 Task: Search one way flight ticket for 3 adults, 3 children in premium economy from Marquette: Sawyer International Airport to Evansville: Evansville Regional Airport on 5-3-2023. Number of bags: 1 carry on bag. Price is upto 108000. Outbound departure time preference is 7:15.
Action: Mouse moved to (297, 433)
Screenshot: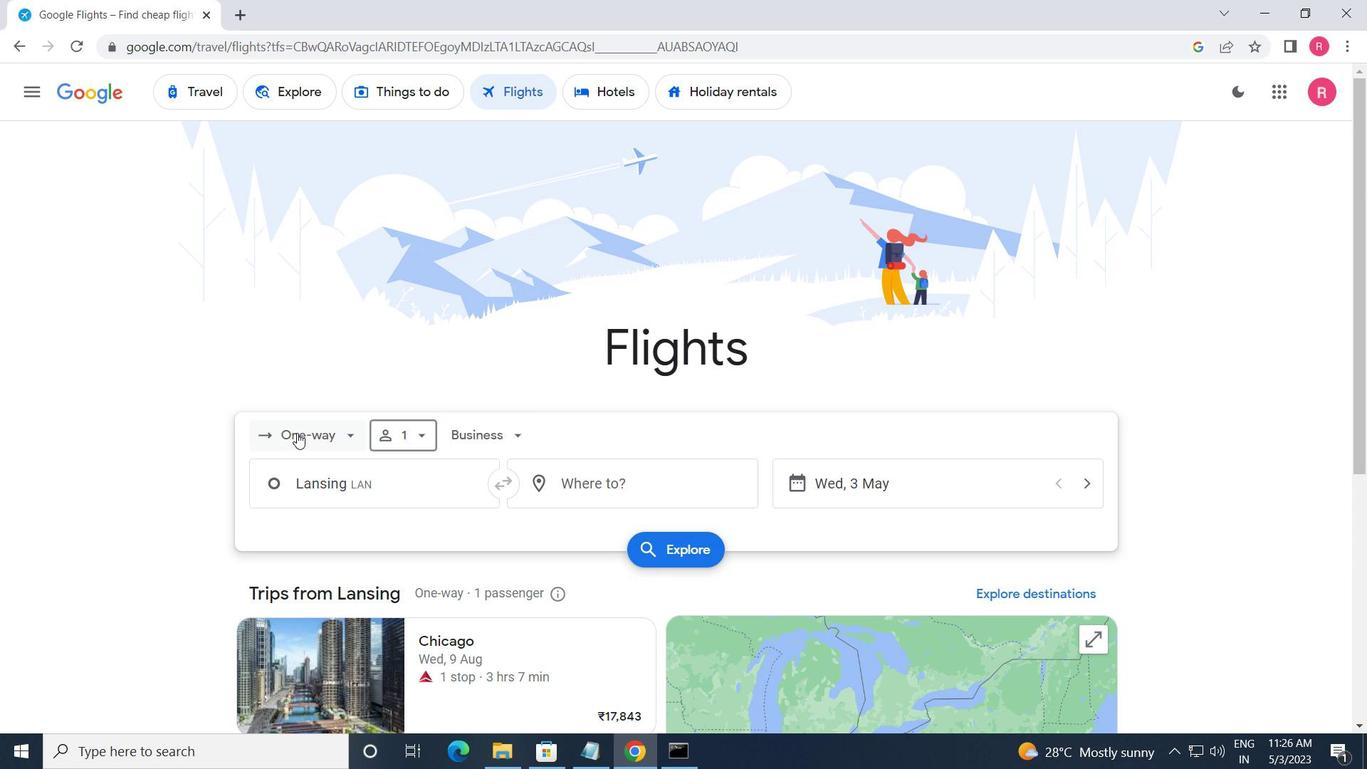 
Action: Mouse pressed left at (297, 433)
Screenshot: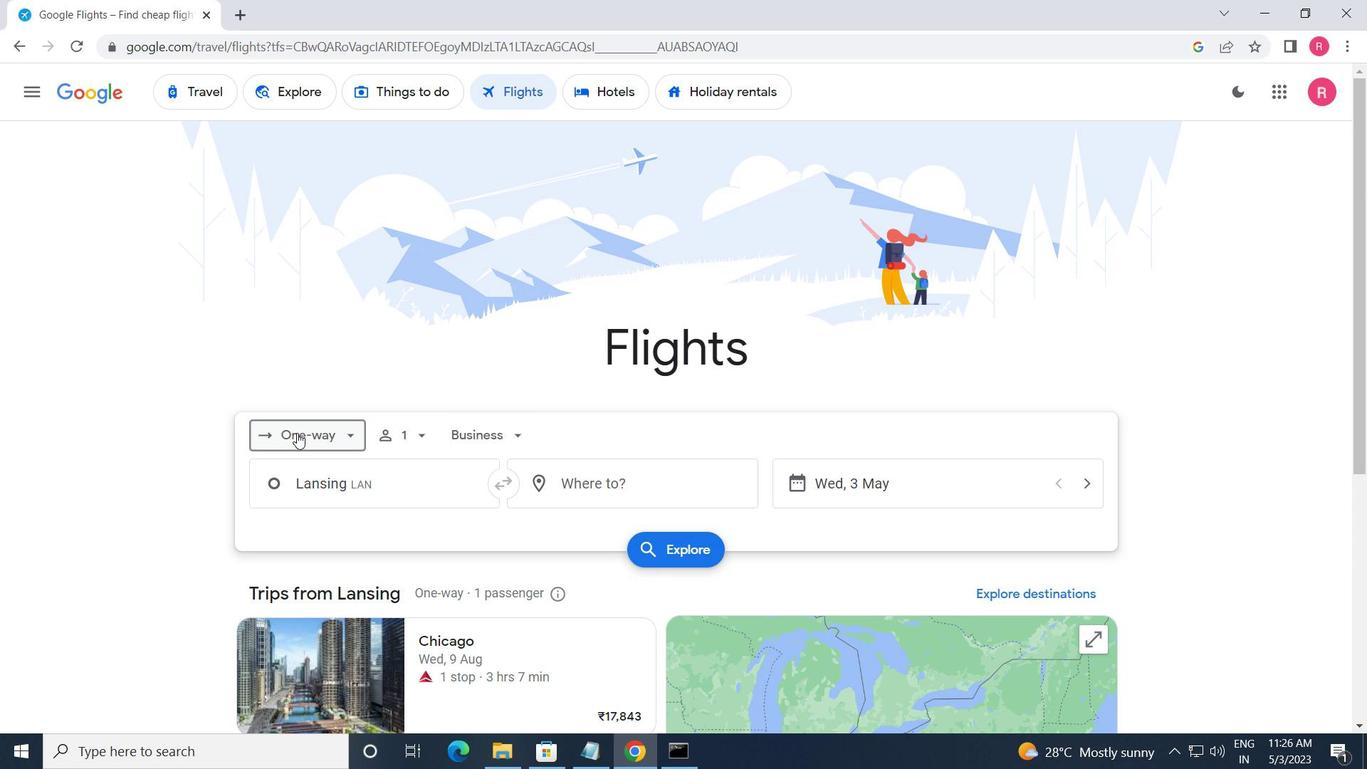 
Action: Mouse moved to (353, 504)
Screenshot: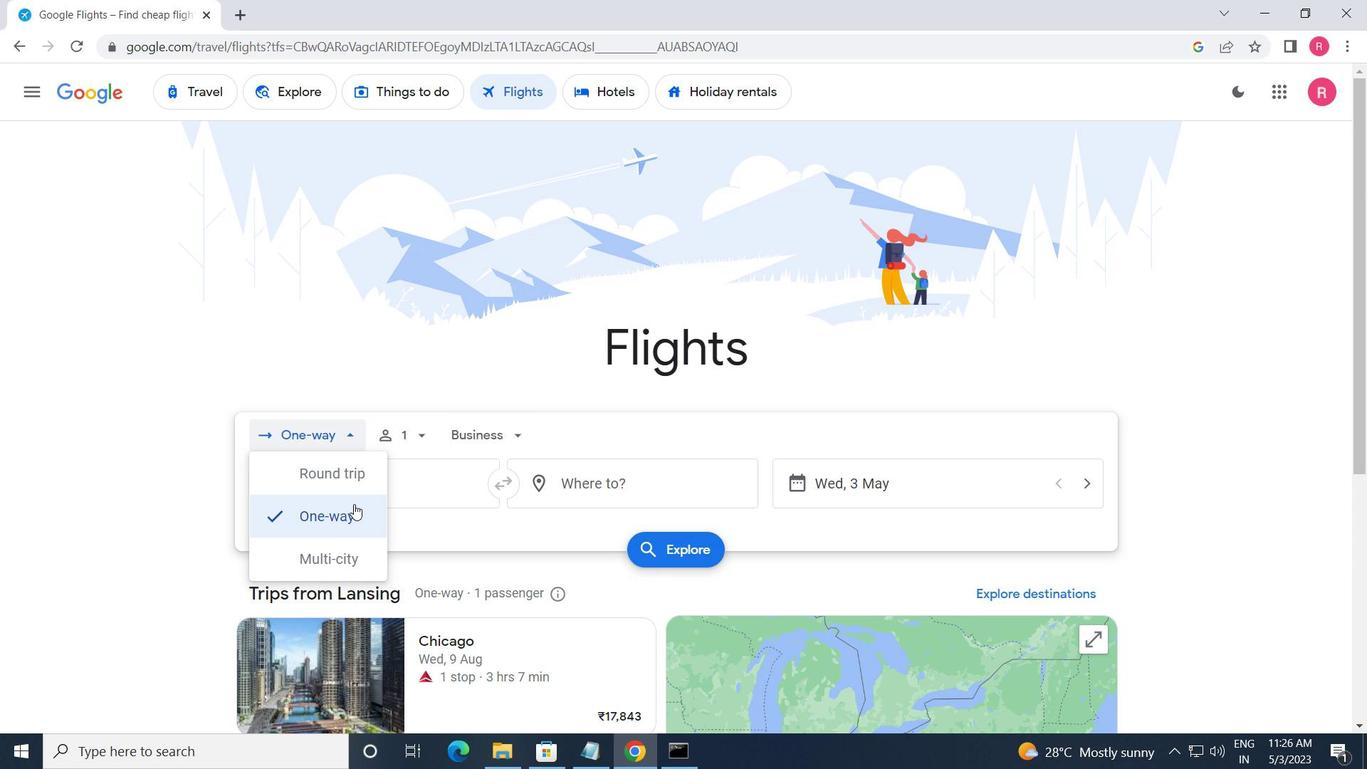 
Action: Mouse pressed left at (353, 504)
Screenshot: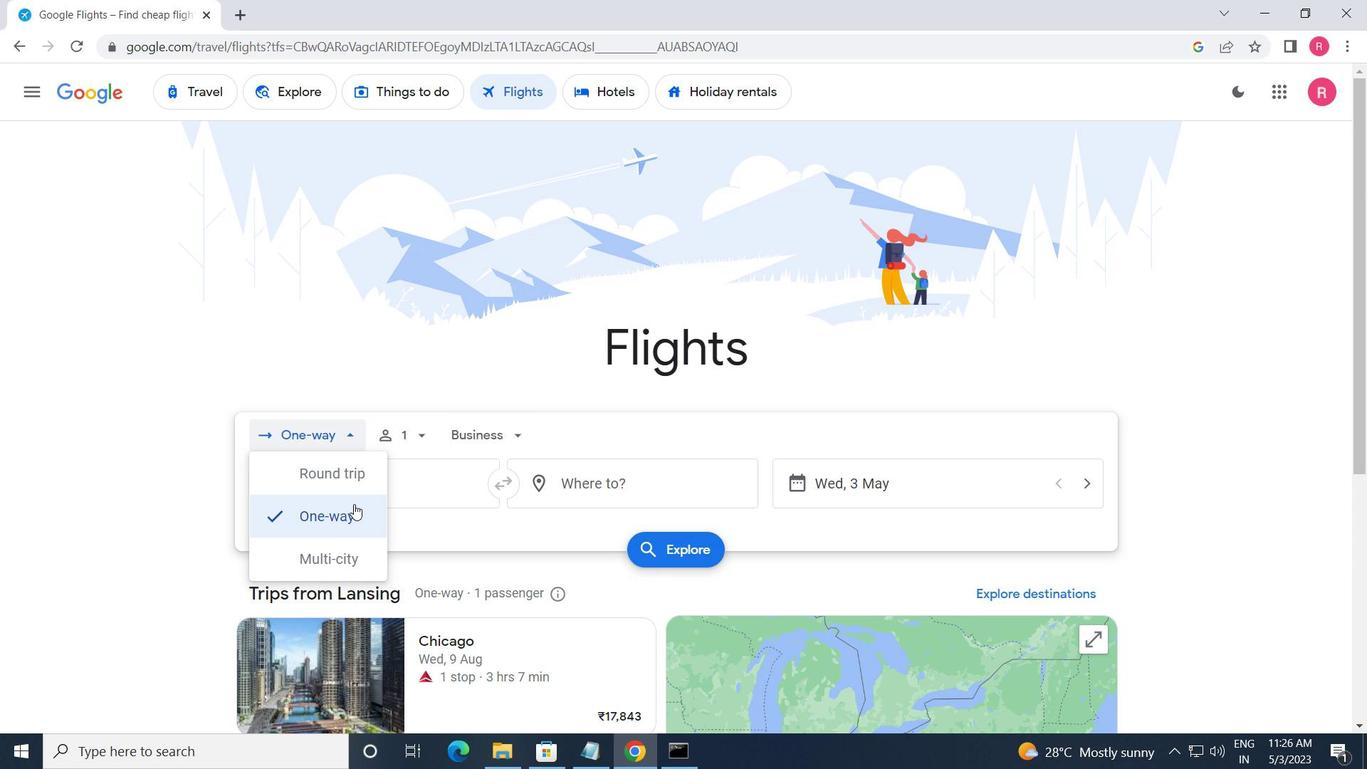 
Action: Mouse moved to (410, 438)
Screenshot: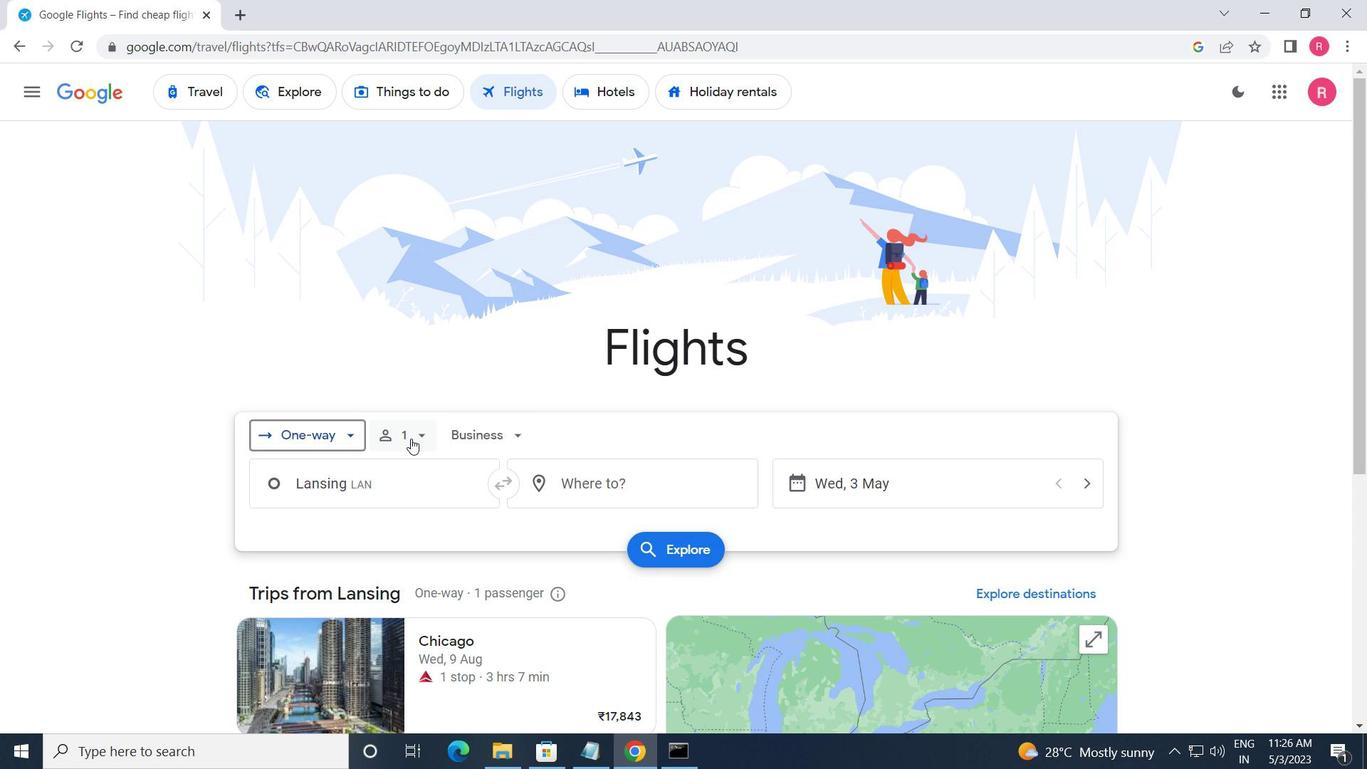 
Action: Mouse pressed left at (410, 438)
Screenshot: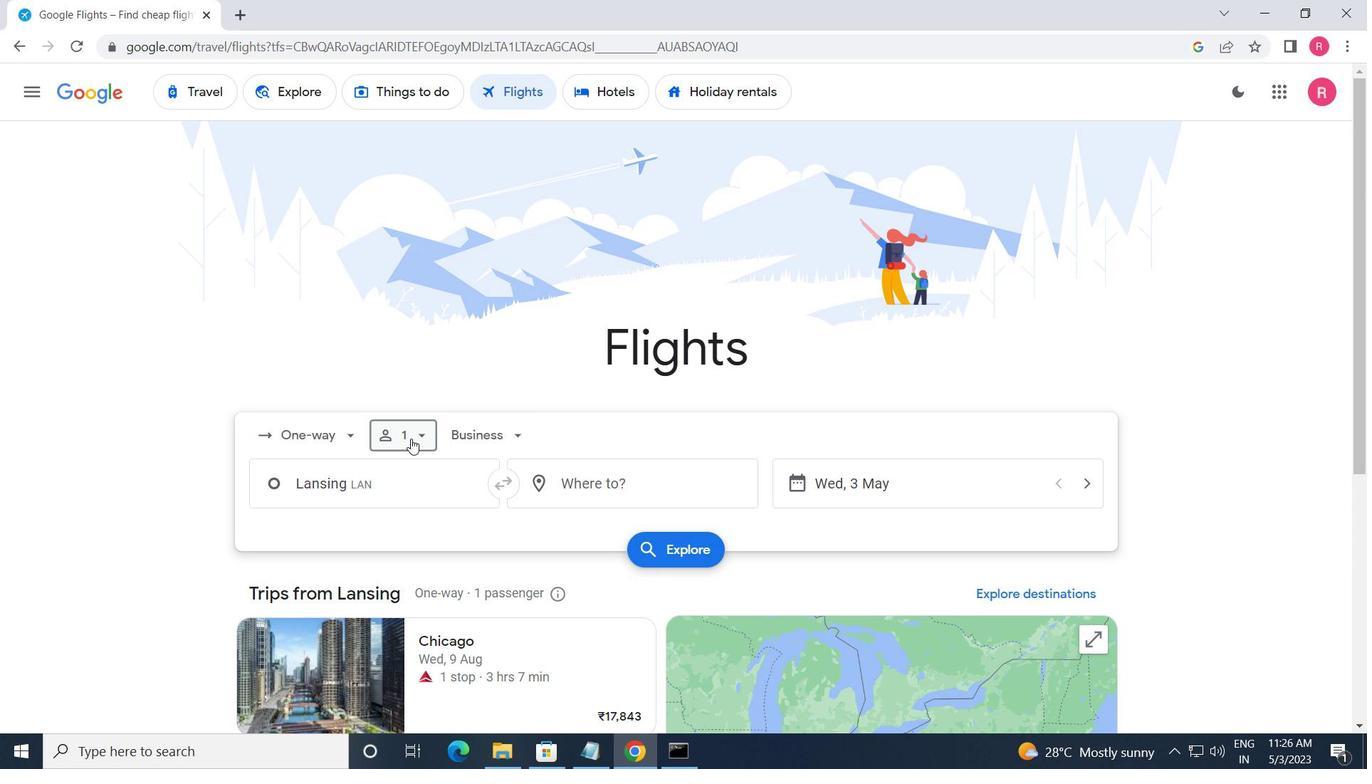 
Action: Mouse moved to (550, 477)
Screenshot: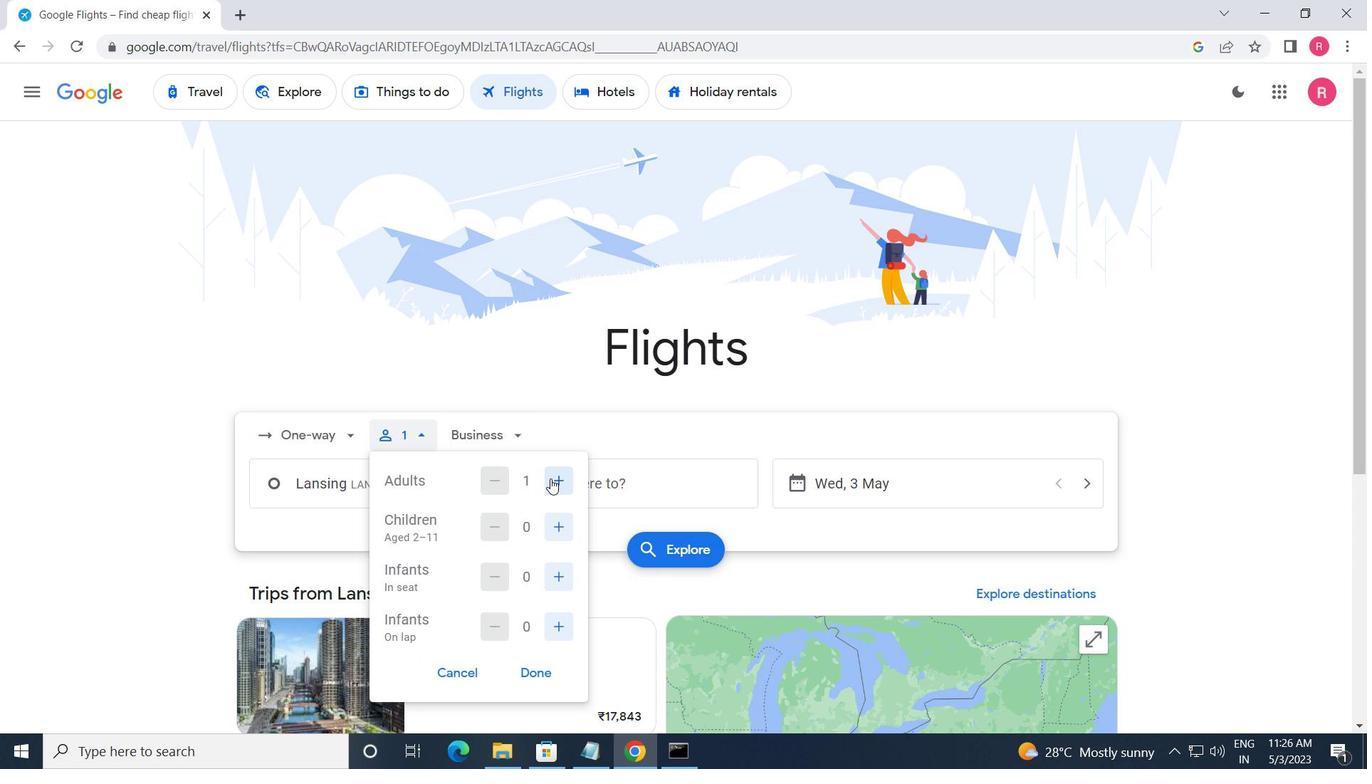 
Action: Mouse pressed left at (550, 477)
Screenshot: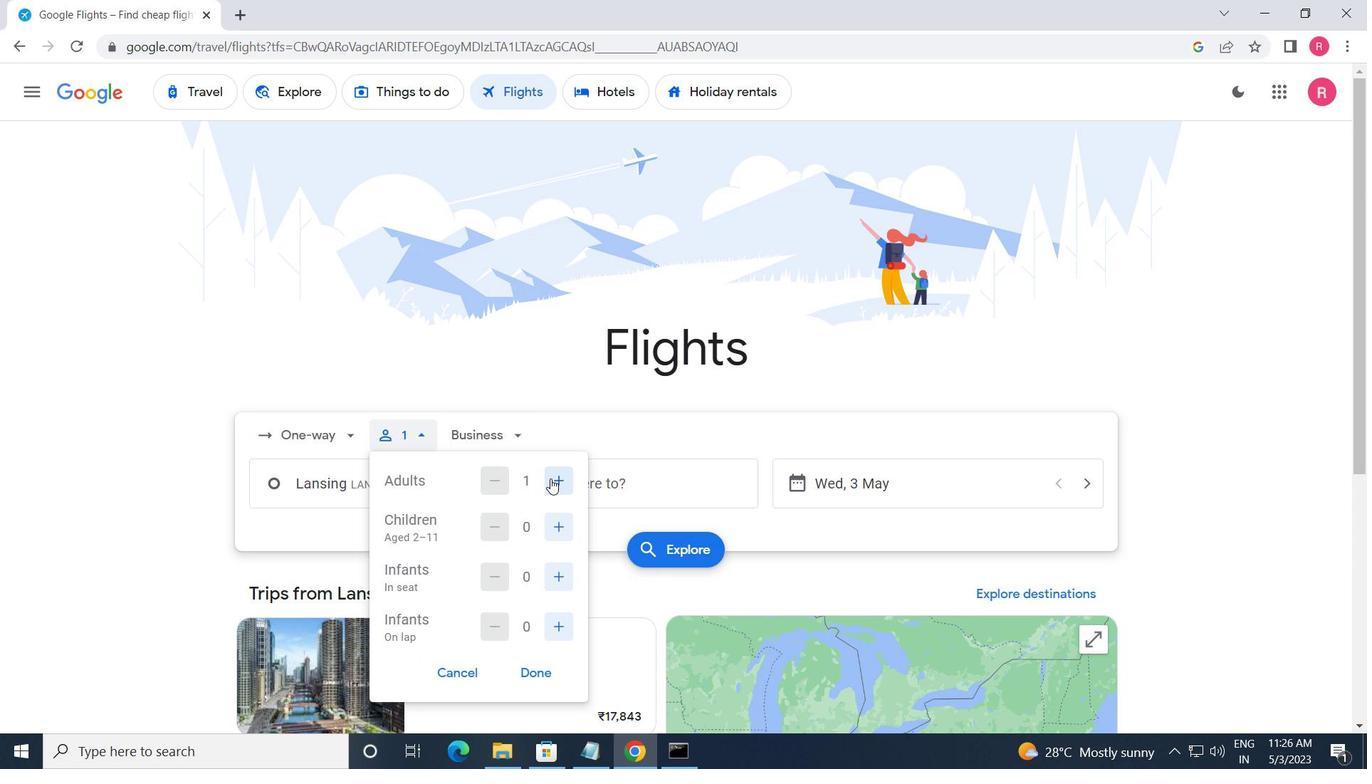 
Action: Mouse pressed left at (550, 477)
Screenshot: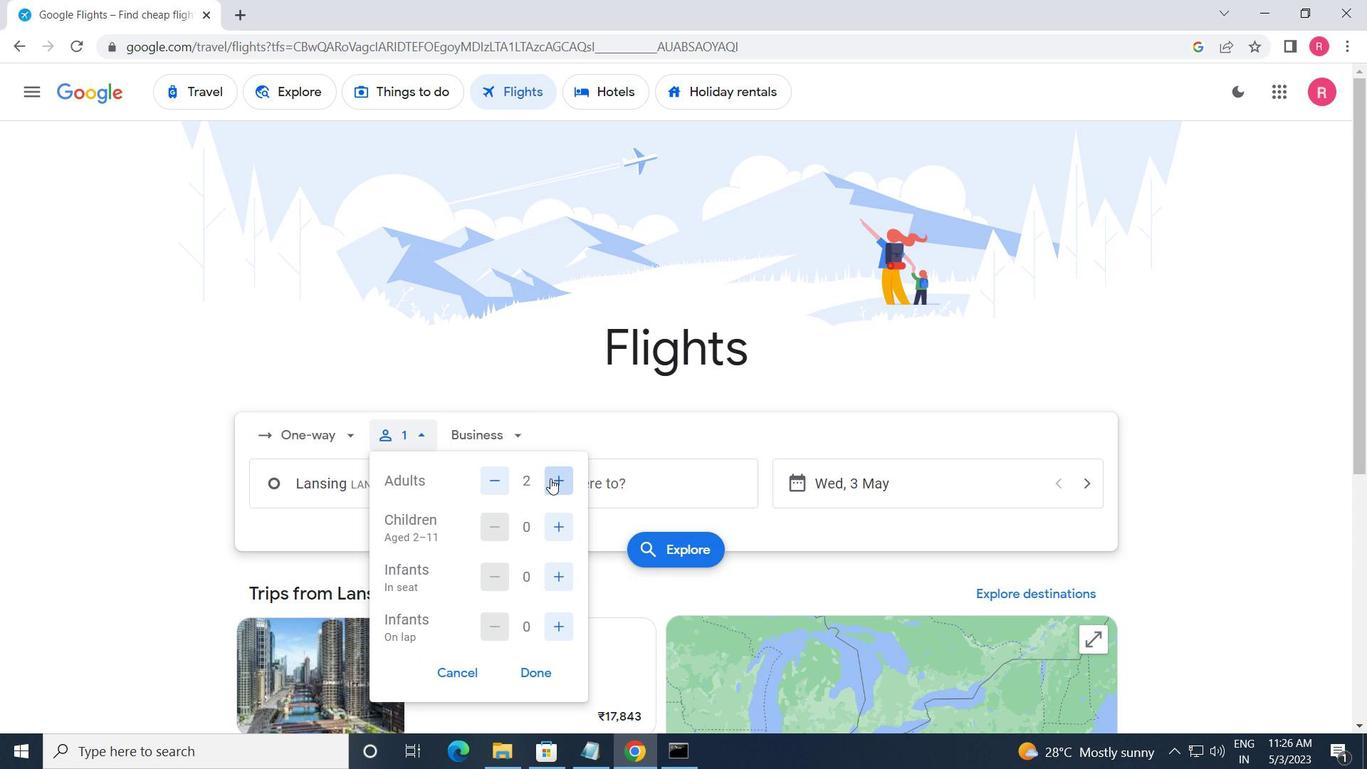 
Action: Mouse moved to (558, 522)
Screenshot: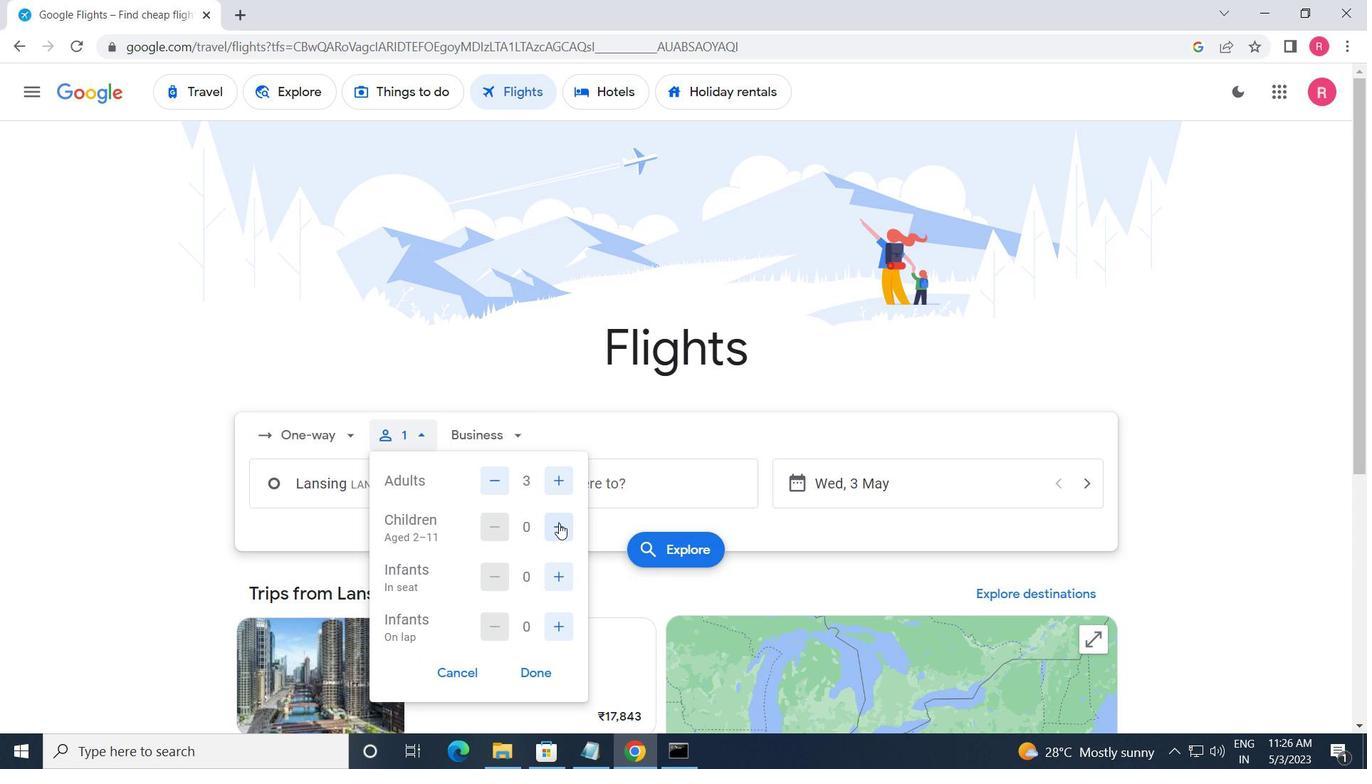 
Action: Mouse pressed left at (558, 522)
Screenshot: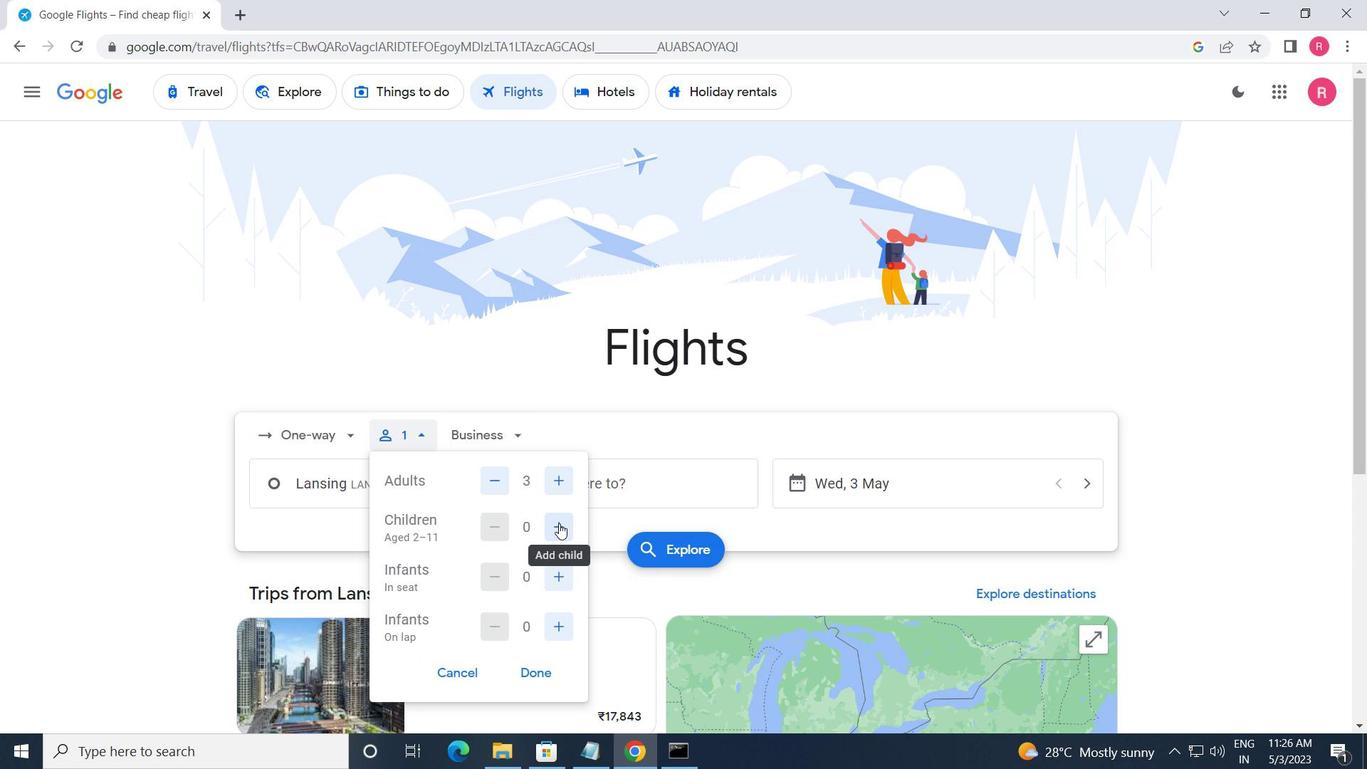 
Action: Mouse pressed left at (558, 522)
Screenshot: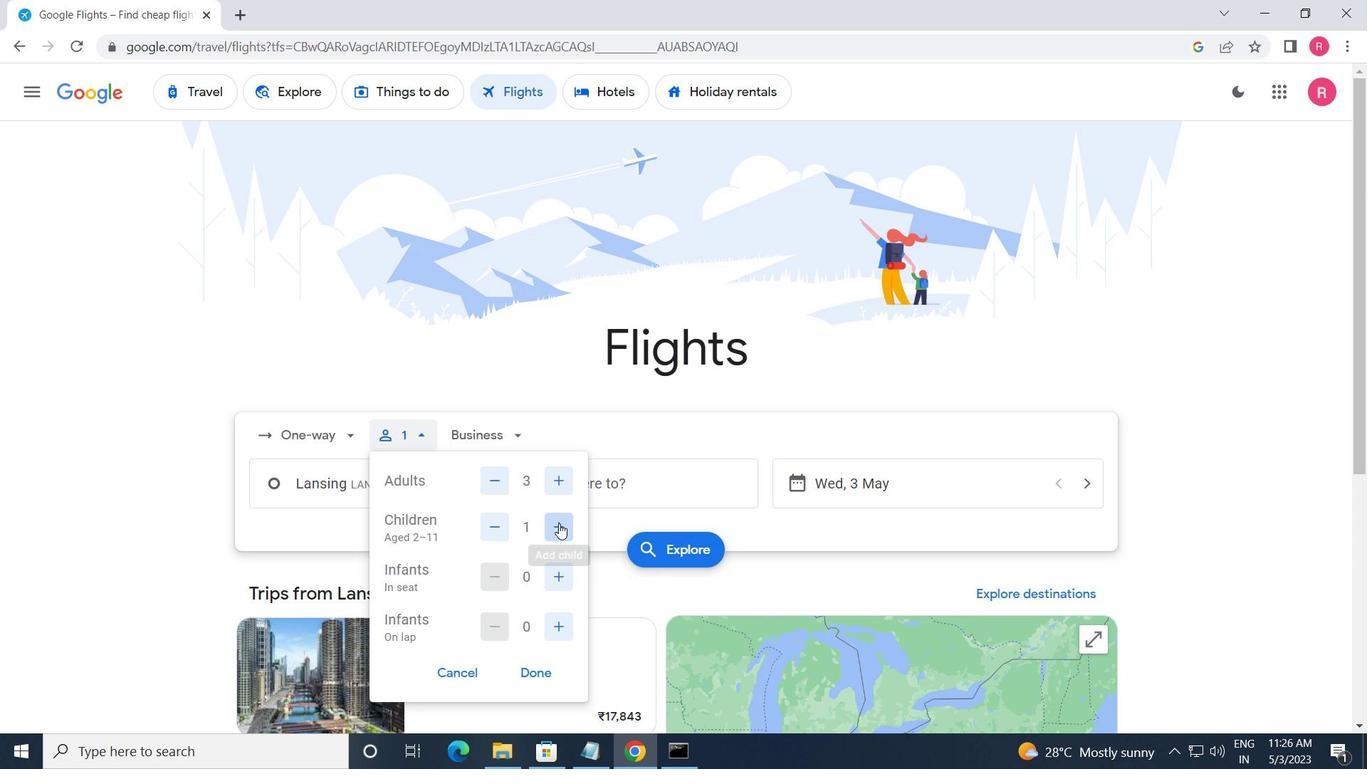 
Action: Mouse pressed left at (558, 522)
Screenshot: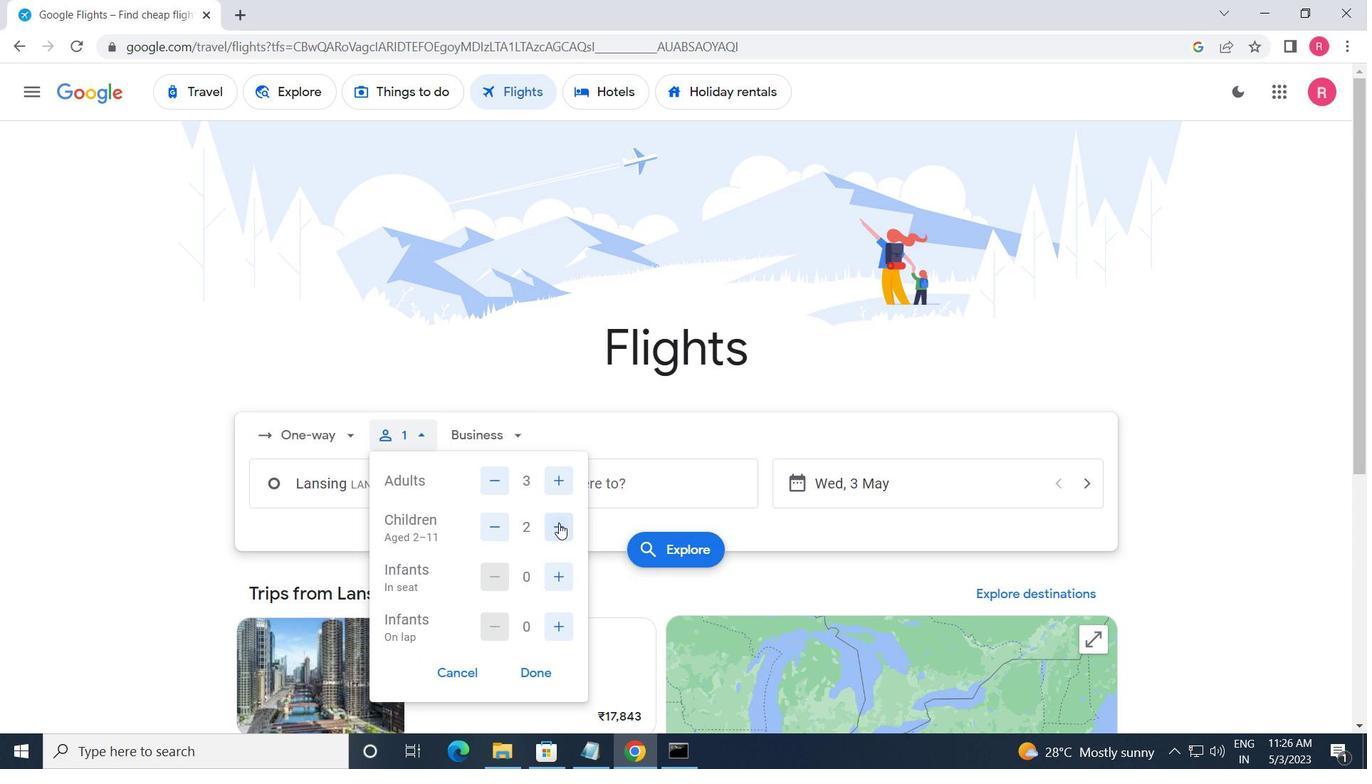 
Action: Mouse moved to (487, 436)
Screenshot: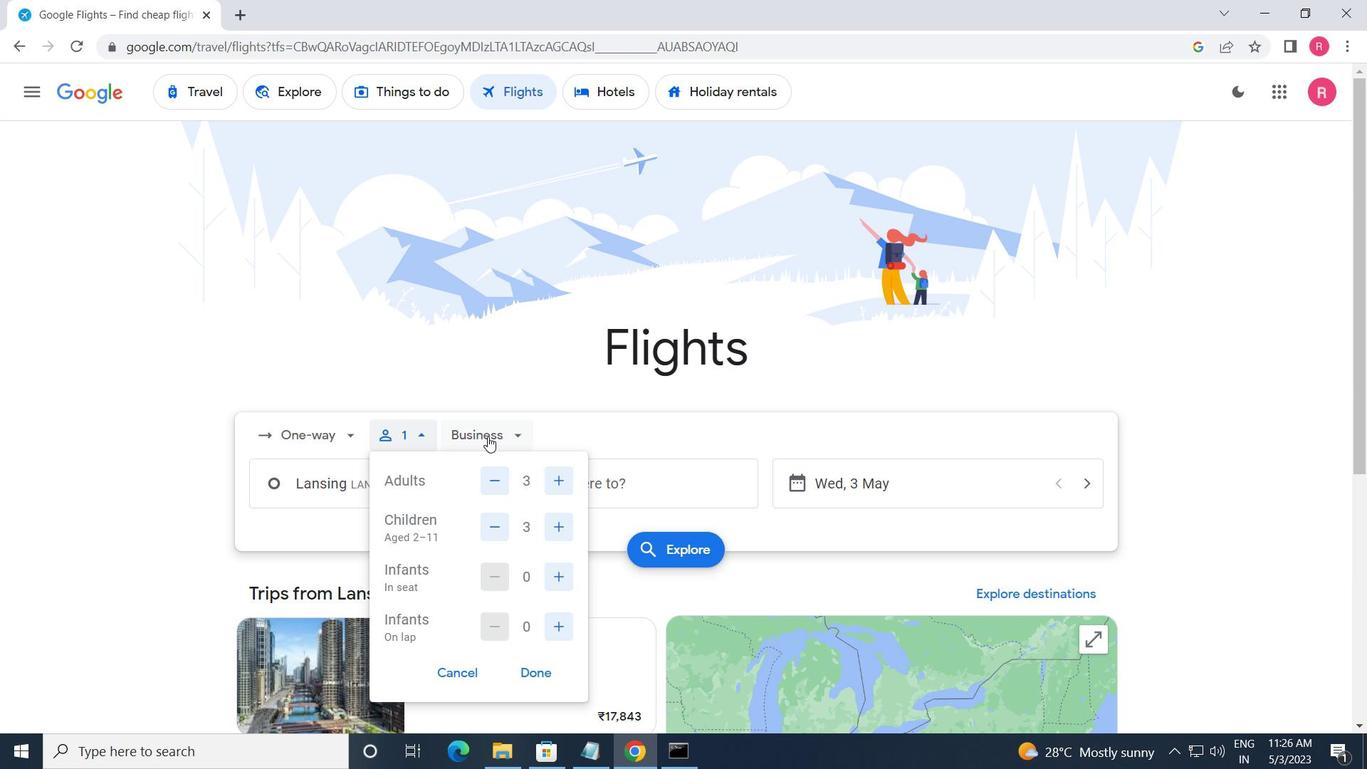 
Action: Mouse pressed left at (487, 436)
Screenshot: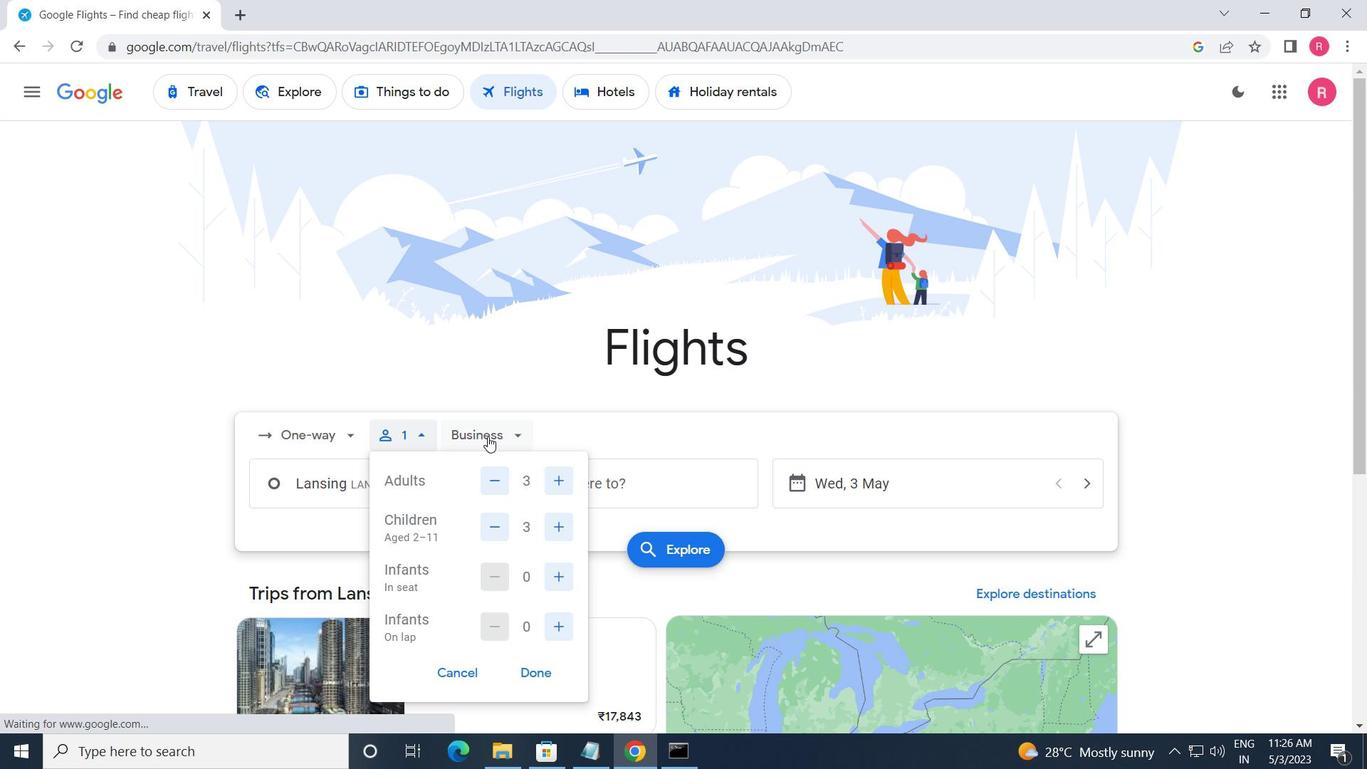 
Action: Mouse moved to (513, 520)
Screenshot: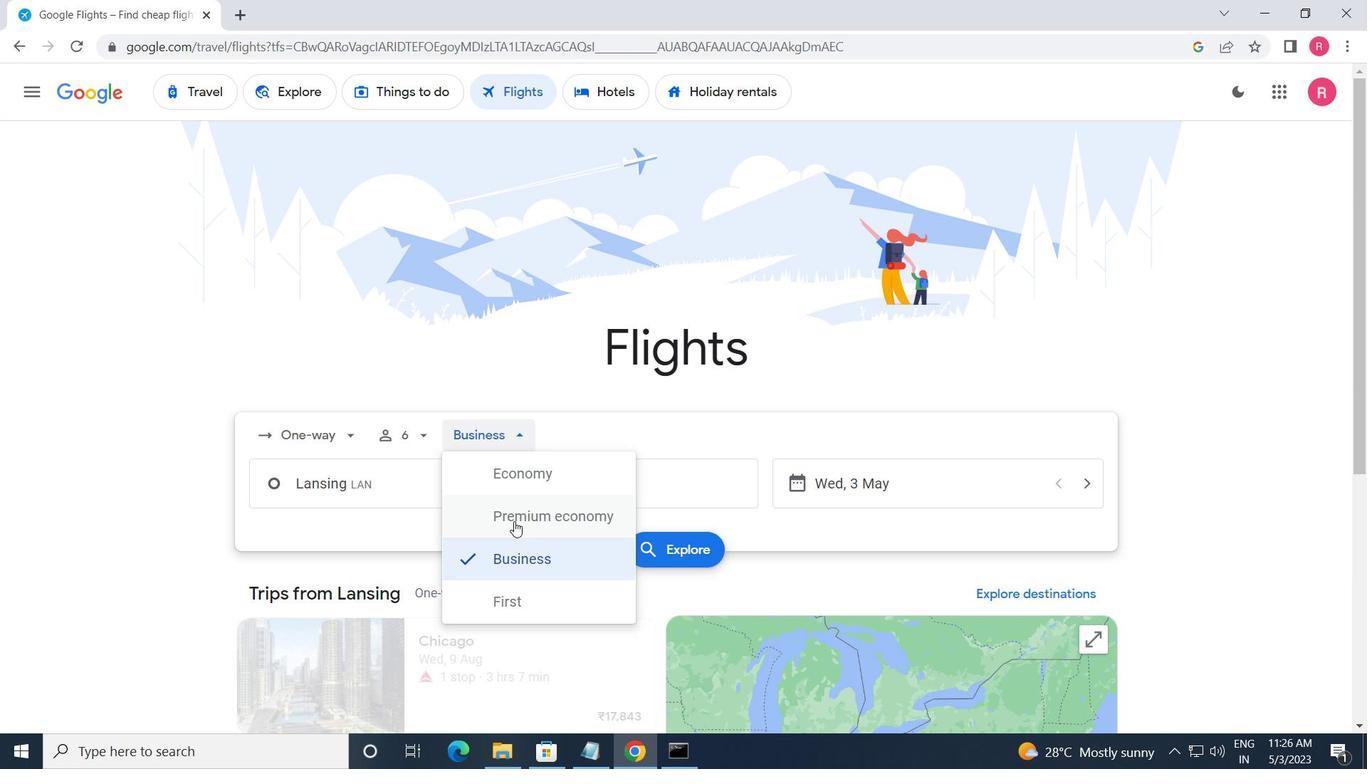 
Action: Mouse pressed left at (513, 520)
Screenshot: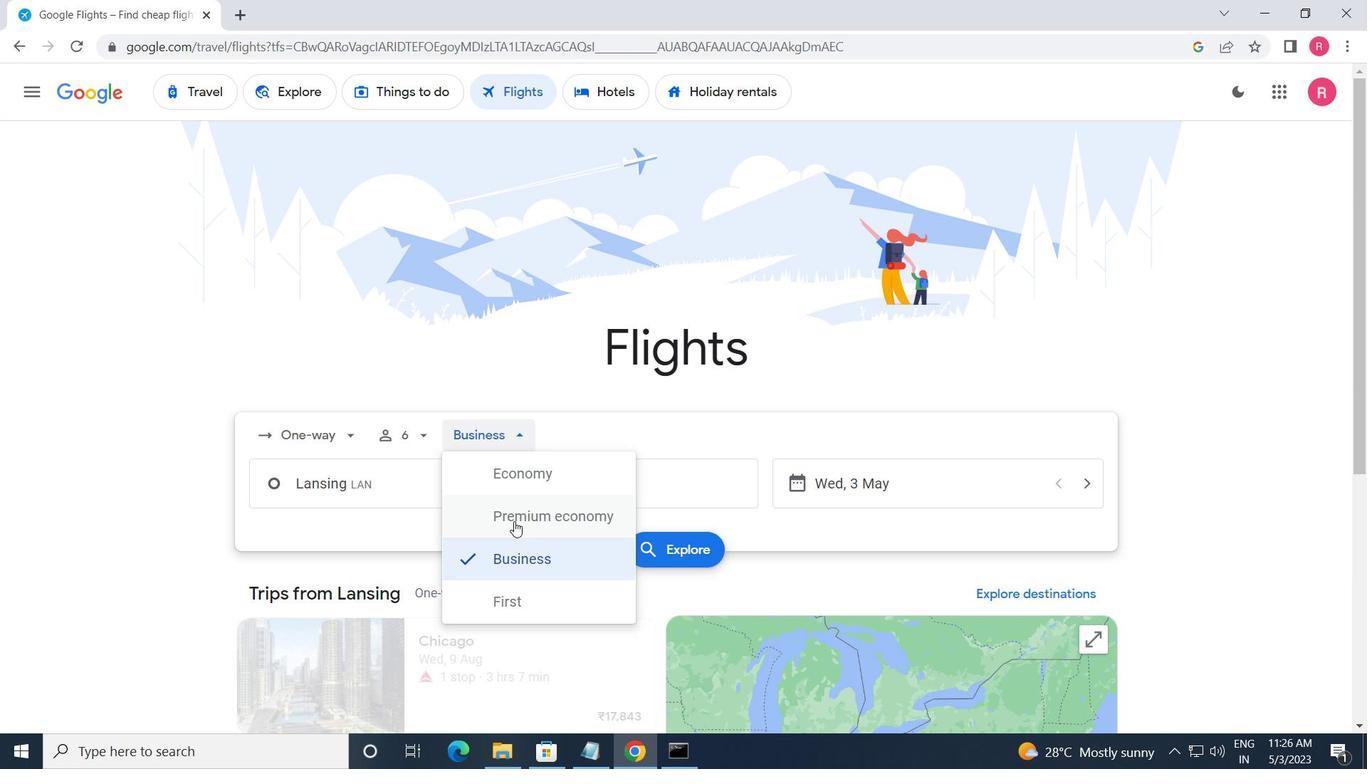 
Action: Mouse moved to (408, 494)
Screenshot: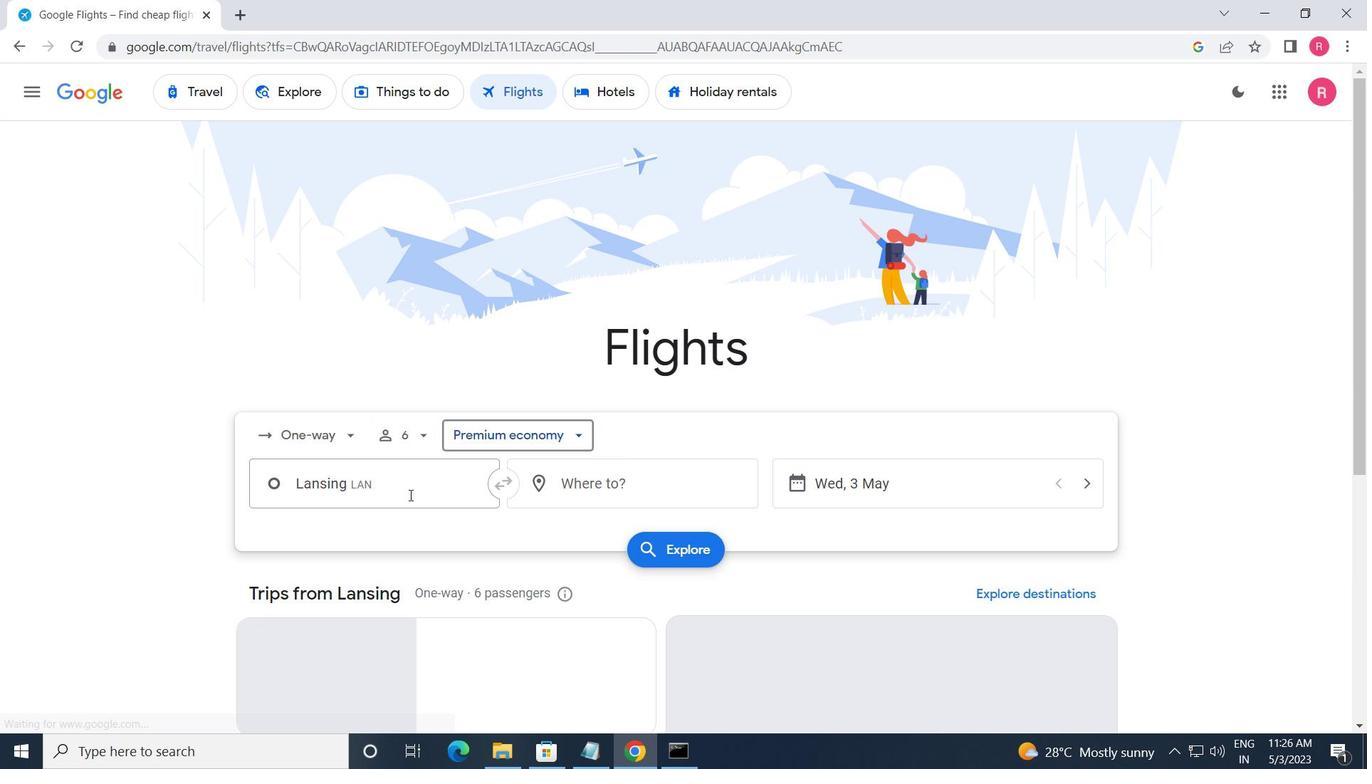 
Action: Mouse pressed left at (408, 494)
Screenshot: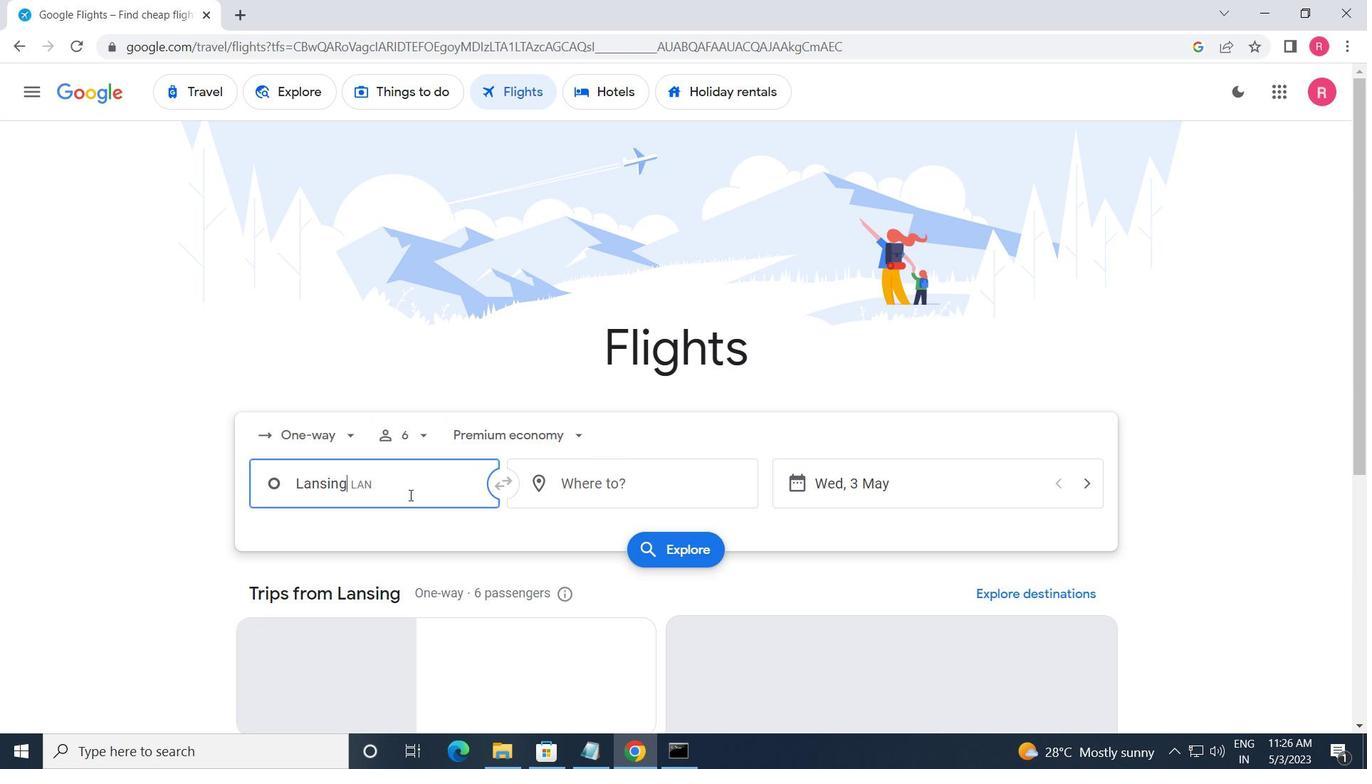 
Action: Mouse moved to (408, 509)
Screenshot: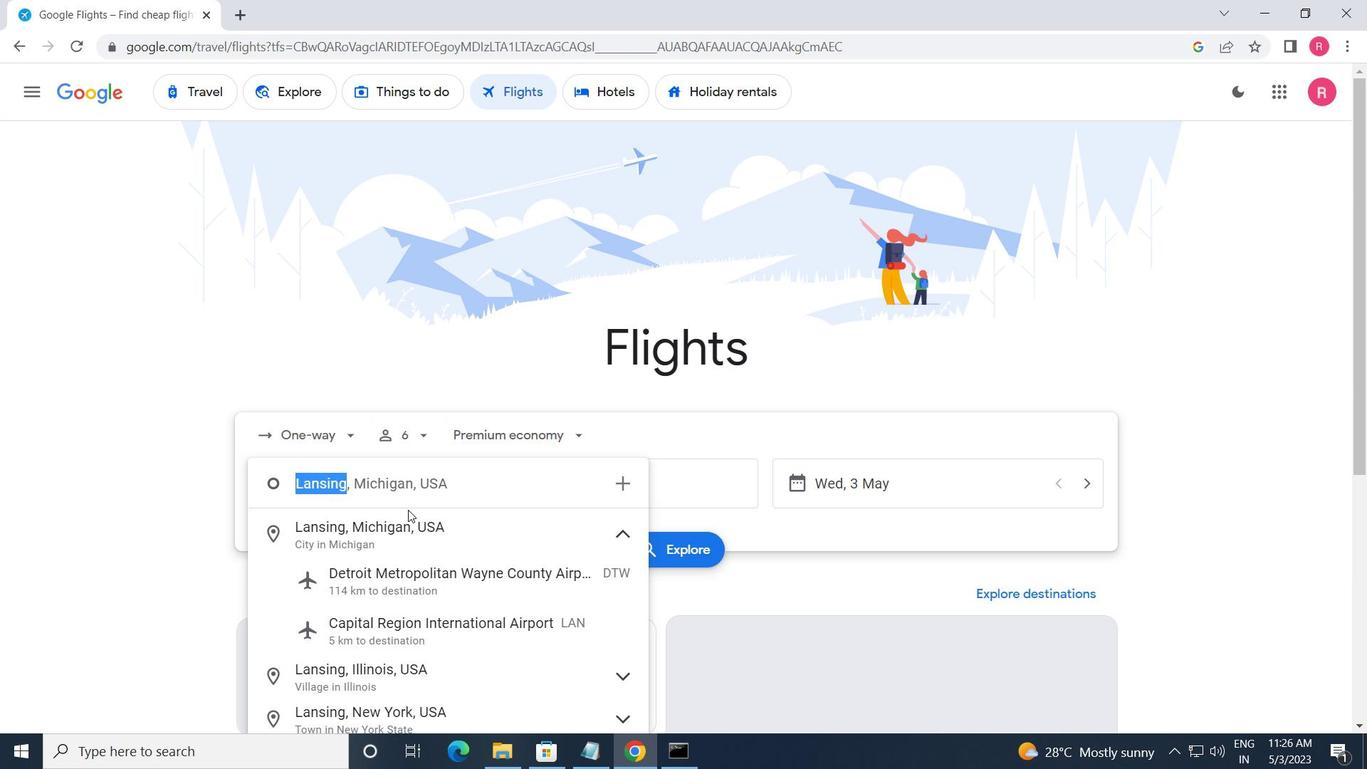 
Action: Key pressed <Key.shift>SAWYER
Screenshot: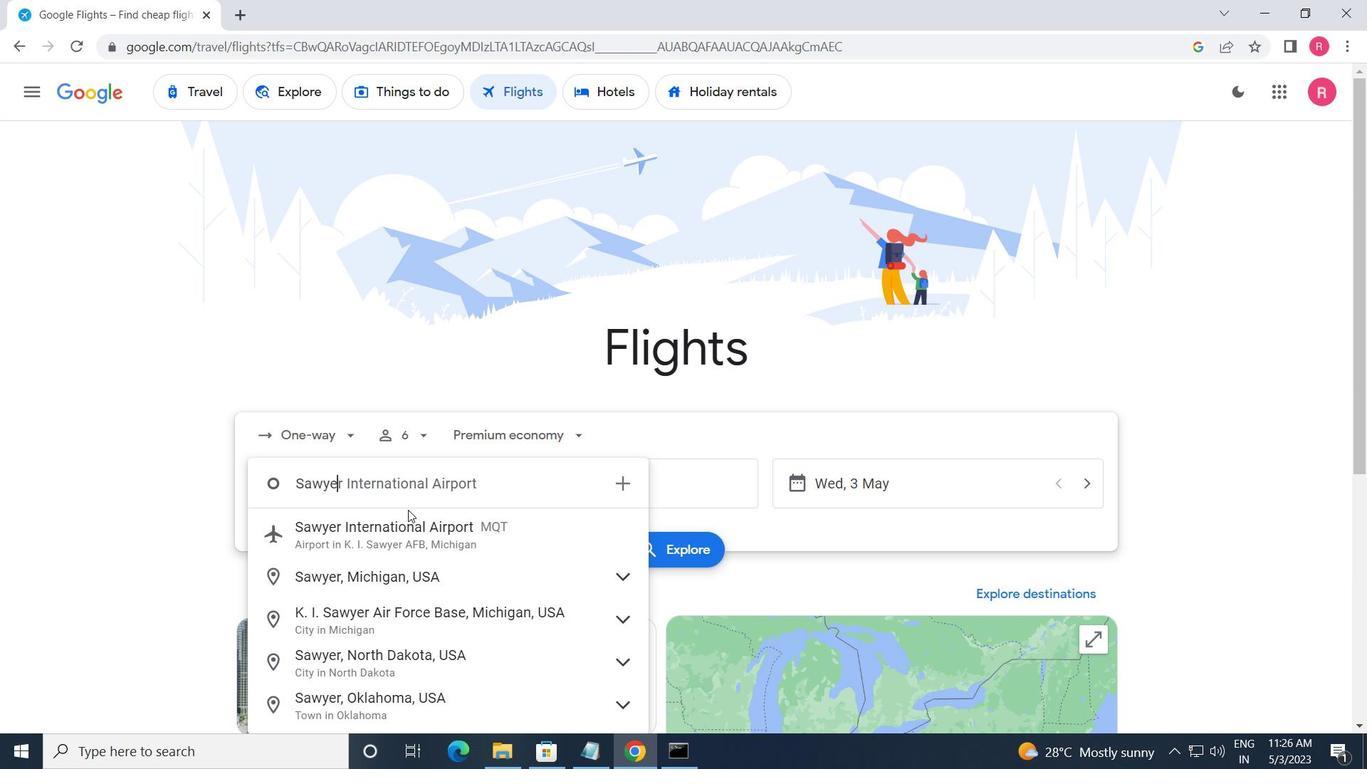 
Action: Mouse moved to (331, 541)
Screenshot: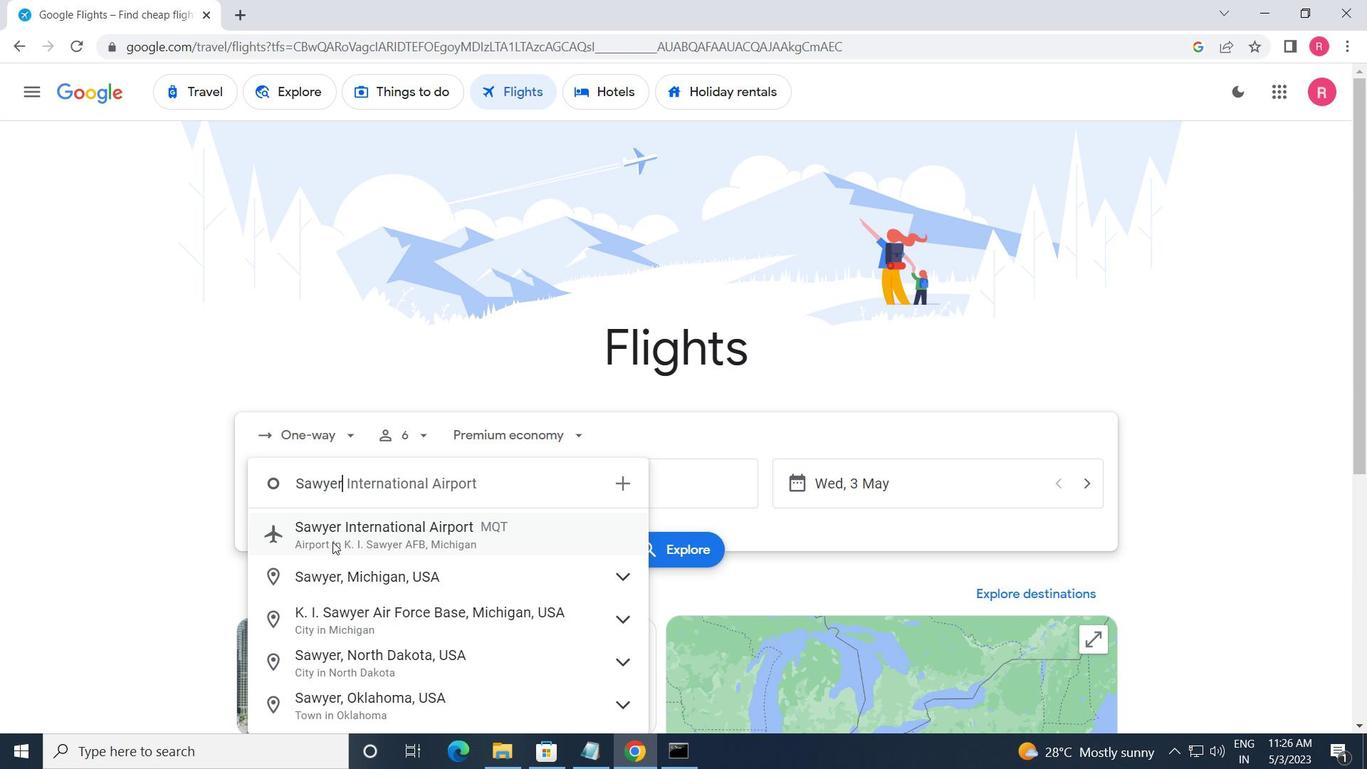 
Action: Mouse pressed left at (331, 541)
Screenshot: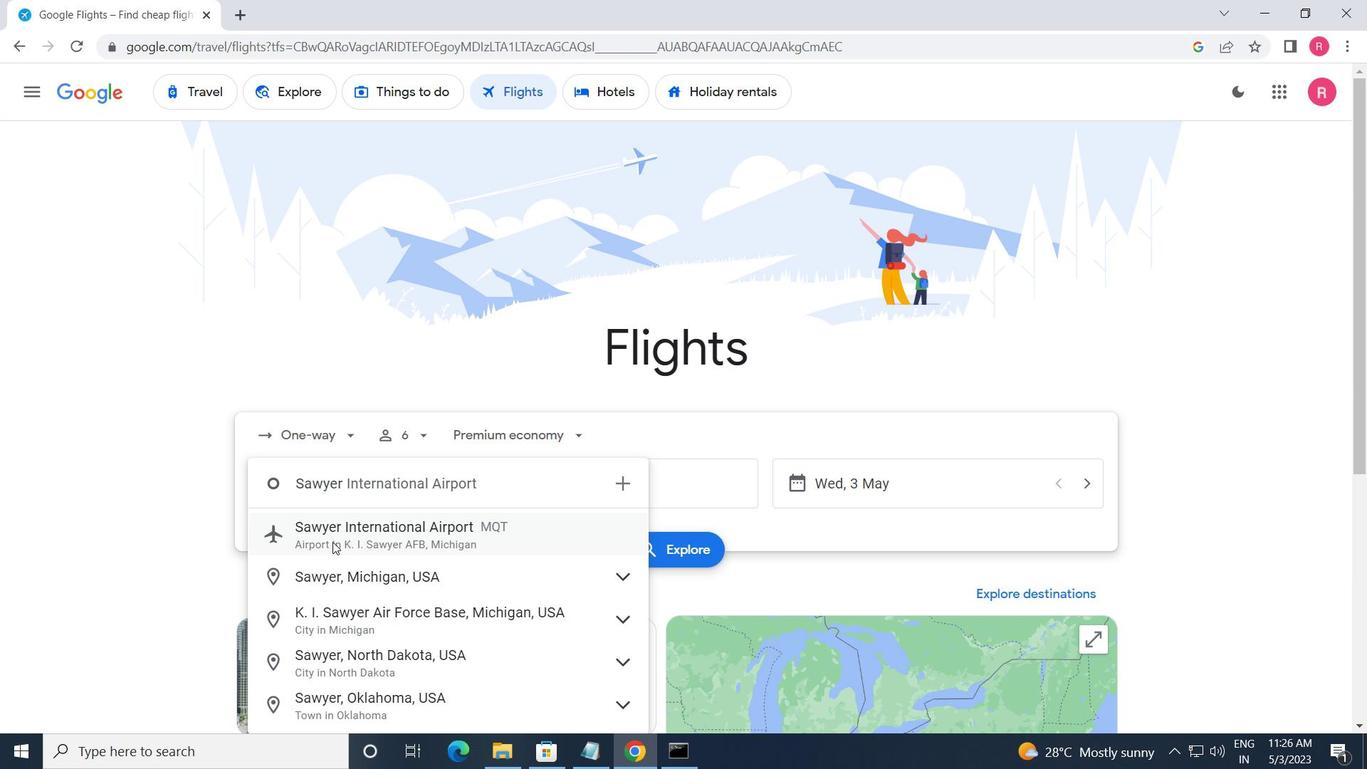 
Action: Mouse moved to (668, 486)
Screenshot: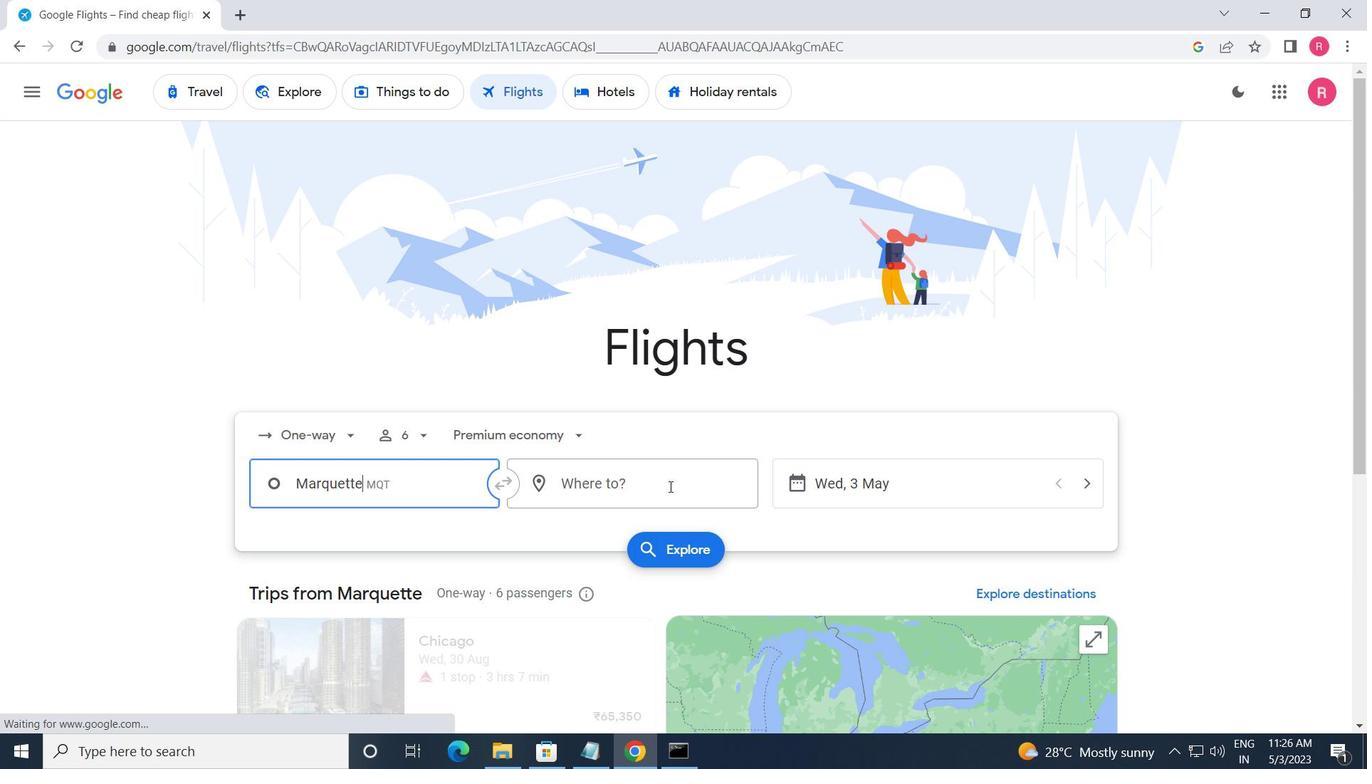 
Action: Mouse pressed left at (668, 486)
Screenshot: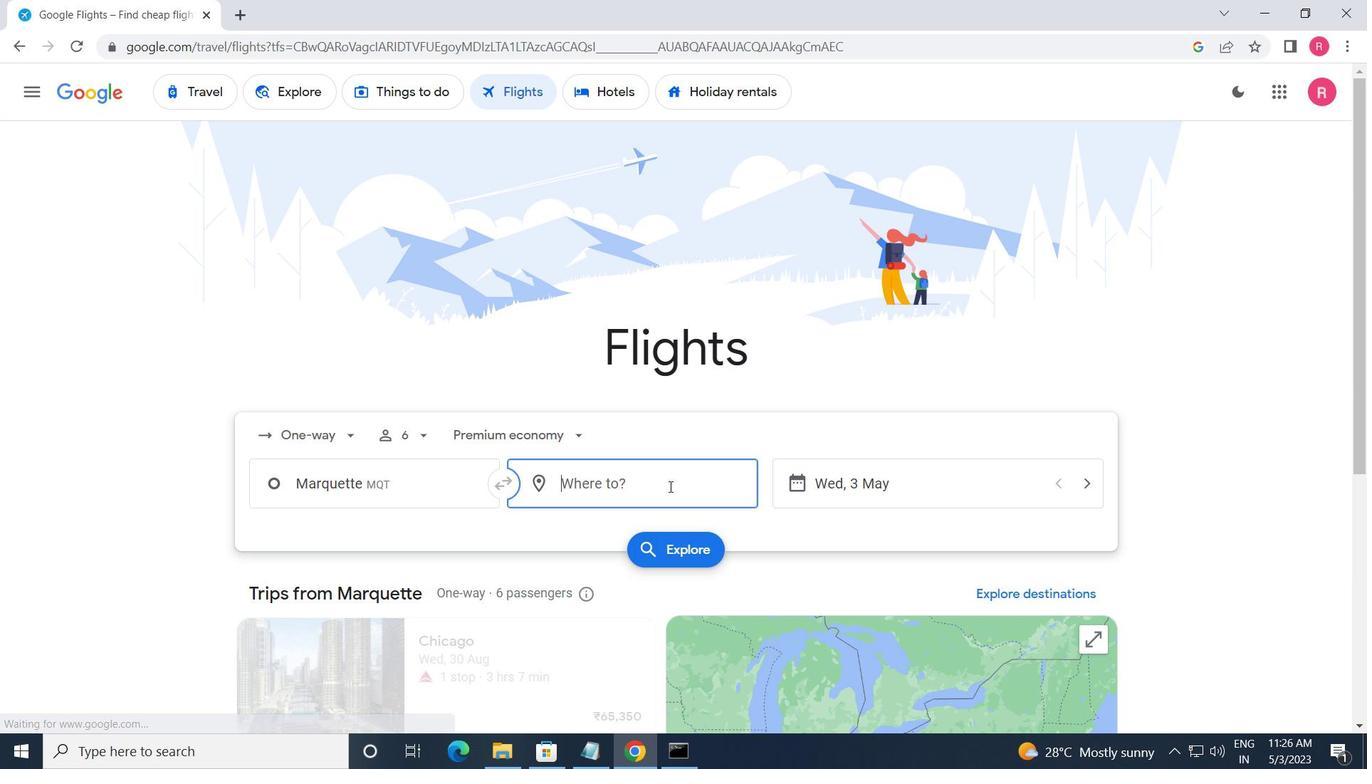 
Action: Mouse moved to (611, 675)
Screenshot: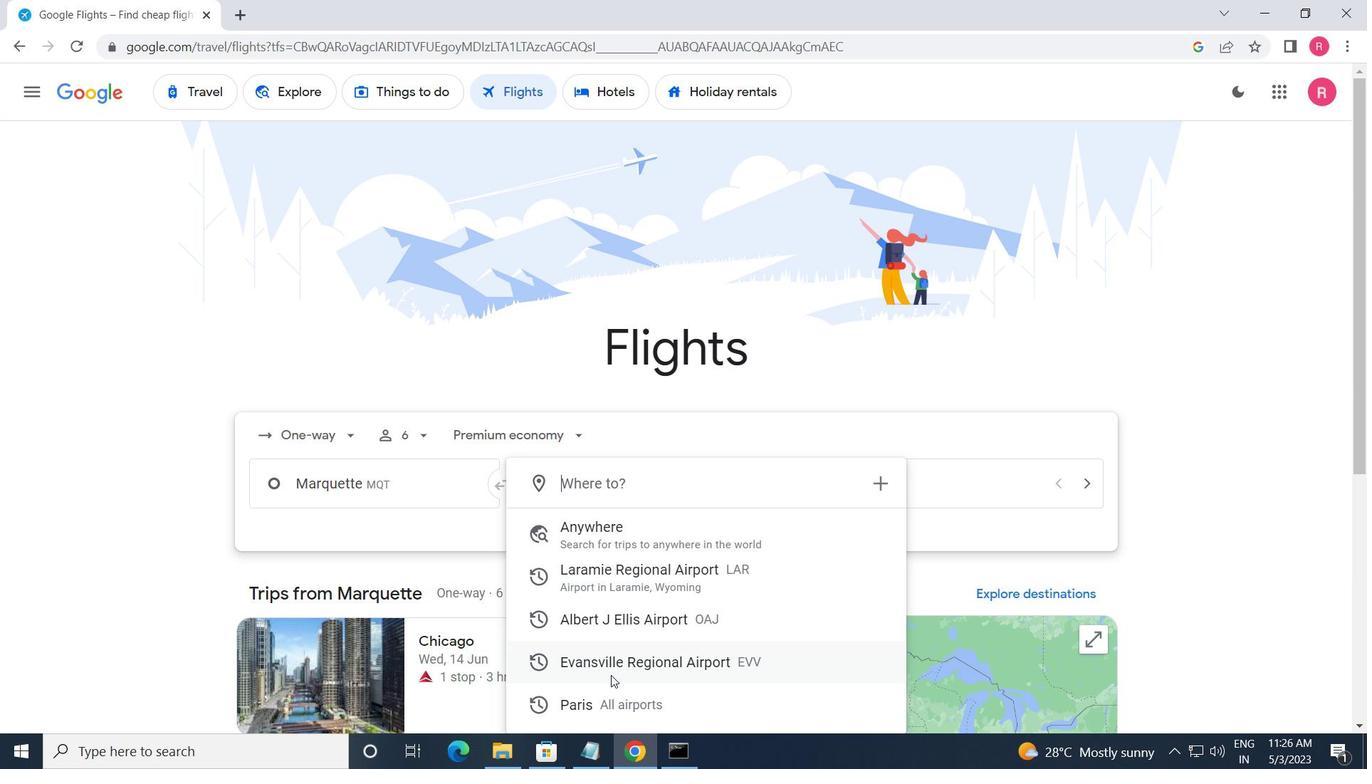 
Action: Mouse pressed left at (611, 675)
Screenshot: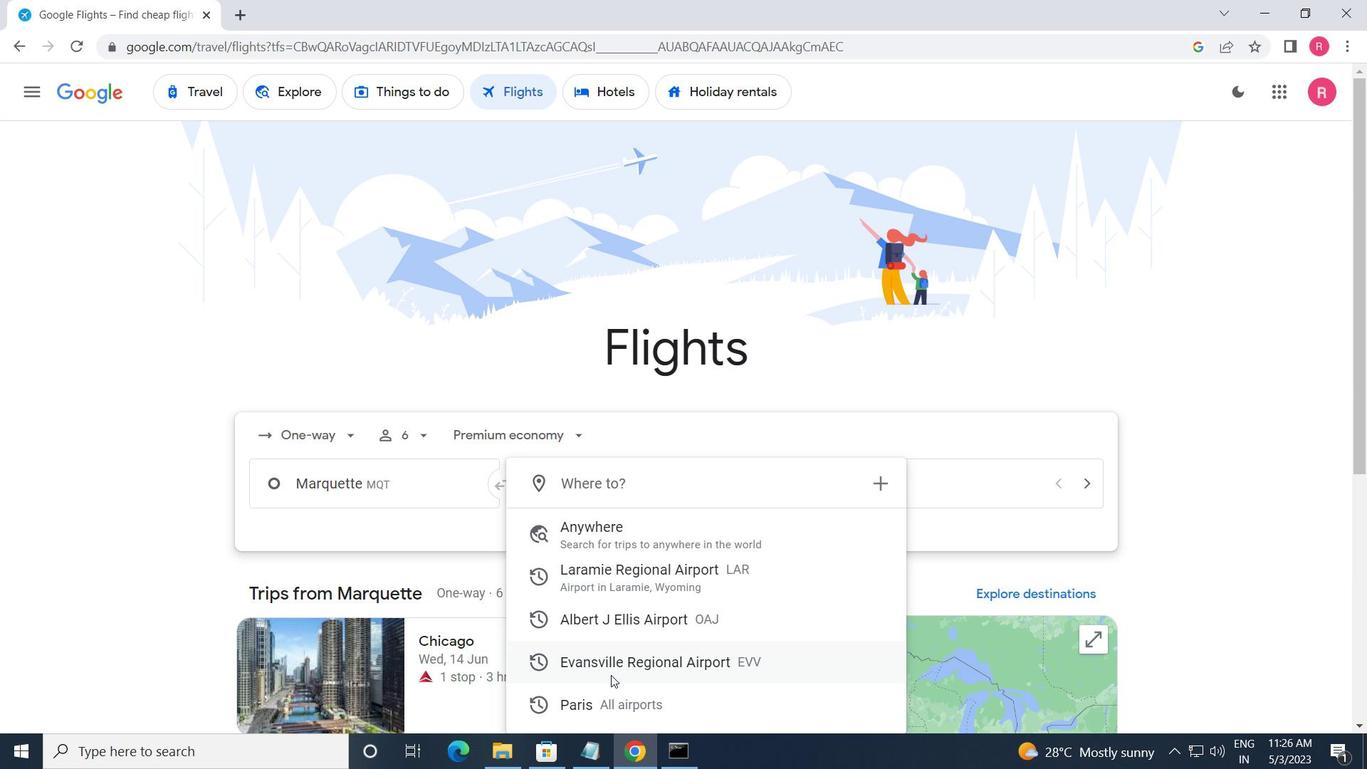 
Action: Mouse moved to (900, 490)
Screenshot: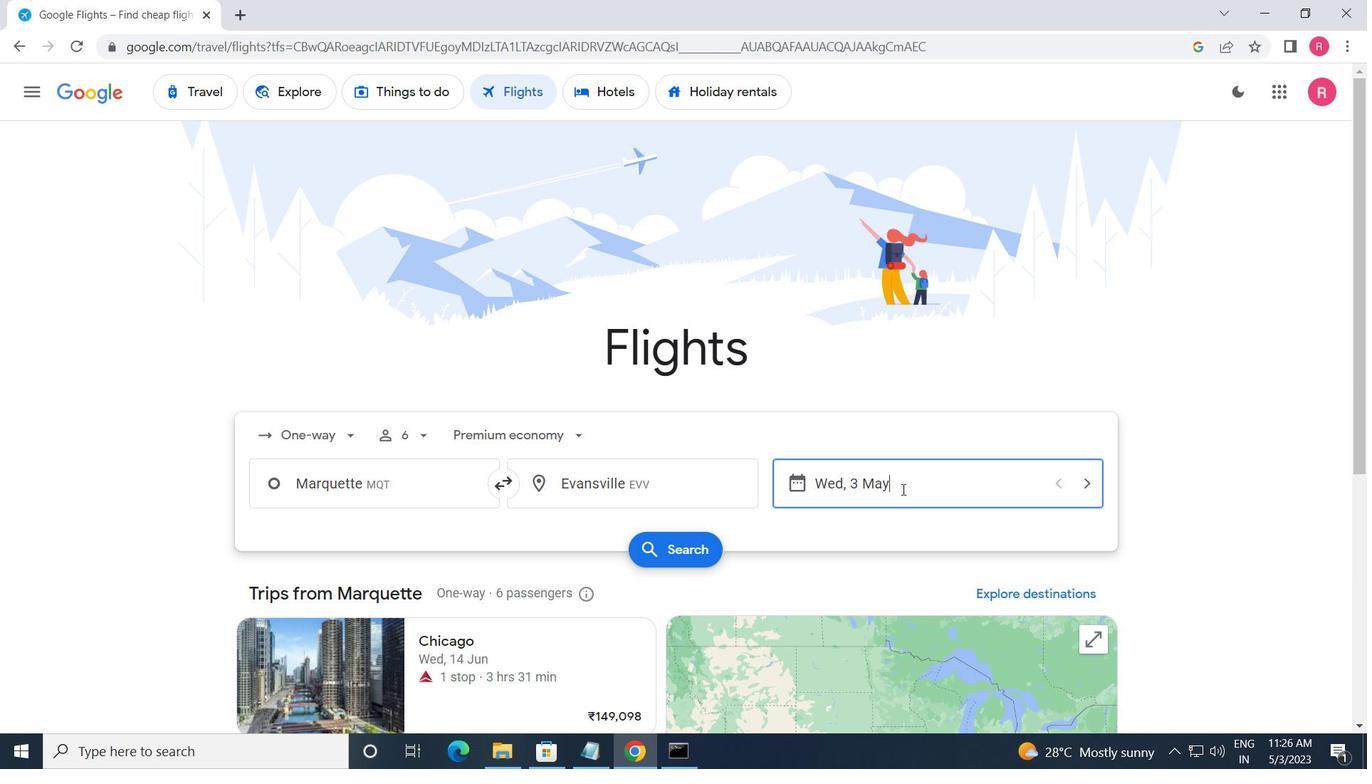 
Action: Mouse pressed left at (900, 490)
Screenshot: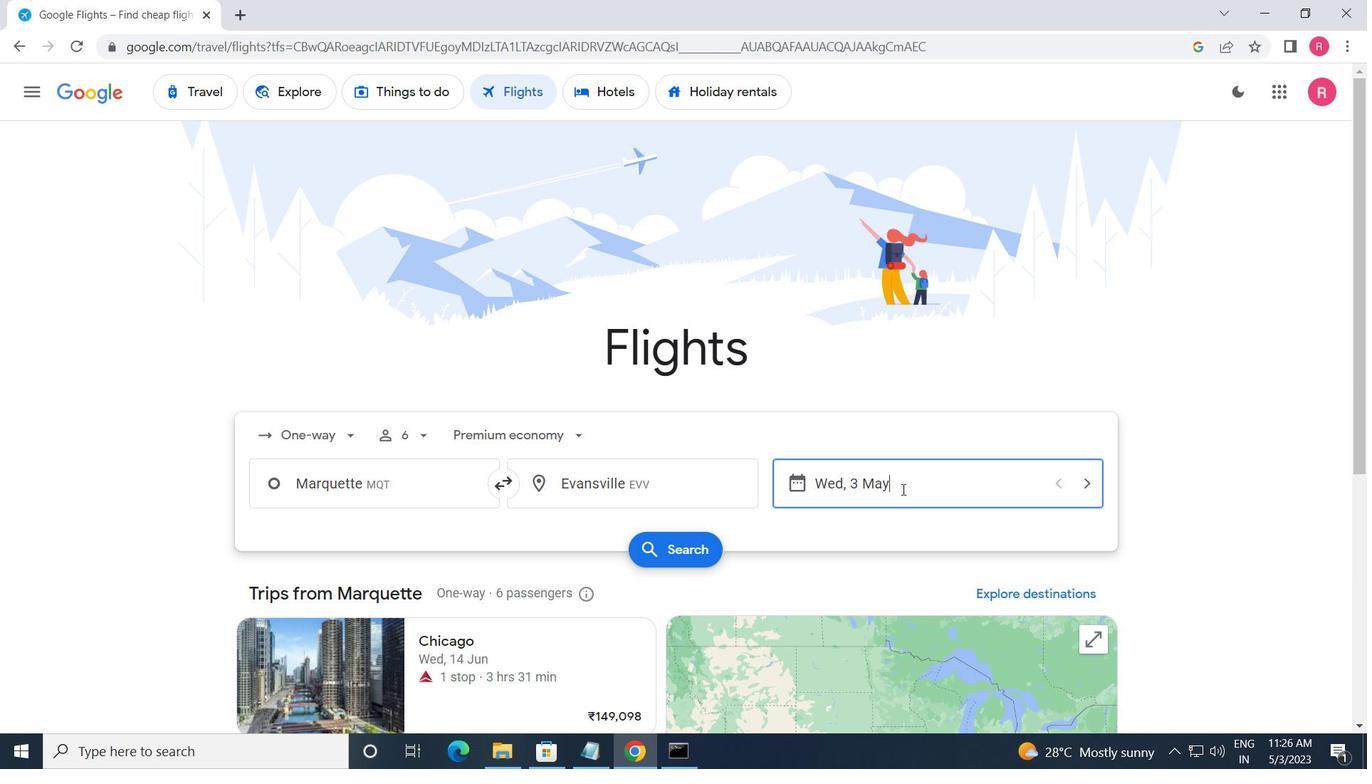 
Action: Mouse moved to (596, 409)
Screenshot: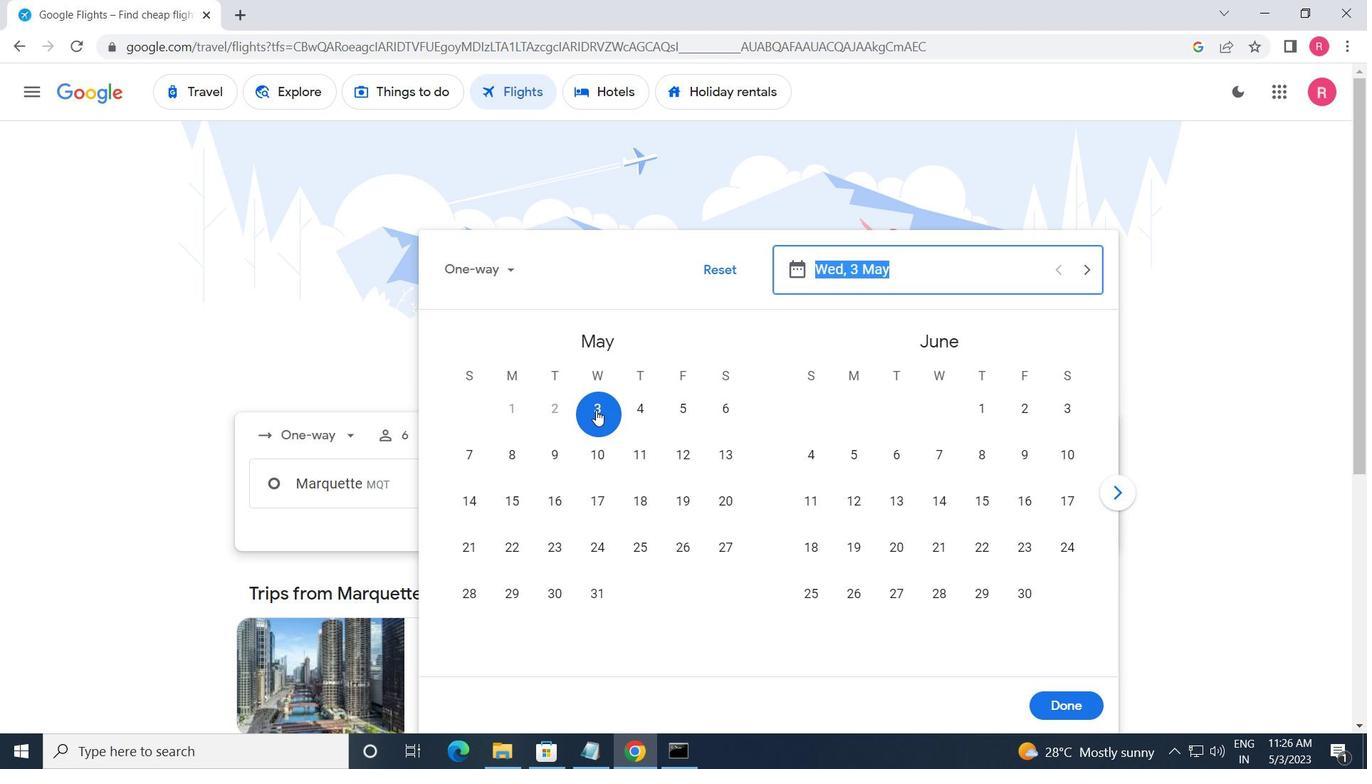 
Action: Mouse pressed left at (596, 409)
Screenshot: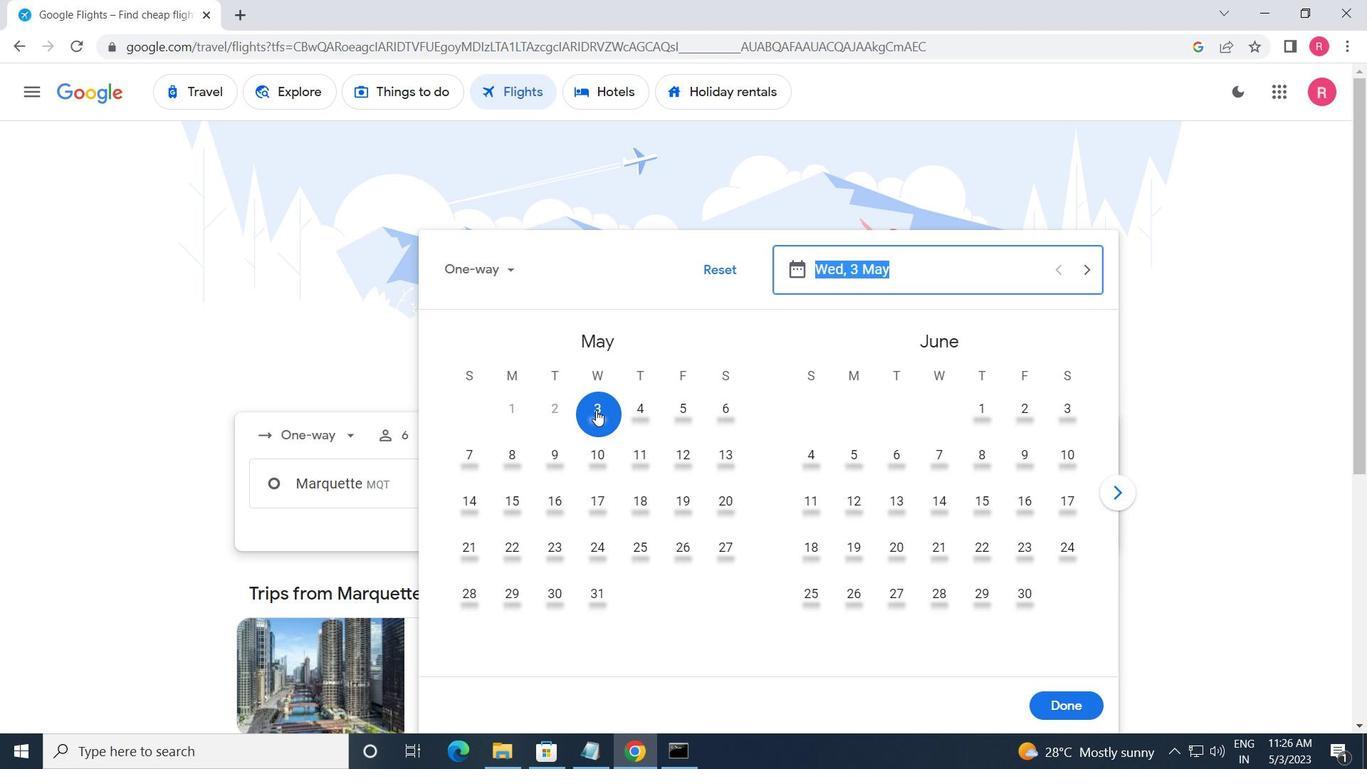 
Action: Mouse moved to (1053, 707)
Screenshot: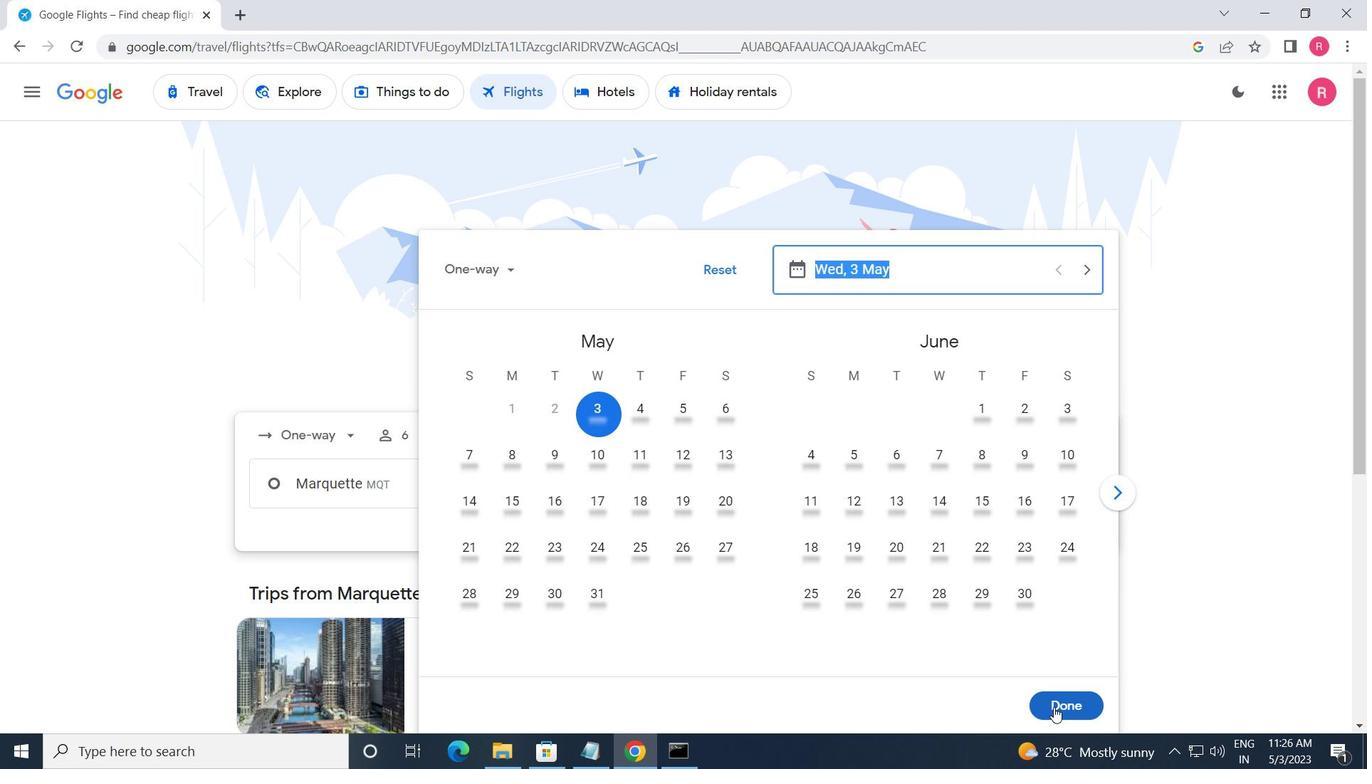 
Action: Mouse pressed left at (1053, 707)
Screenshot: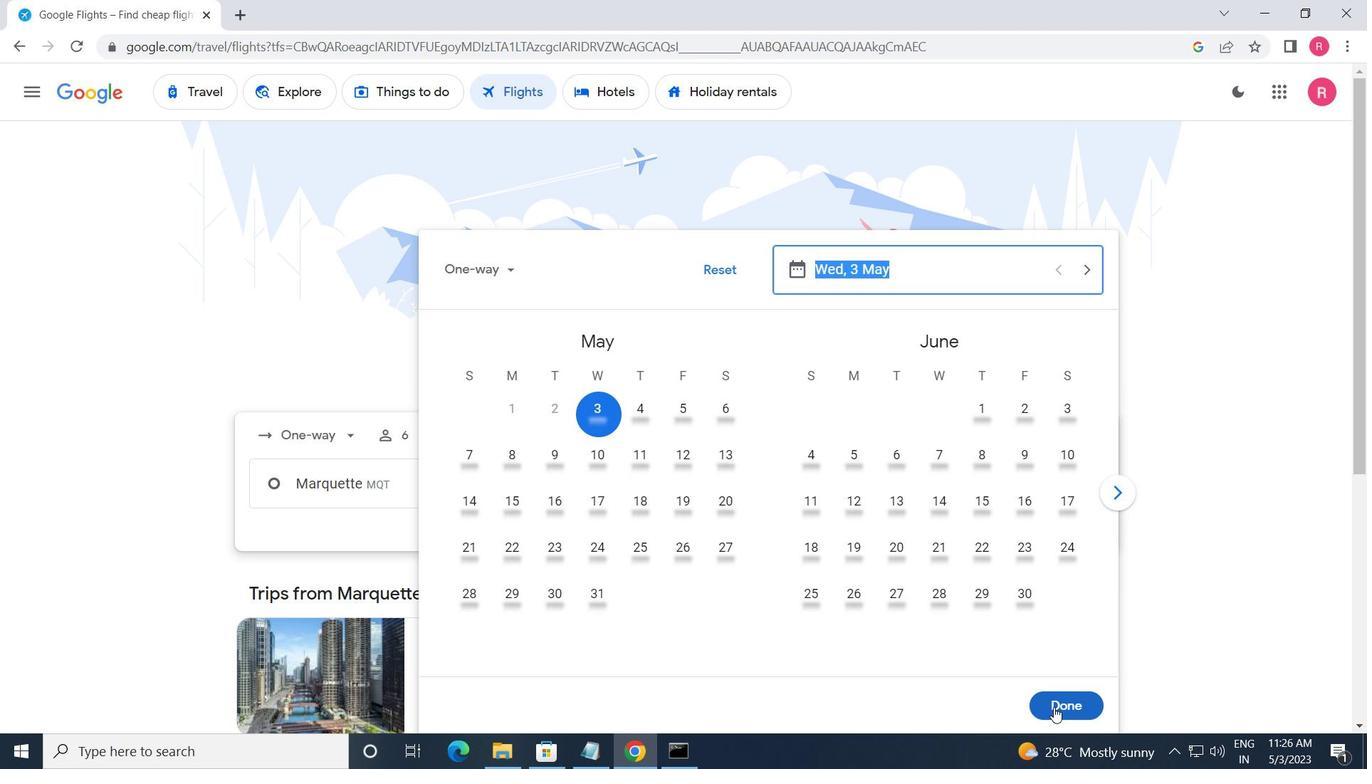 
Action: Mouse moved to (668, 544)
Screenshot: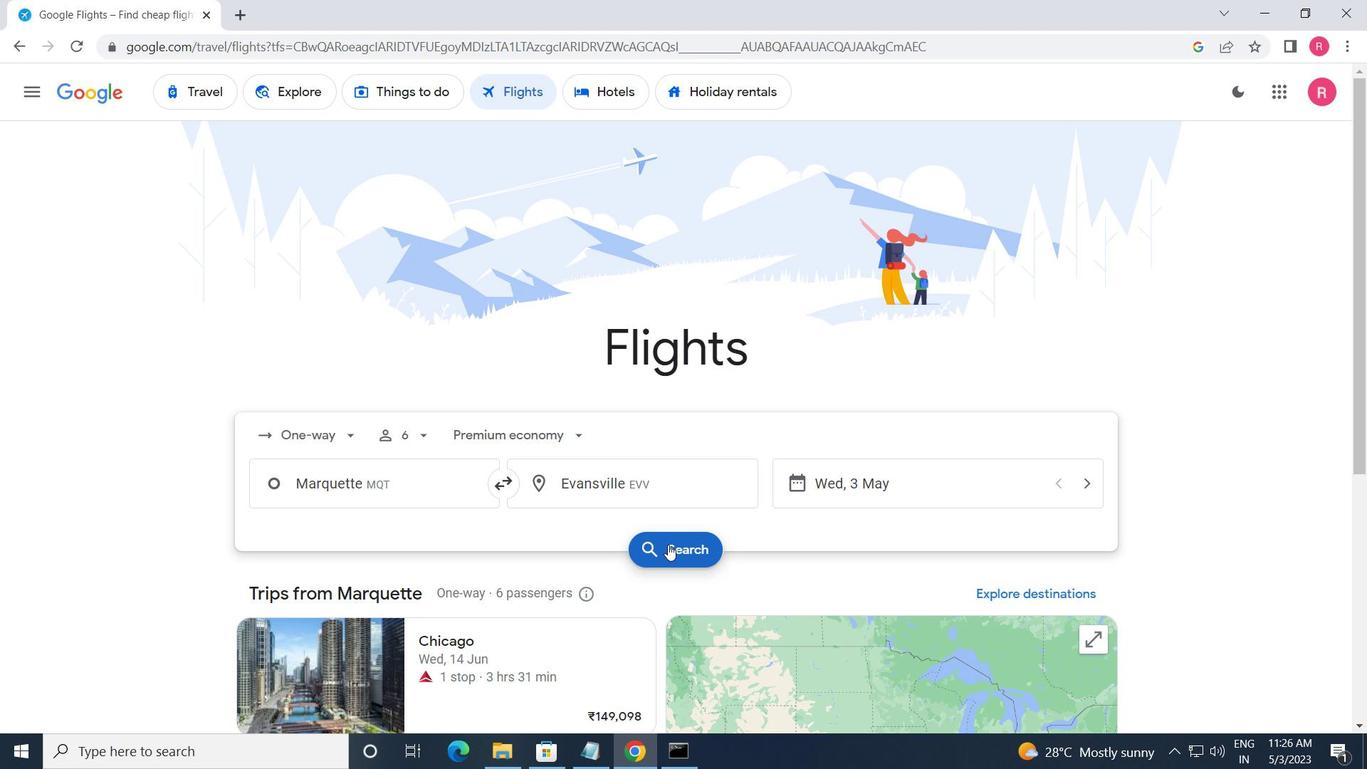 
Action: Mouse pressed left at (668, 544)
Screenshot: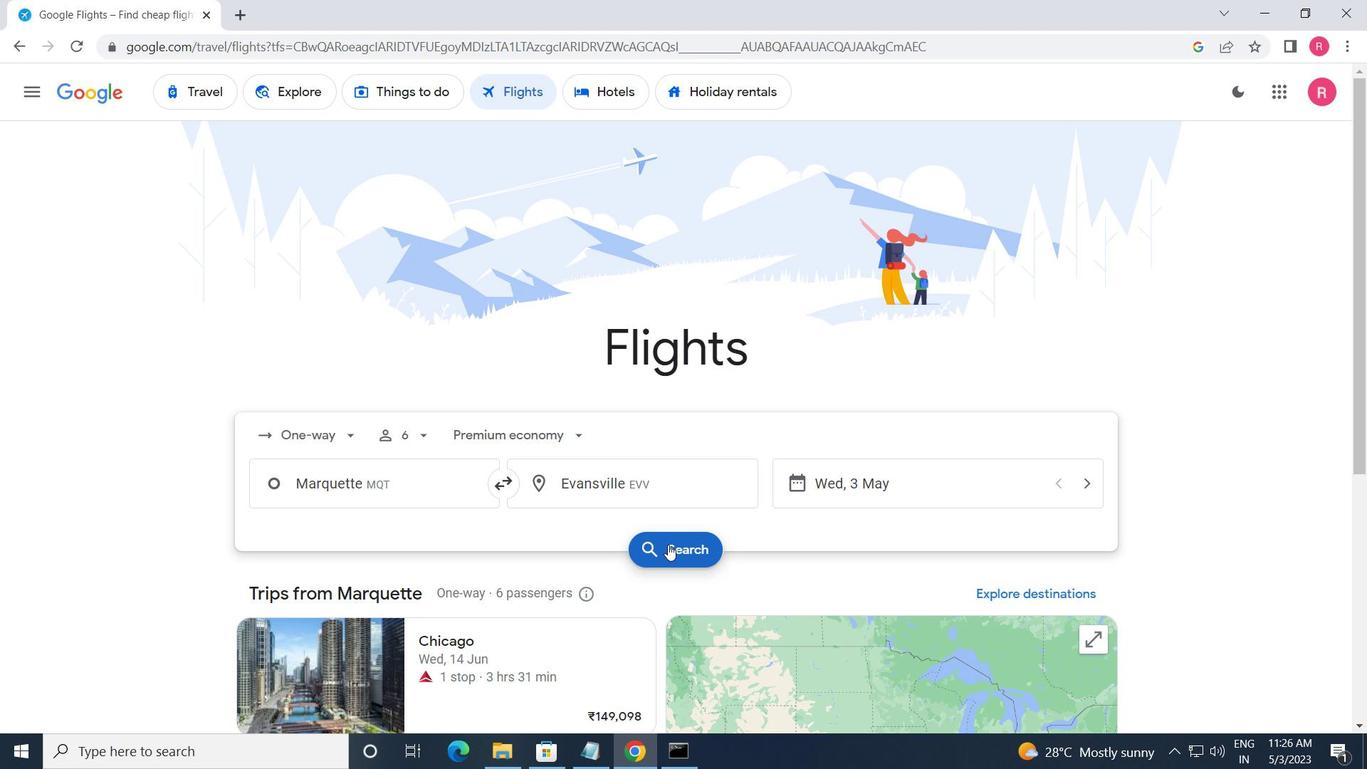 
Action: Mouse moved to (279, 254)
Screenshot: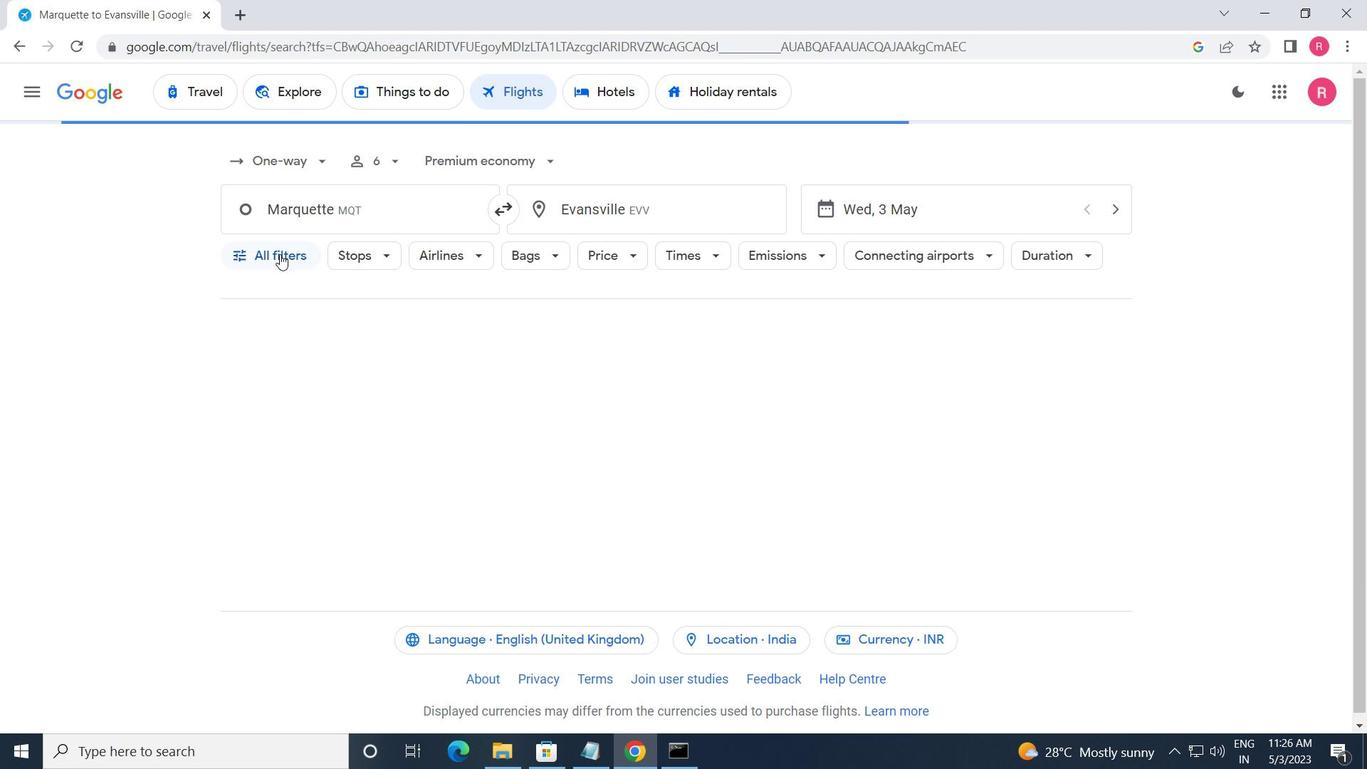 
Action: Mouse pressed left at (279, 254)
Screenshot: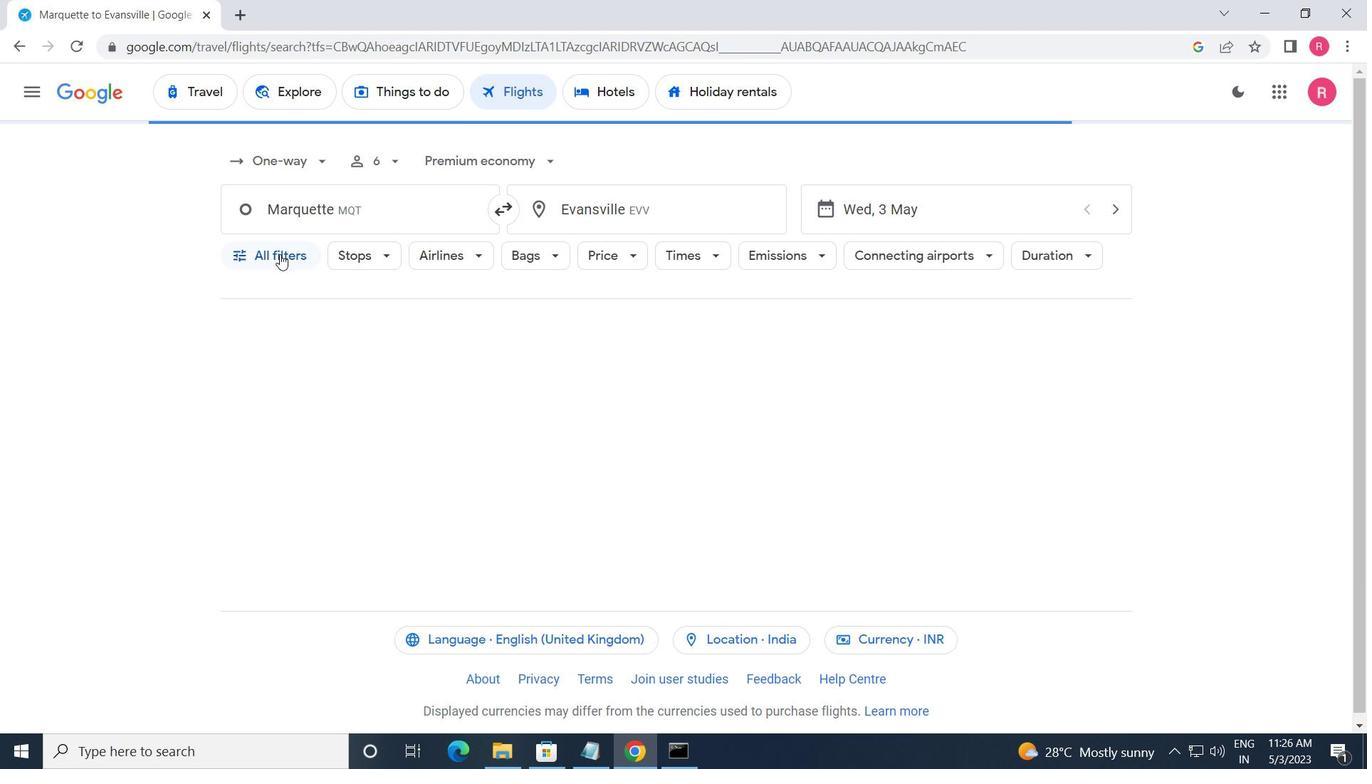 
Action: Mouse moved to (349, 443)
Screenshot: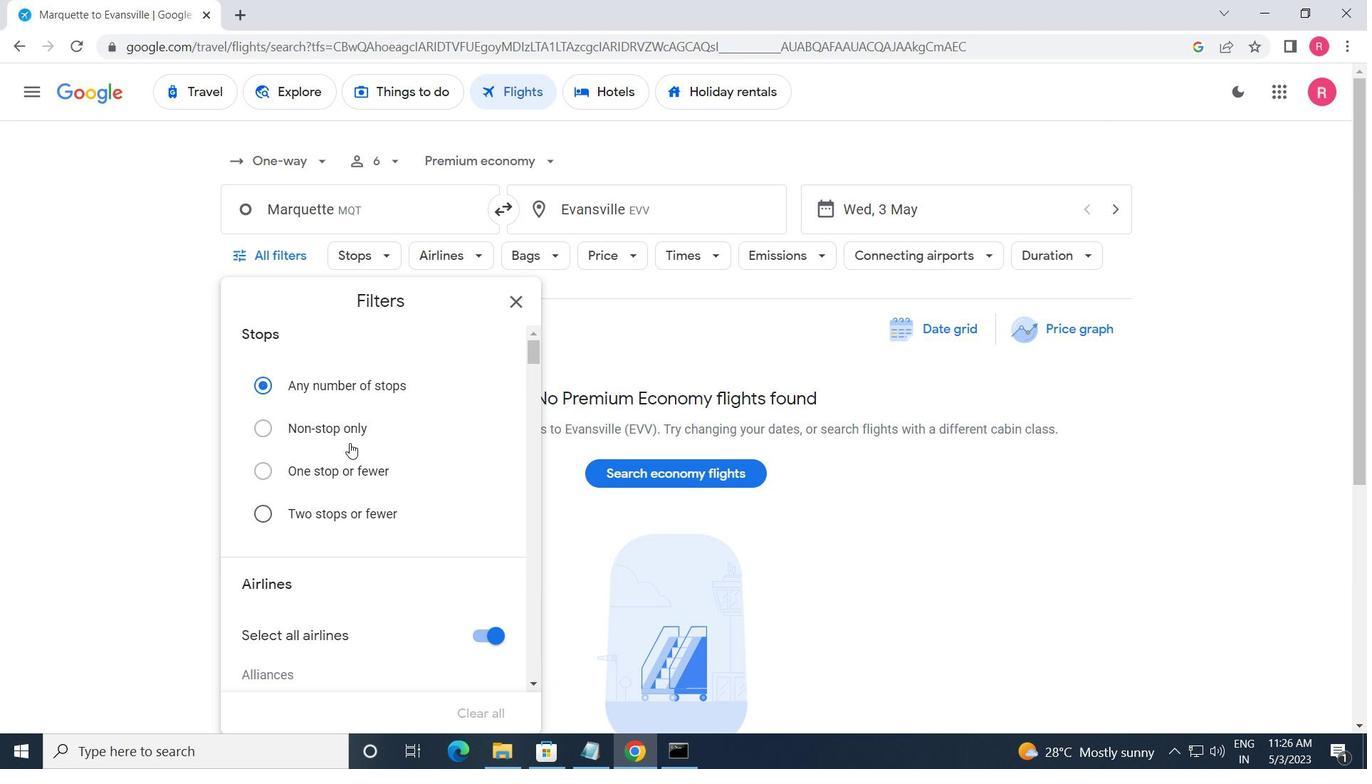 
Action: Mouse scrolled (349, 442) with delta (0, 0)
Screenshot: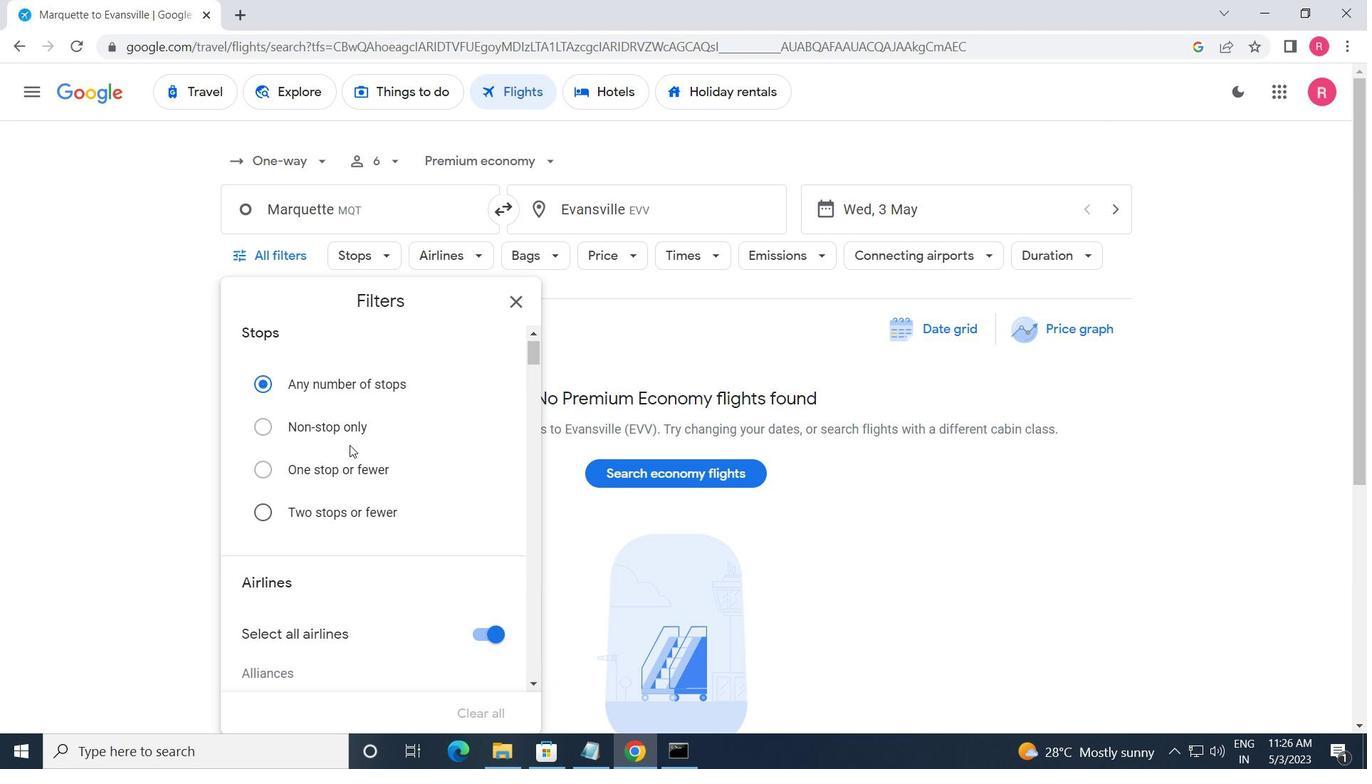 
Action: Mouse moved to (349, 444)
Screenshot: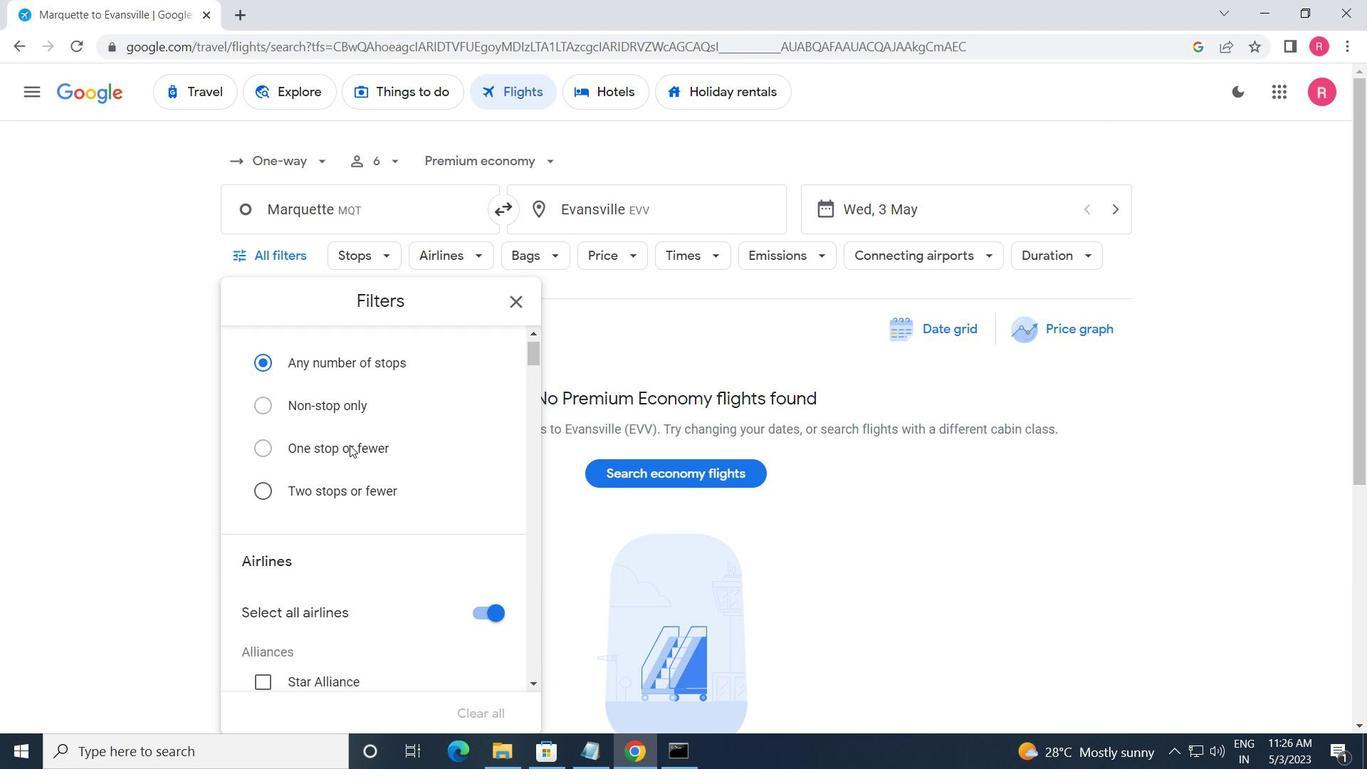 
Action: Mouse scrolled (349, 443) with delta (0, 0)
Screenshot: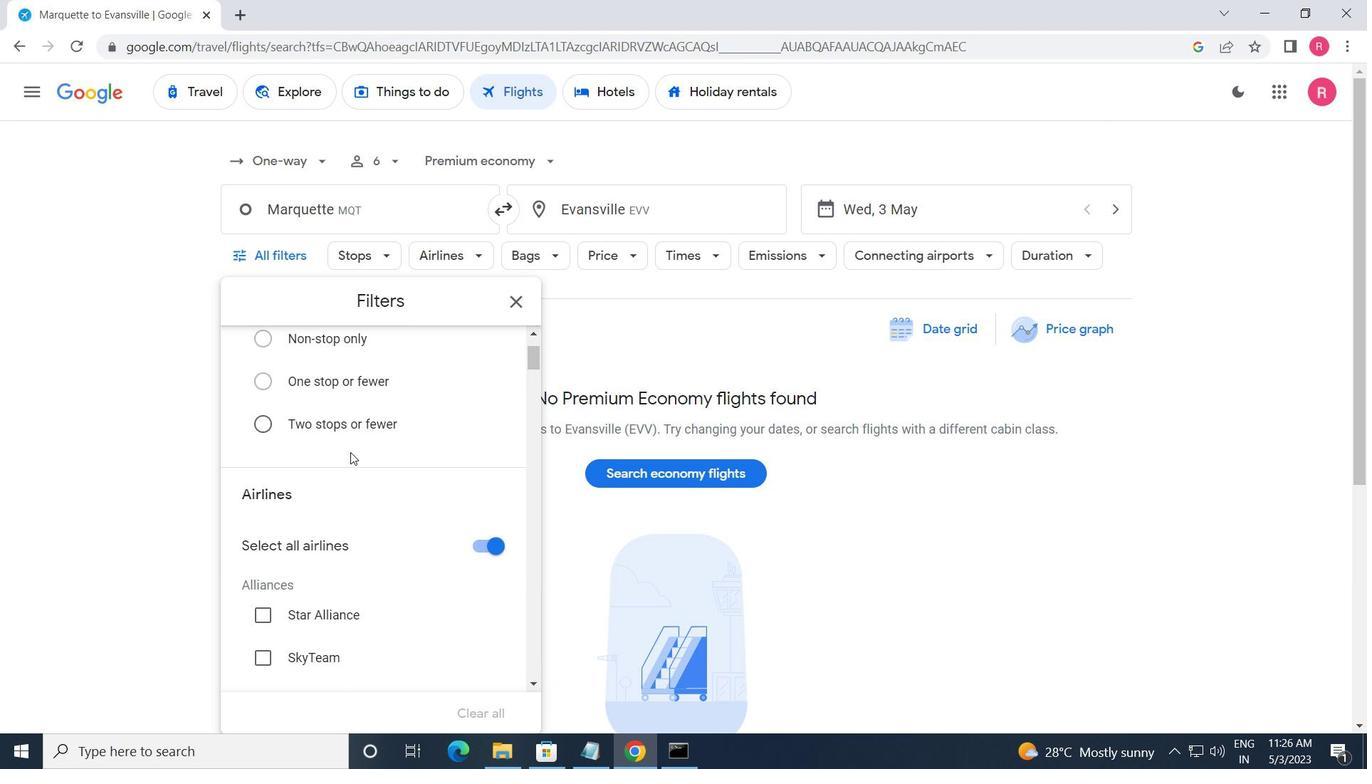 
Action: Mouse moved to (351, 455)
Screenshot: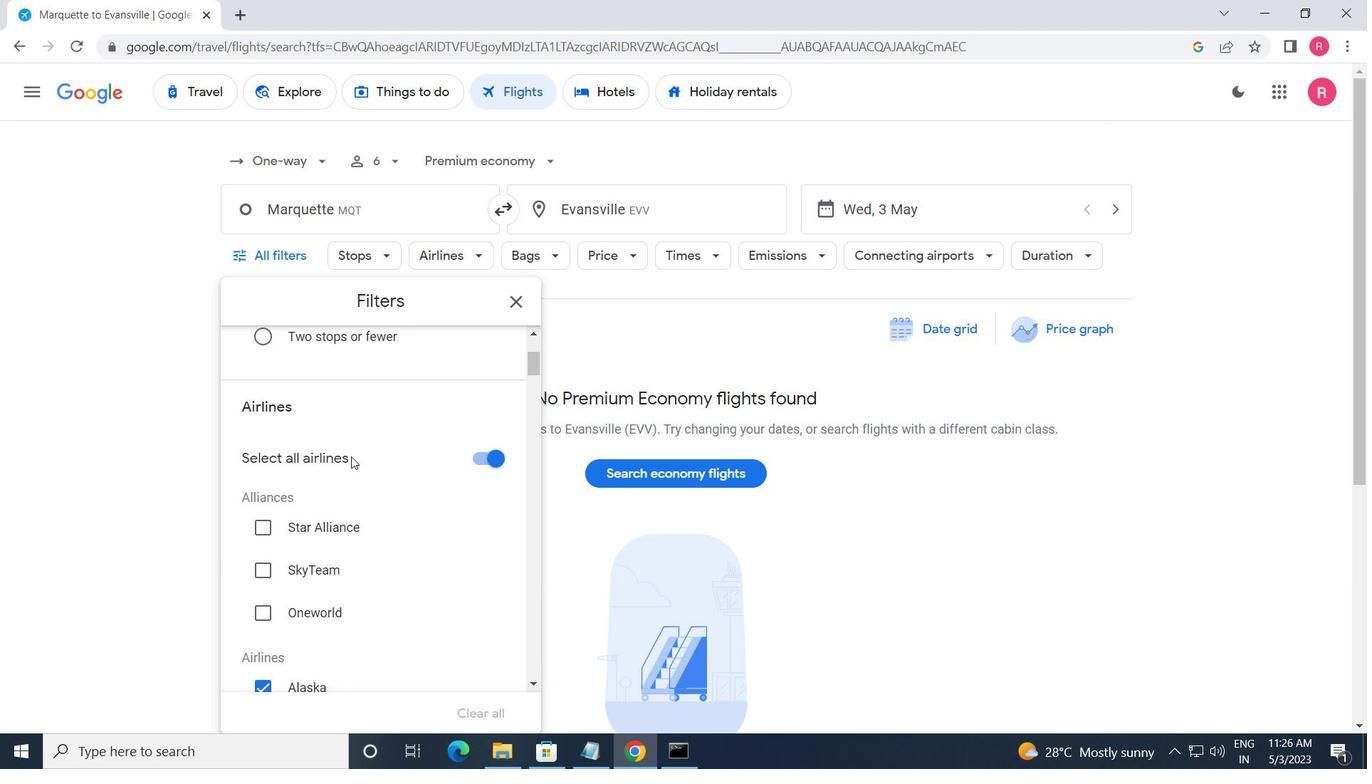 
Action: Mouse scrolled (351, 455) with delta (0, 0)
Screenshot: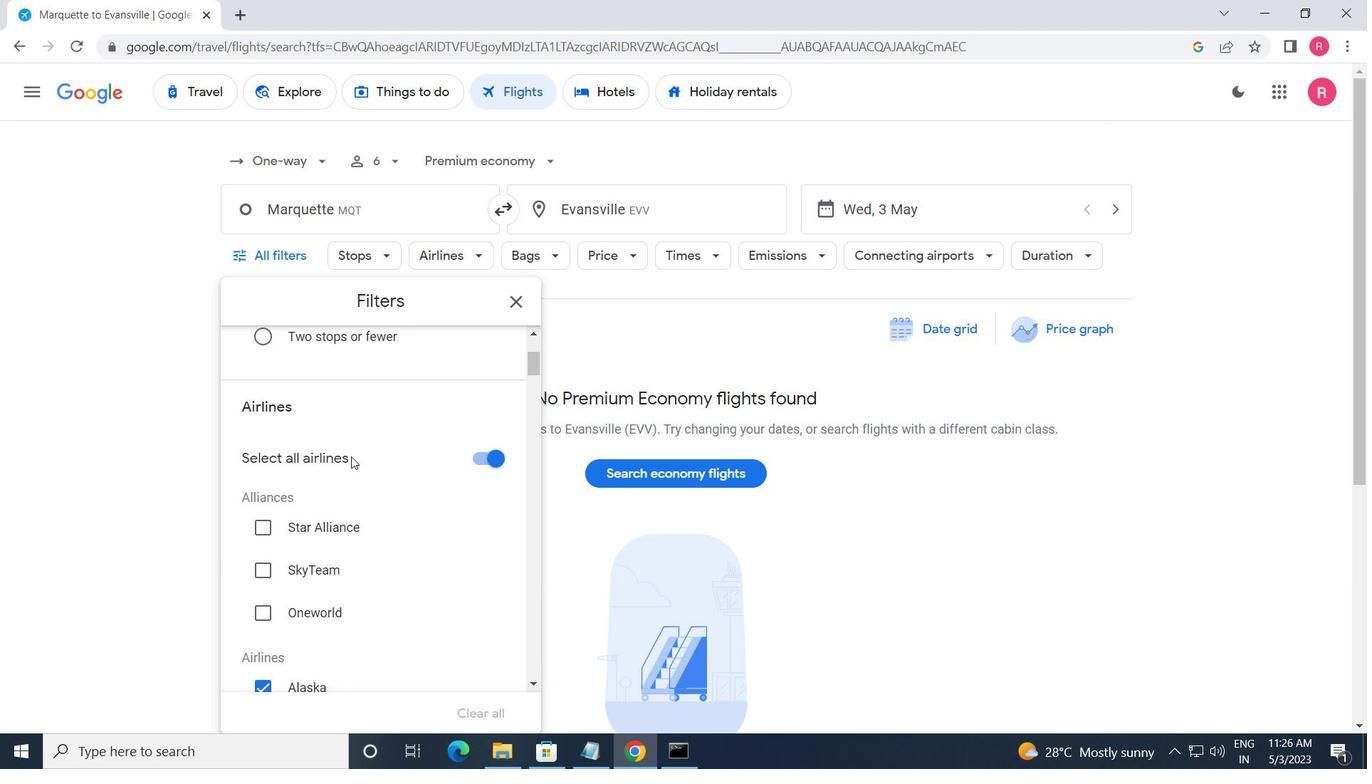 
Action: Mouse moved to (352, 457)
Screenshot: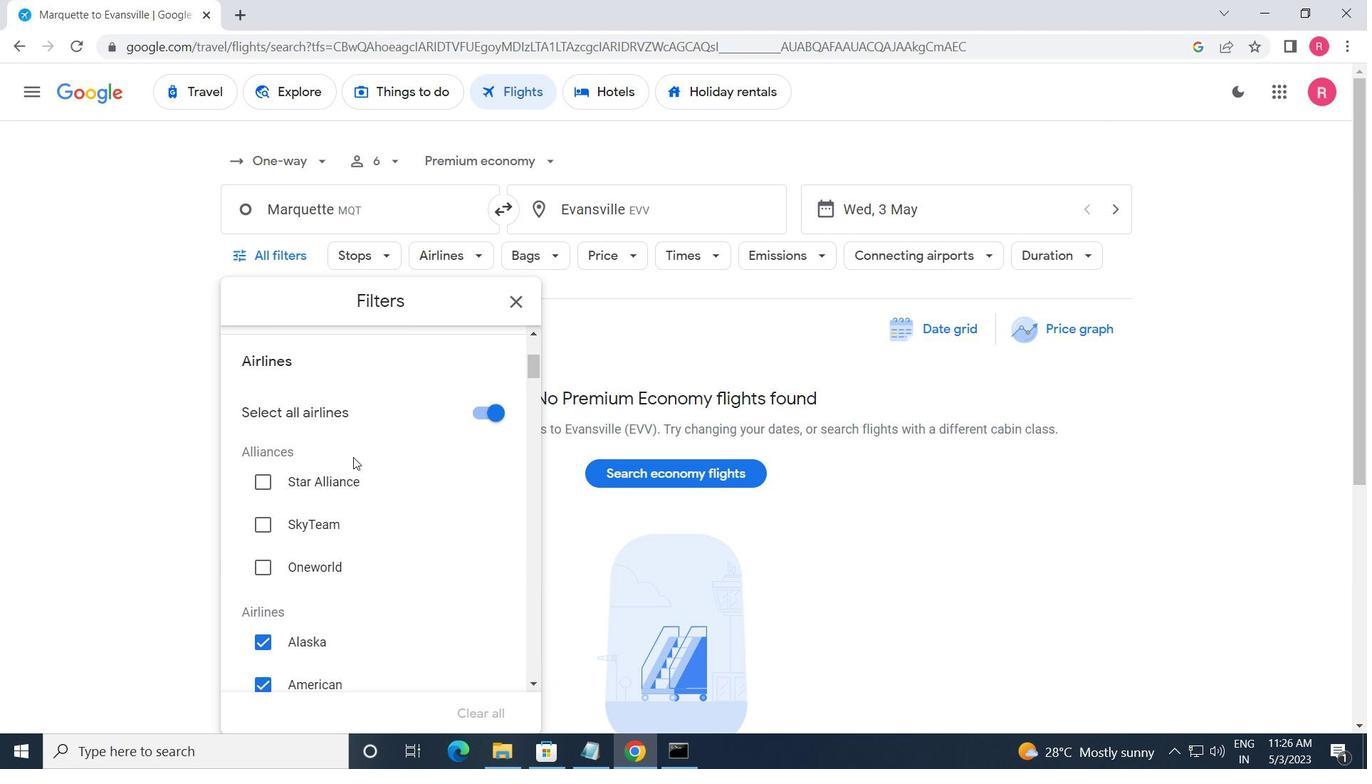 
Action: Mouse scrolled (352, 456) with delta (0, 0)
Screenshot: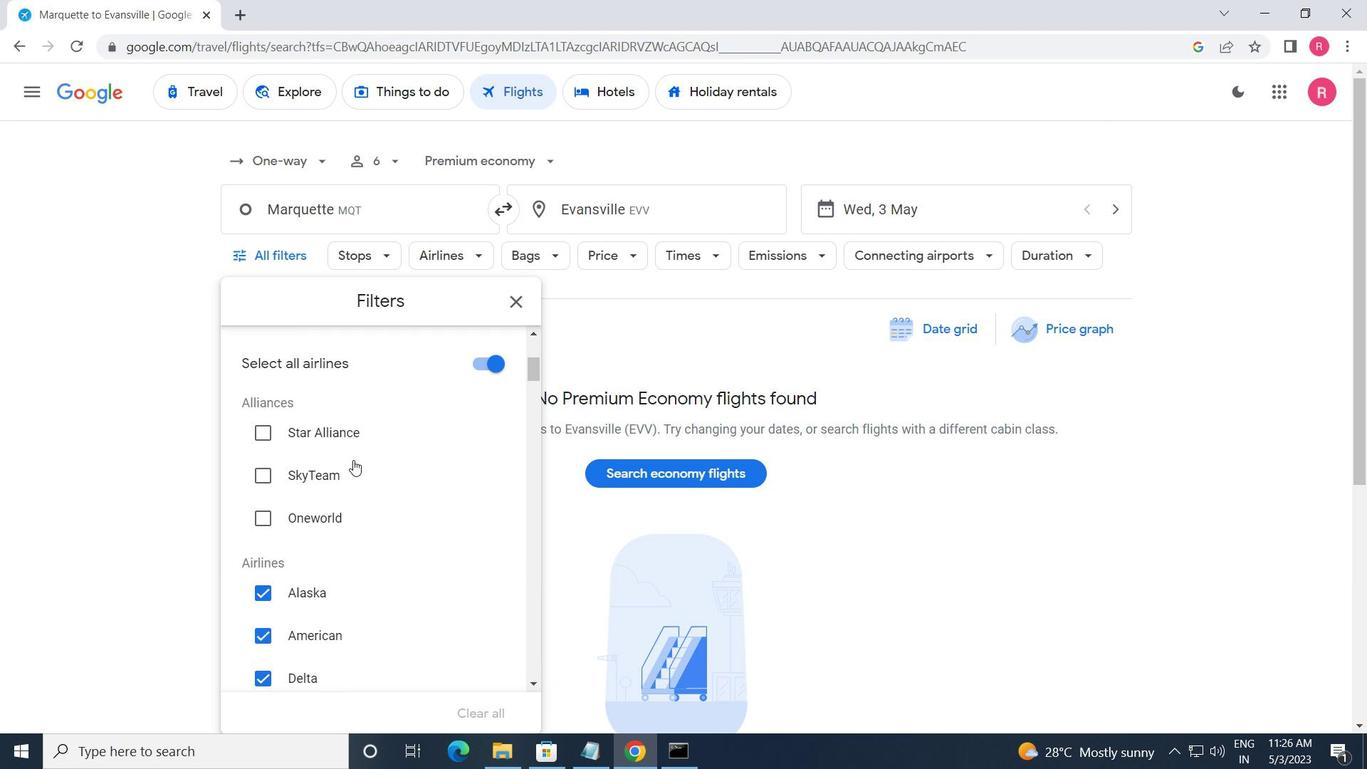 
Action: Mouse moved to (352, 460)
Screenshot: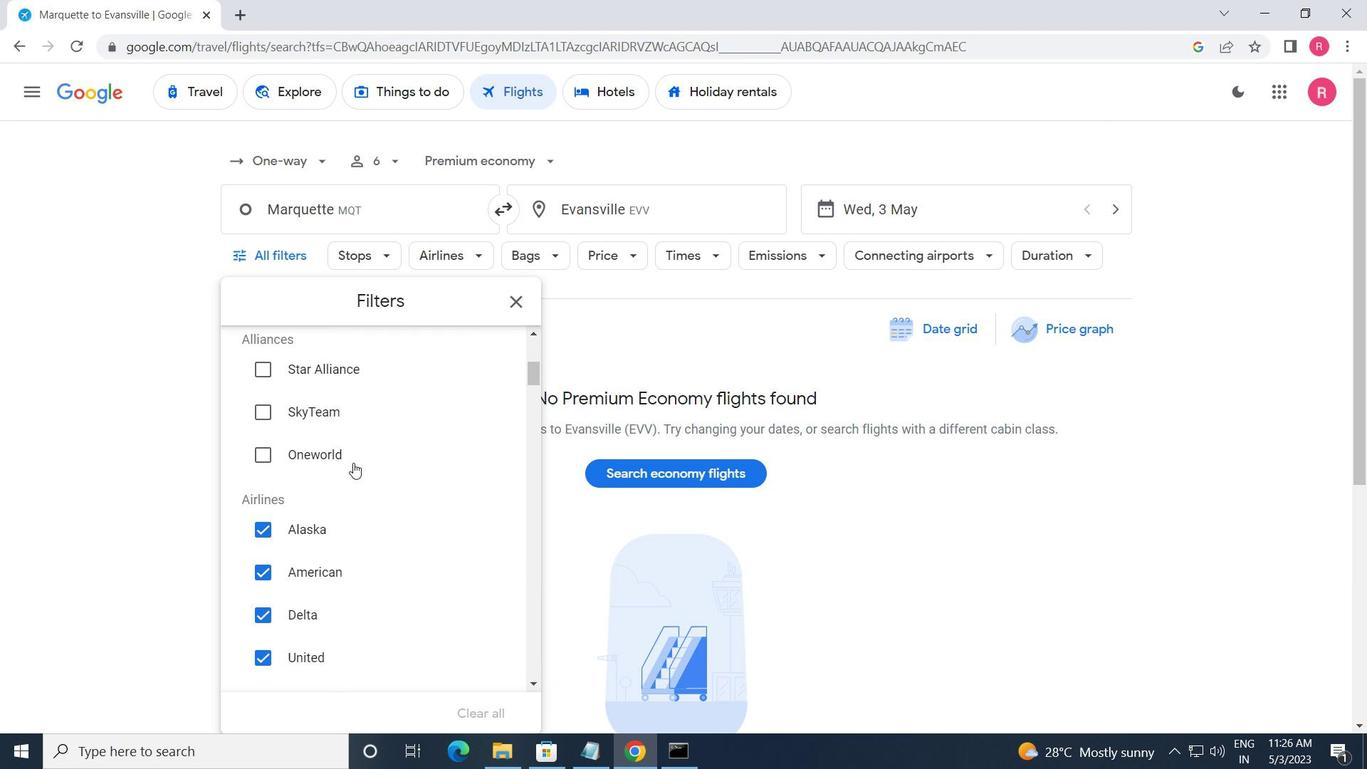 
Action: Mouse scrolled (352, 460) with delta (0, 0)
Screenshot: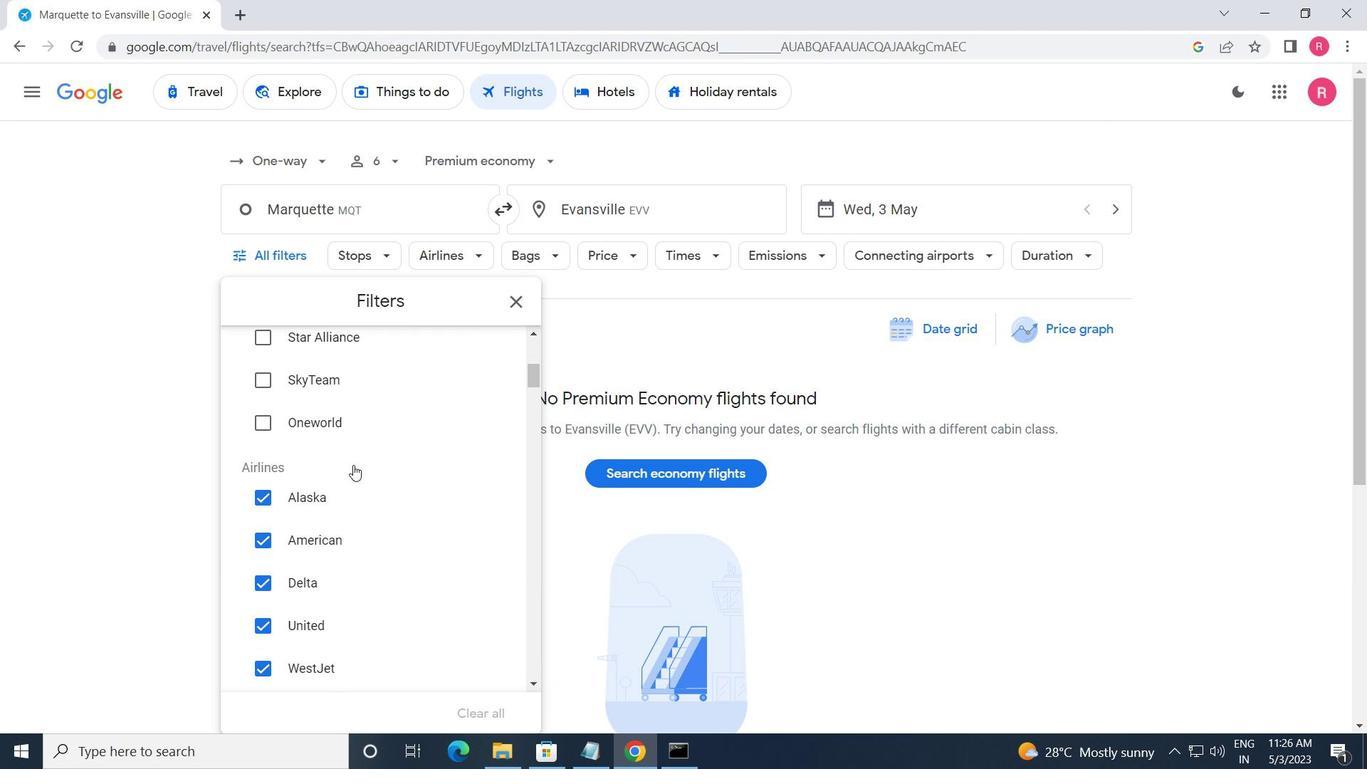 
Action: Mouse moved to (352, 470)
Screenshot: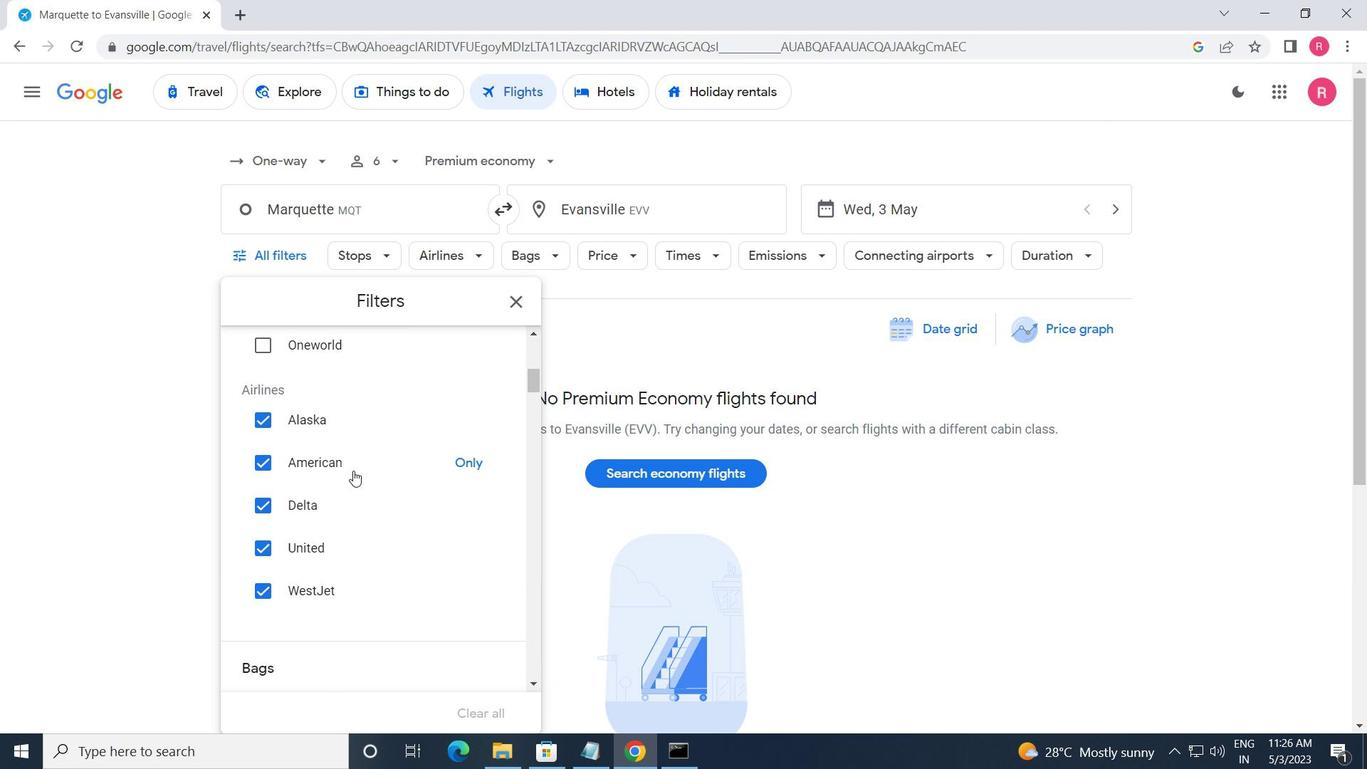 
Action: Mouse scrolled (352, 469) with delta (0, 0)
Screenshot: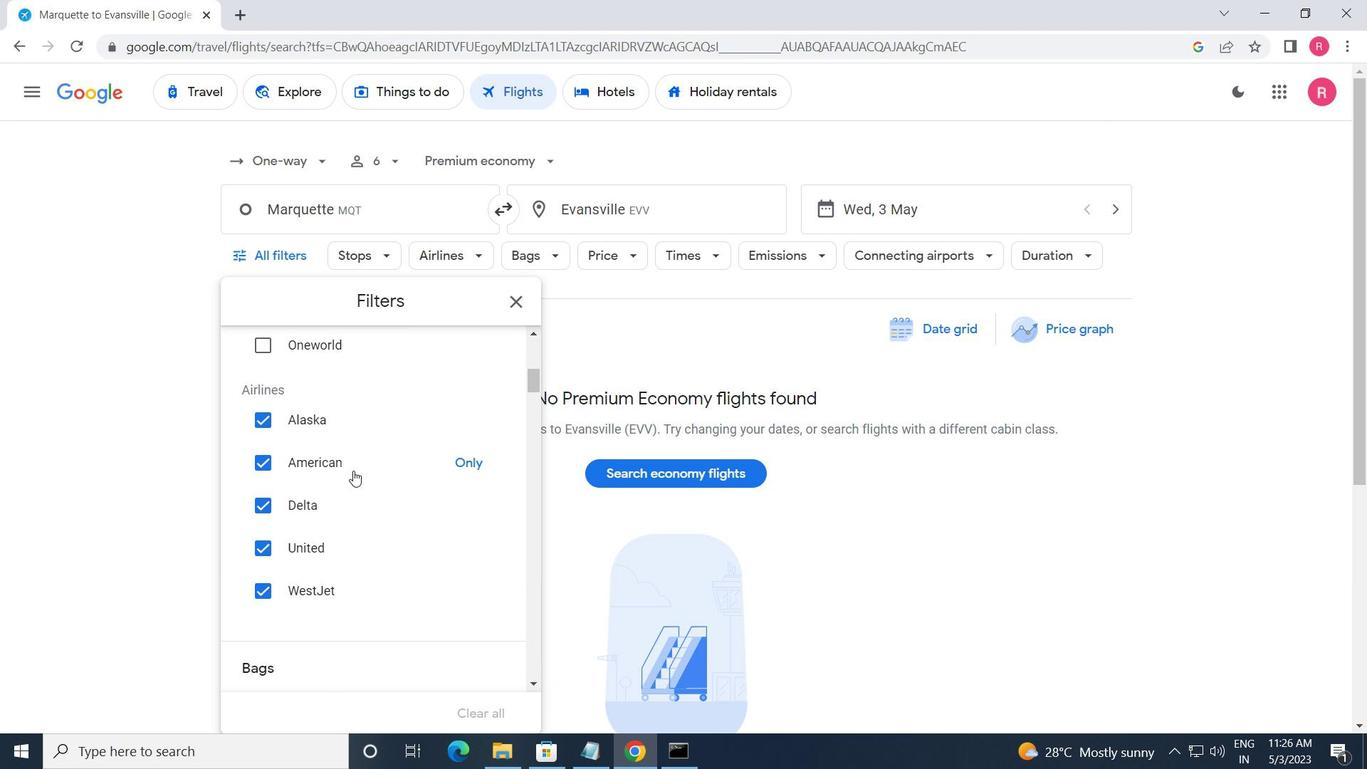 
Action: Mouse moved to (352, 470)
Screenshot: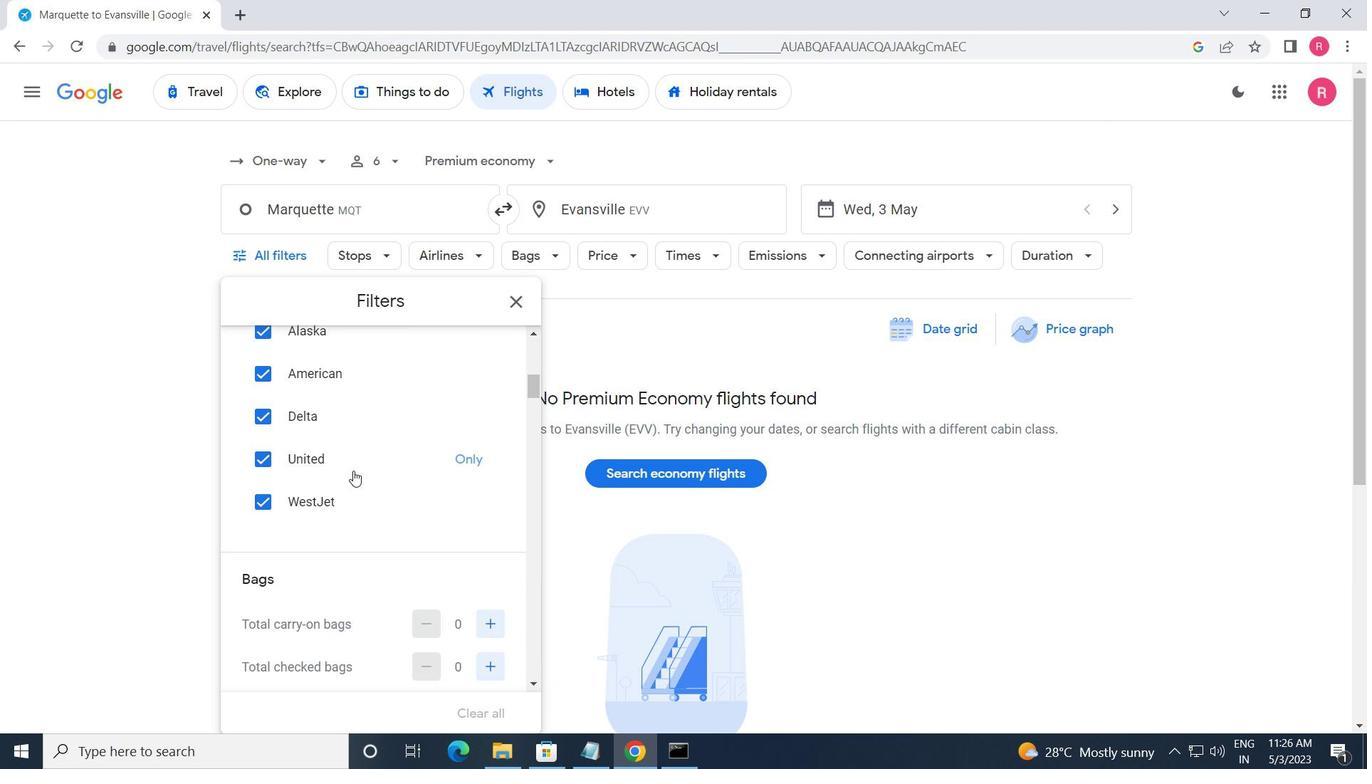 
Action: Mouse scrolled (352, 469) with delta (0, 0)
Screenshot: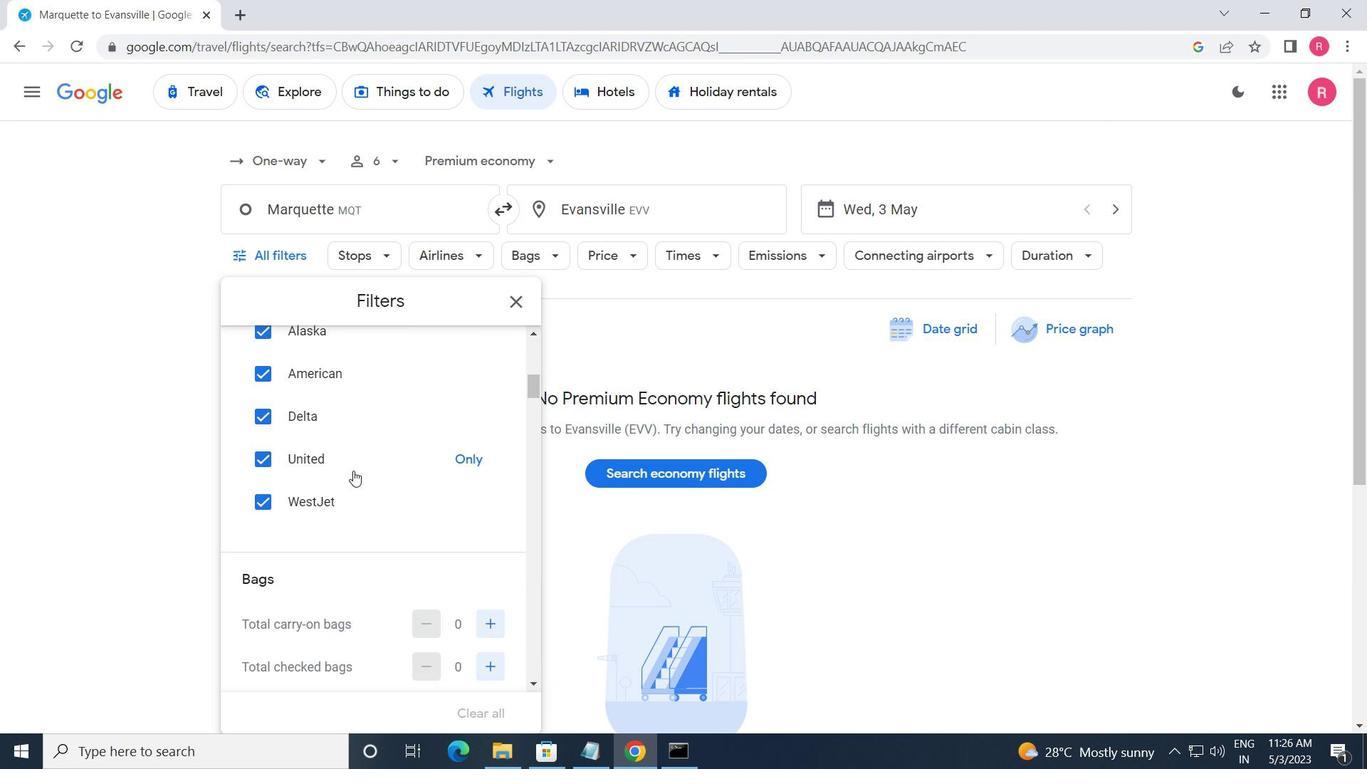 
Action: Mouse scrolled (352, 469) with delta (0, 0)
Screenshot: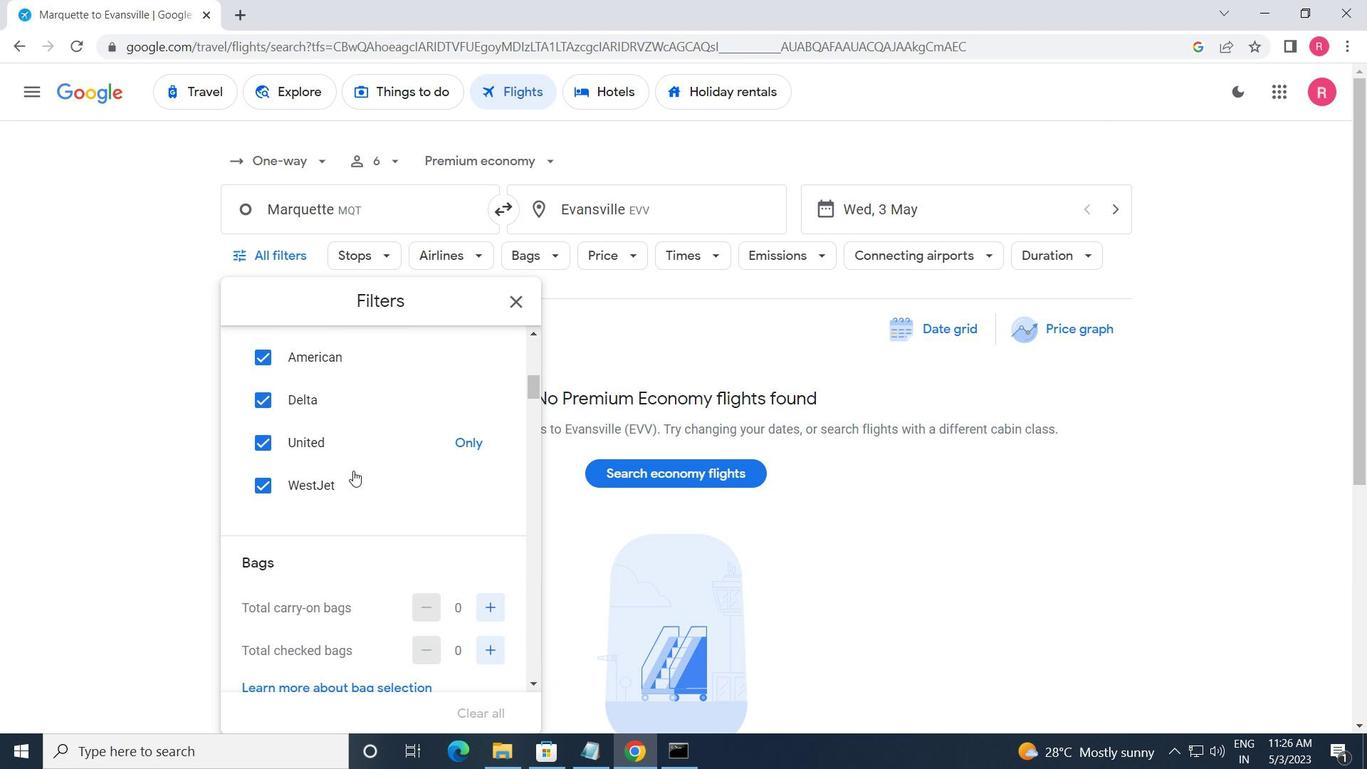 
Action: Mouse moved to (494, 453)
Screenshot: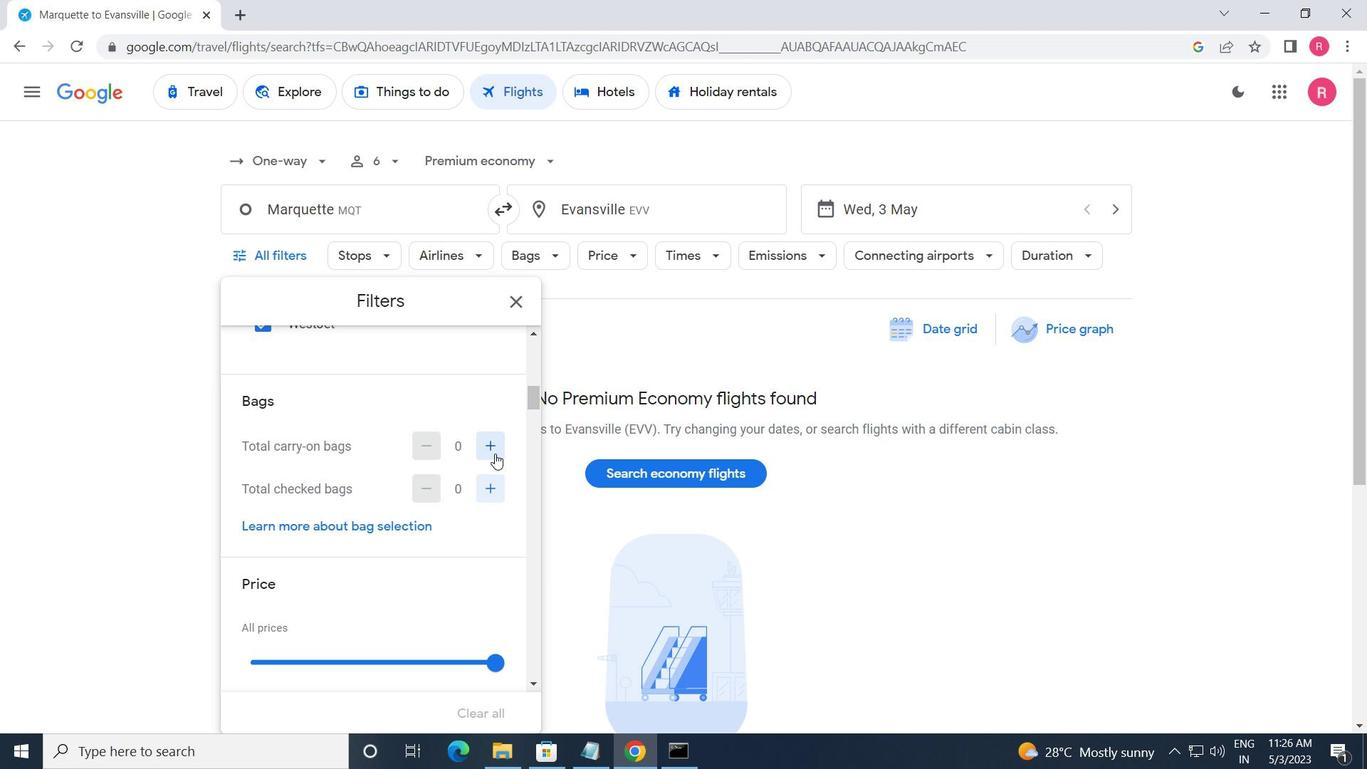 
Action: Mouse pressed left at (494, 453)
Screenshot: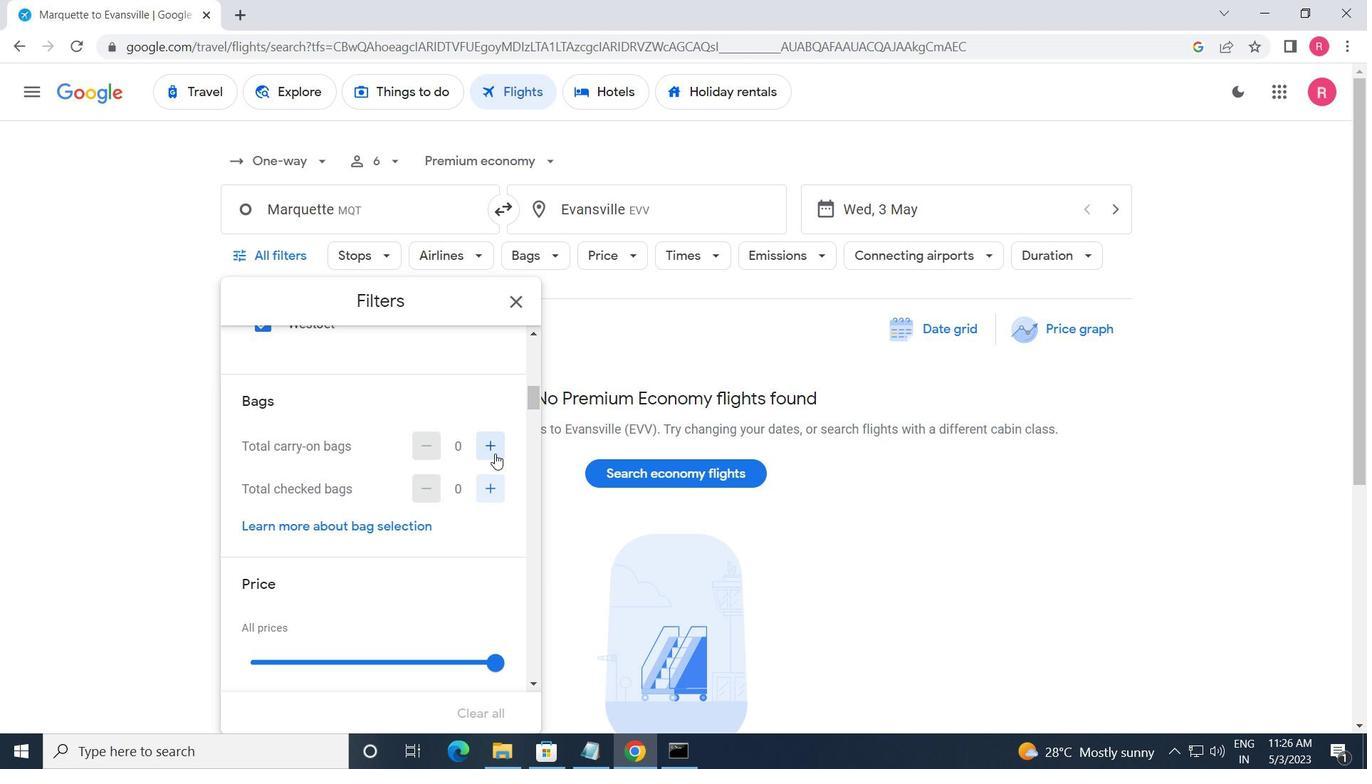 
Action: Mouse moved to (450, 533)
Screenshot: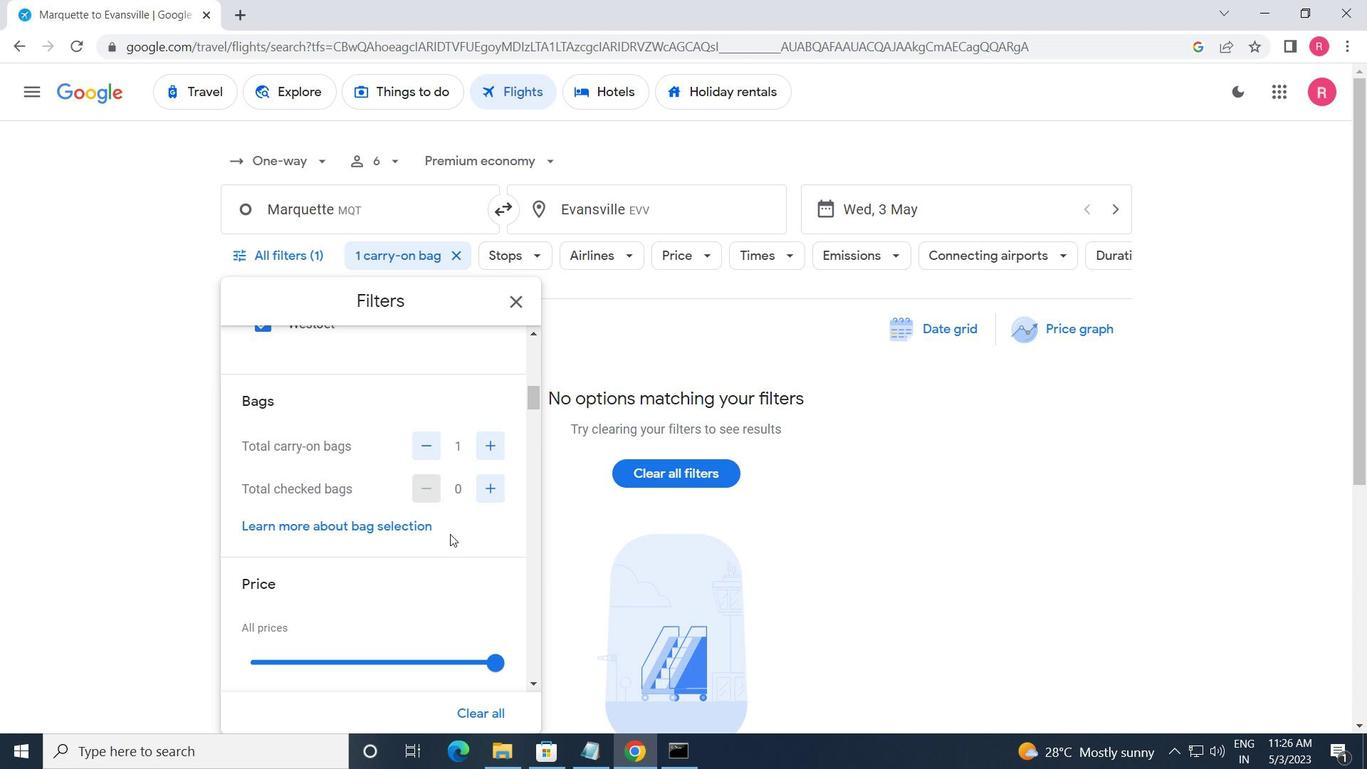 
Action: Mouse scrolled (450, 532) with delta (0, 0)
Screenshot: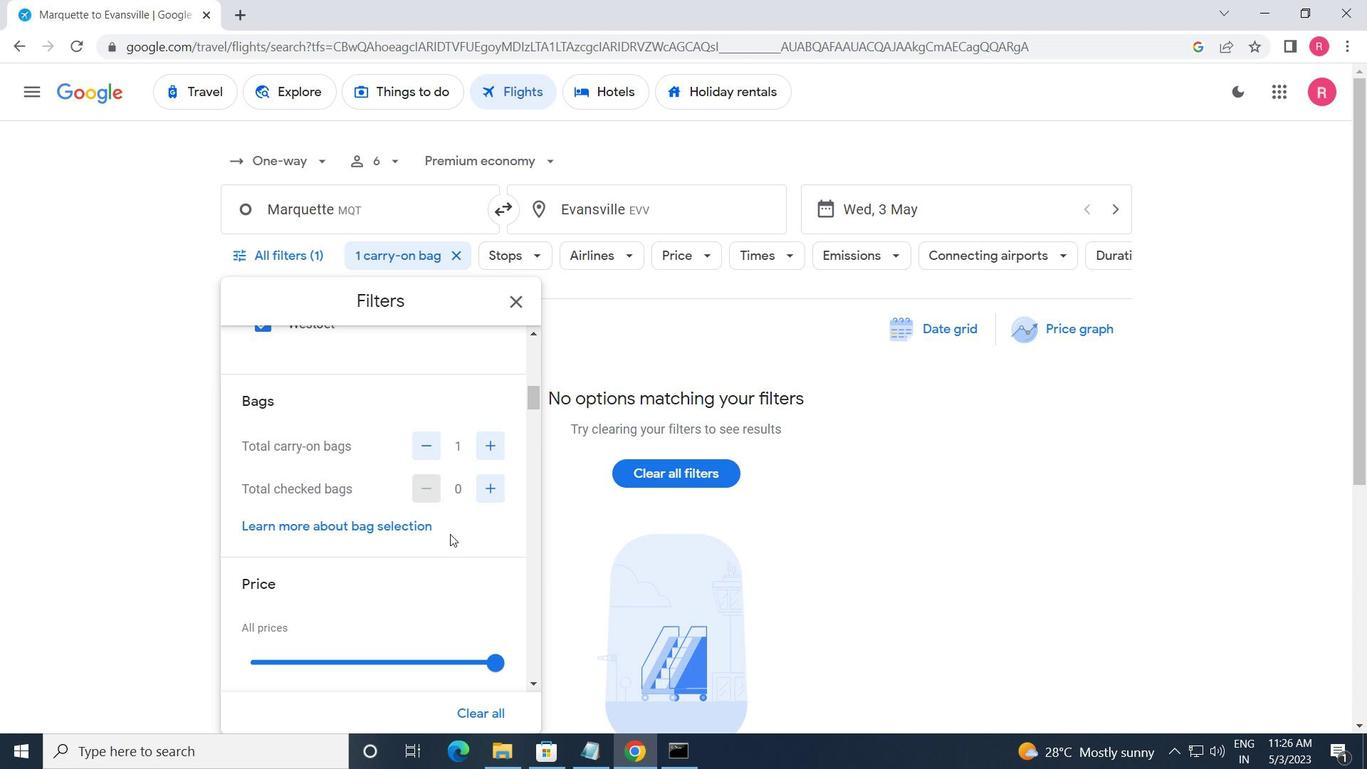 
Action: Mouse scrolled (450, 532) with delta (0, 0)
Screenshot: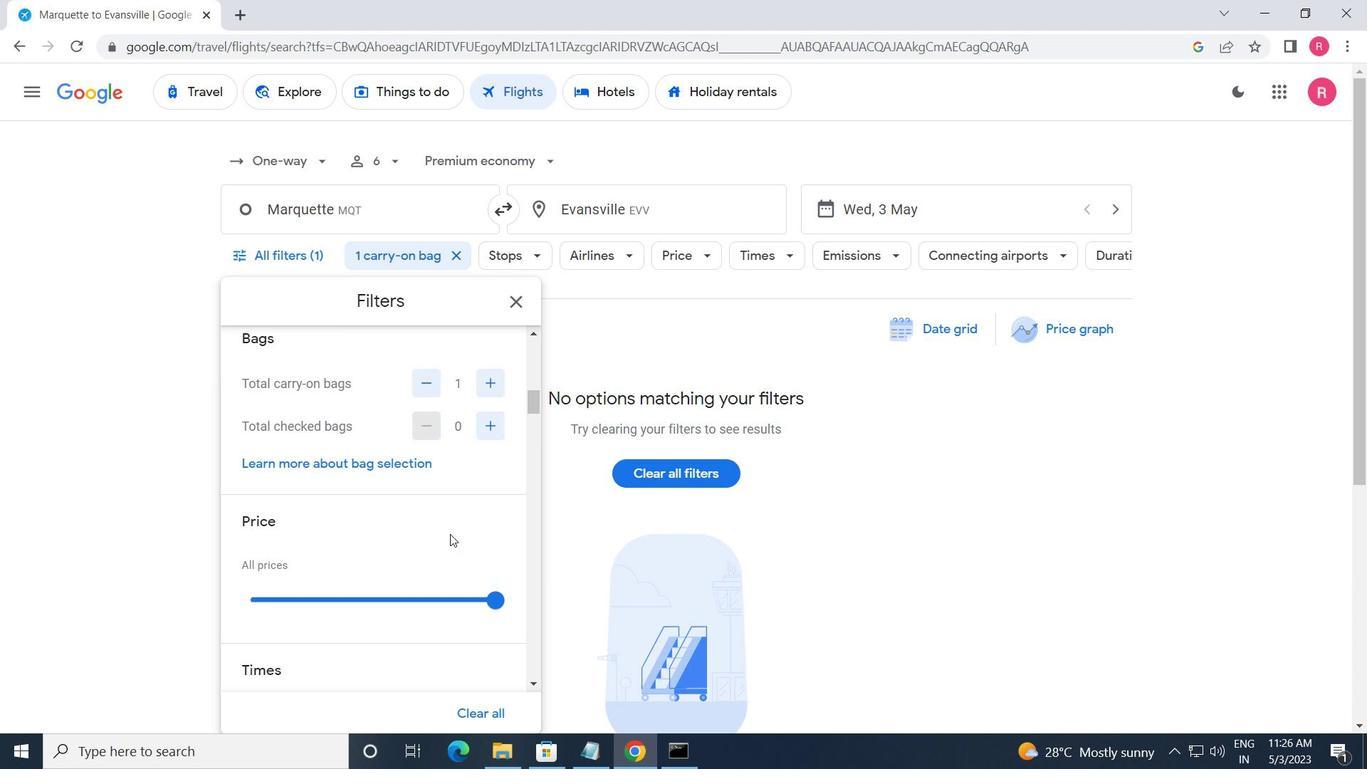 
Action: Mouse moved to (493, 483)
Screenshot: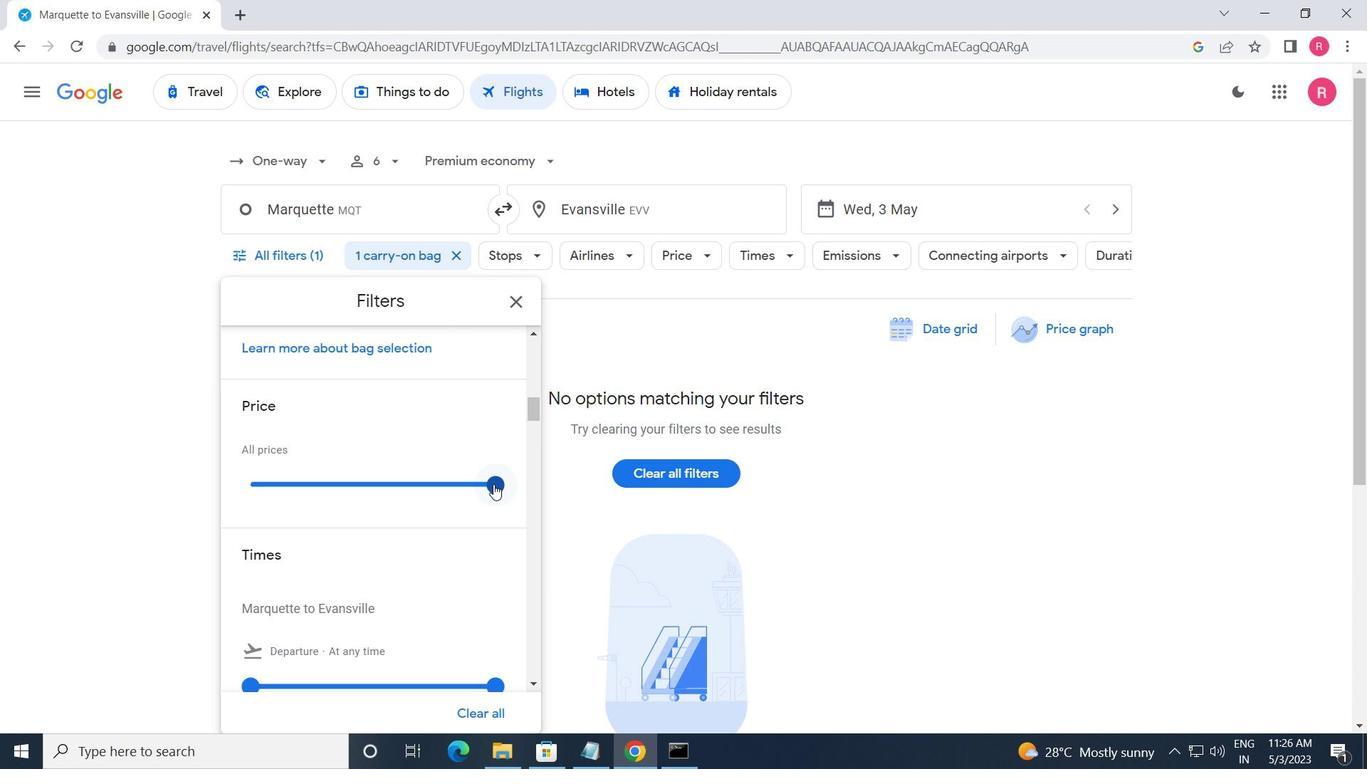 
Action: Mouse pressed left at (493, 483)
Screenshot: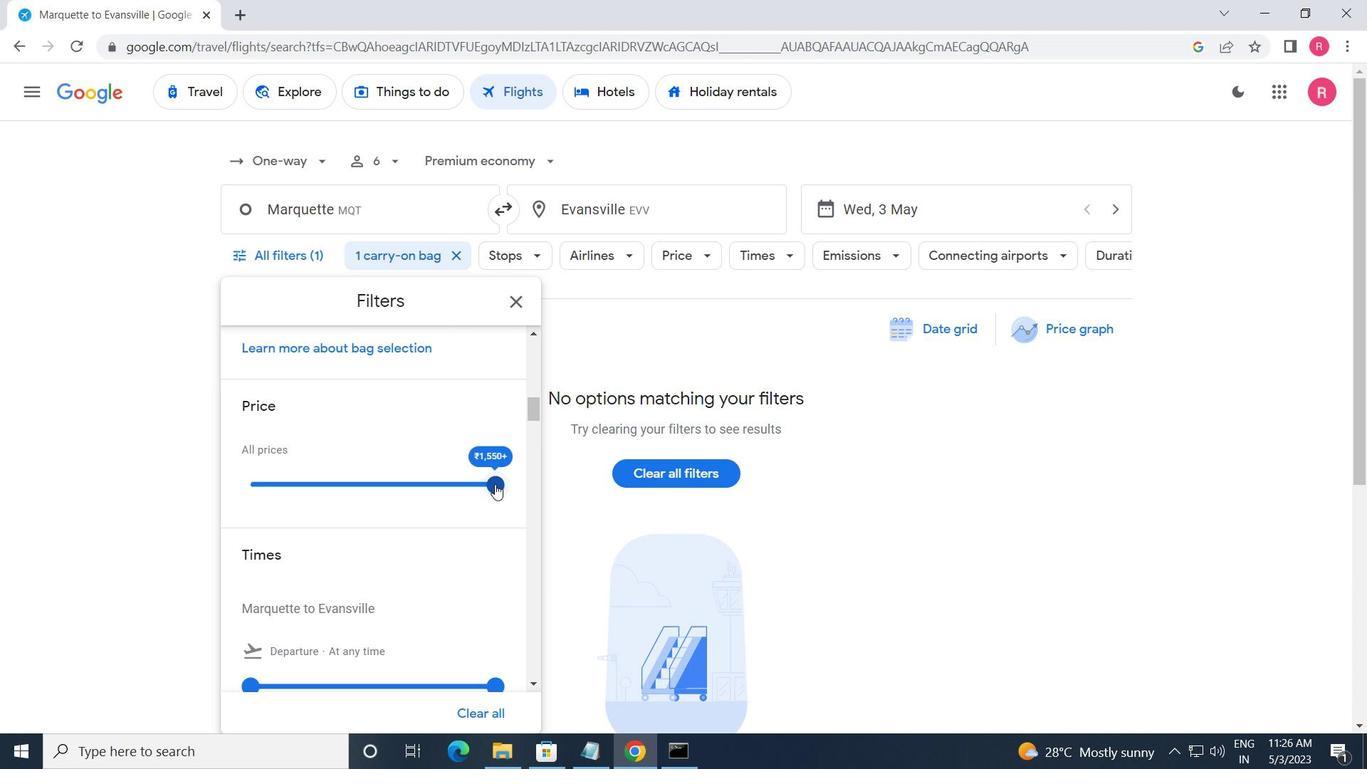 
Action: Mouse moved to (467, 512)
Screenshot: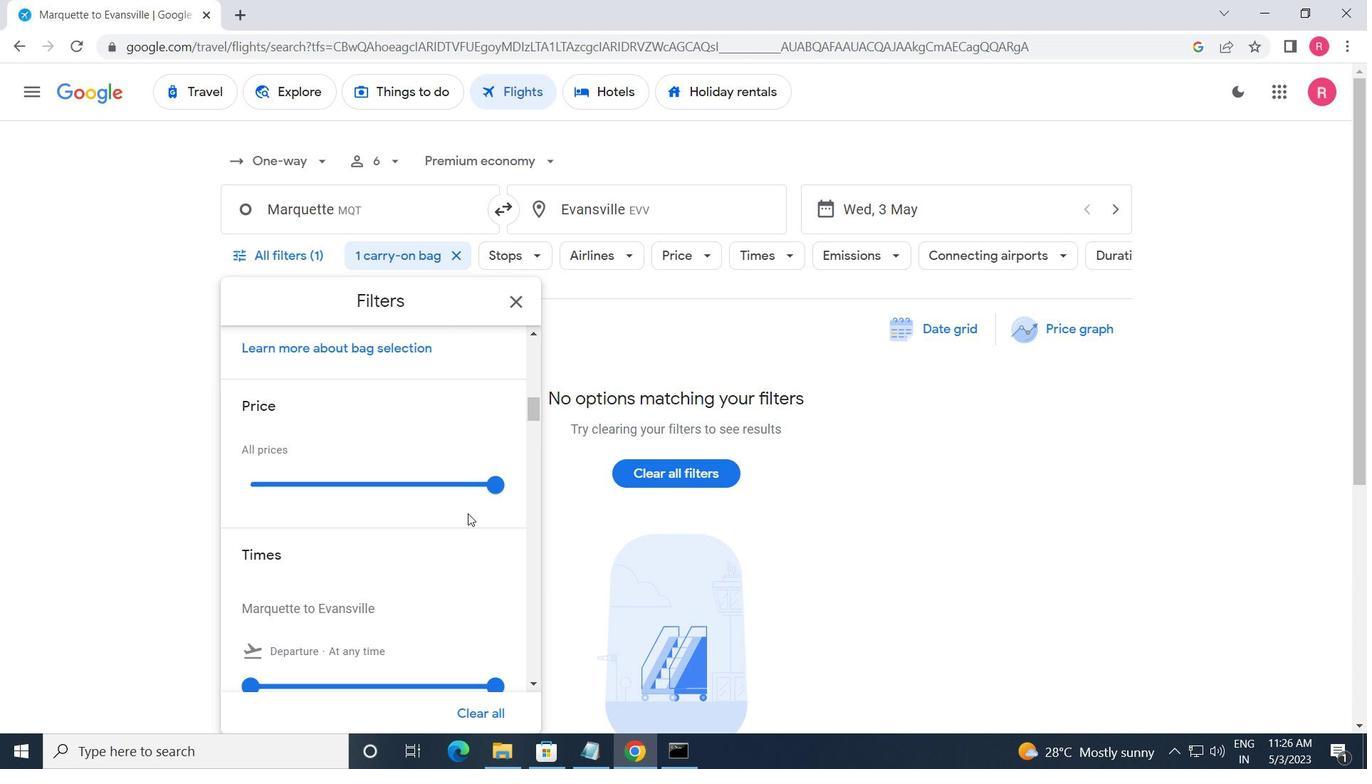
Action: Mouse scrolled (467, 512) with delta (0, 0)
Screenshot: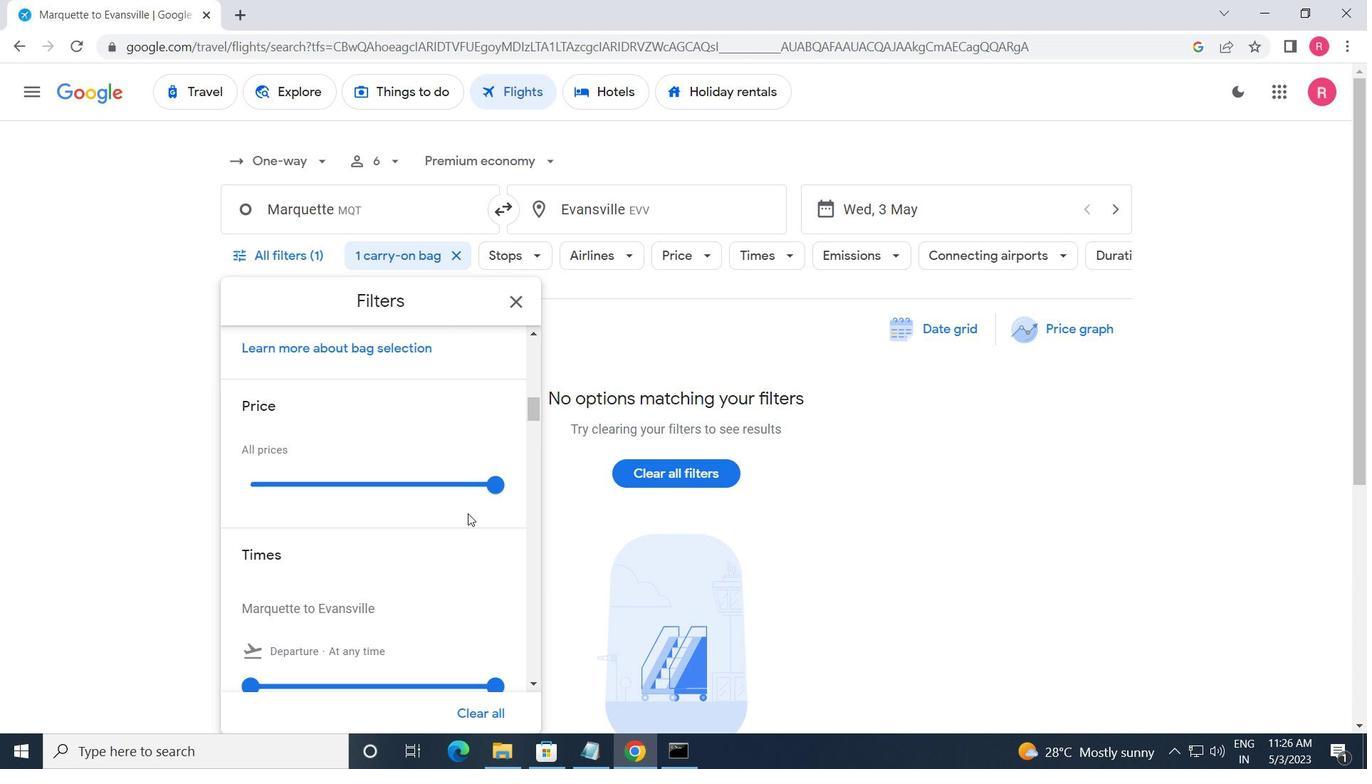
Action: Mouse scrolled (467, 512) with delta (0, 0)
Screenshot: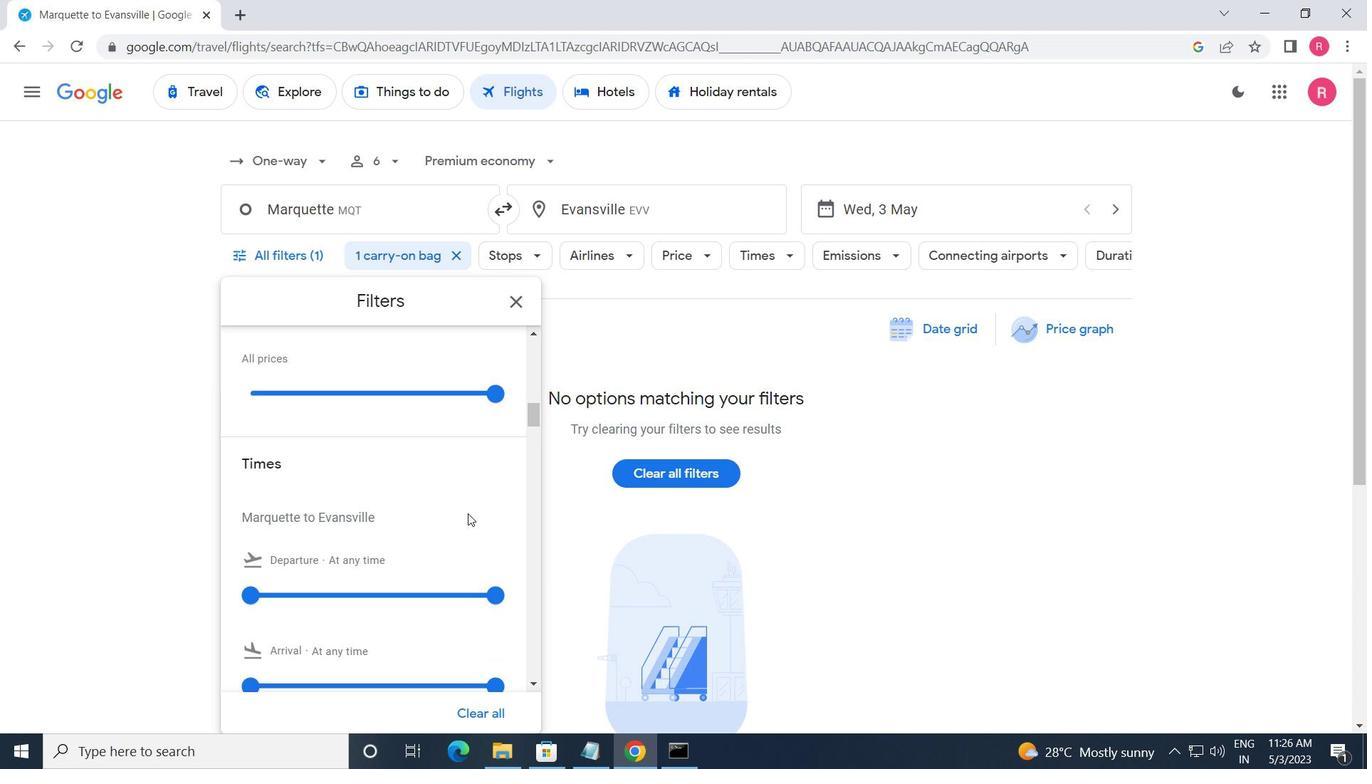 
Action: Mouse moved to (274, 514)
Screenshot: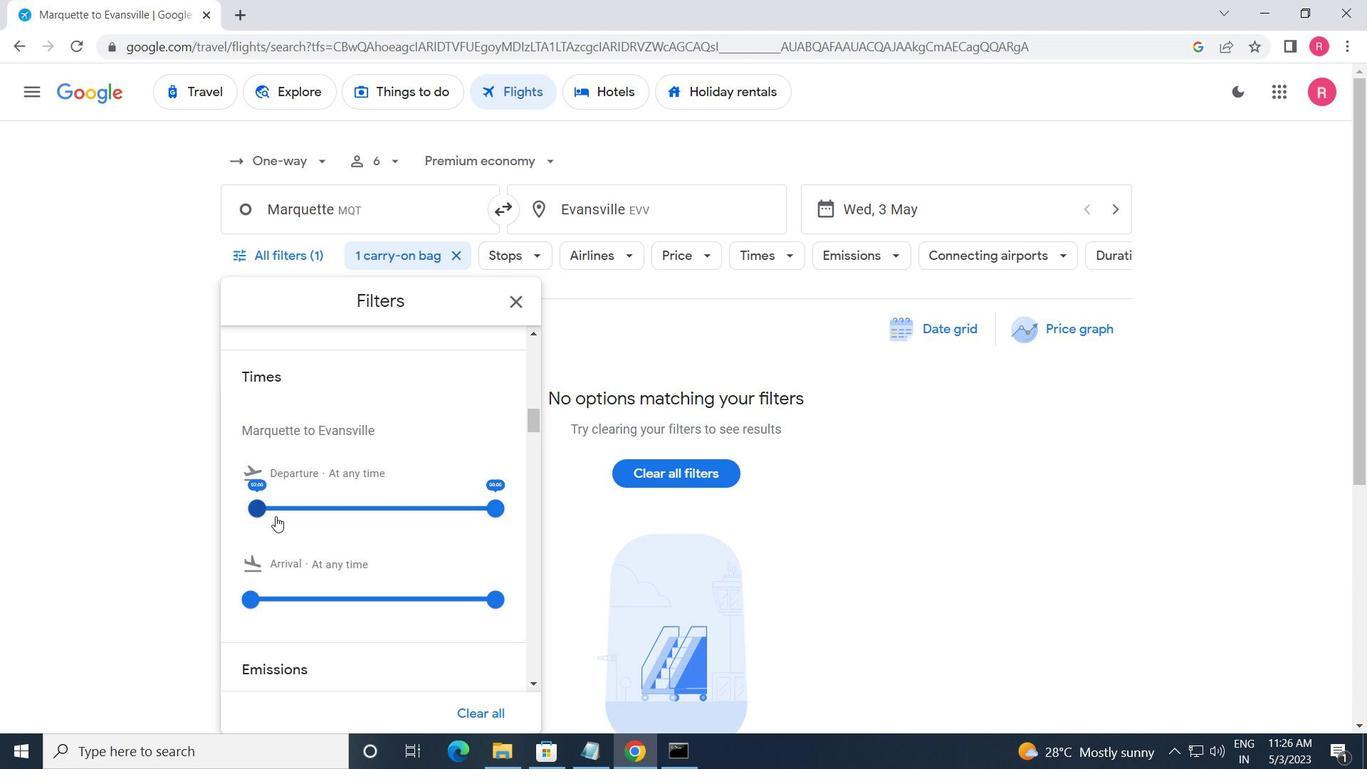 
Action: Mouse pressed left at (274, 514)
Screenshot: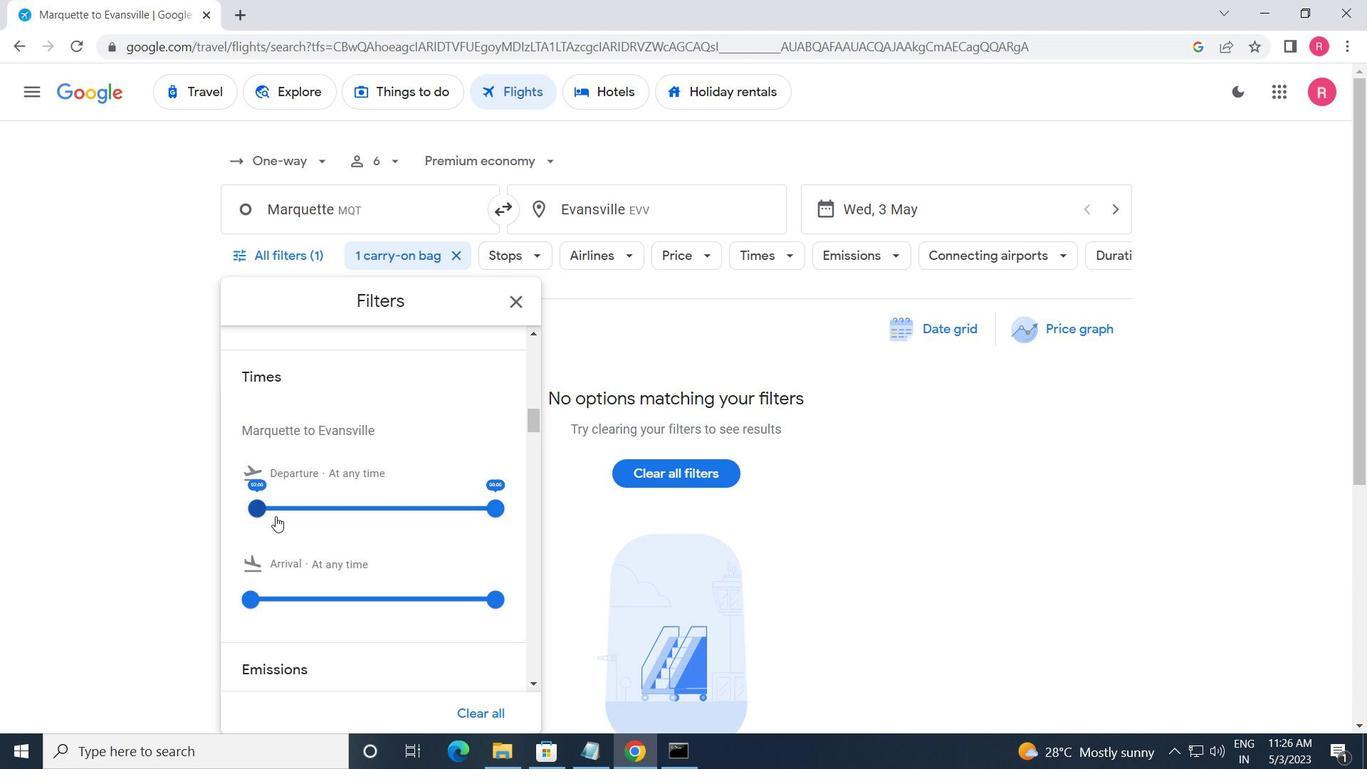 
Action: Mouse moved to (317, 509)
Screenshot: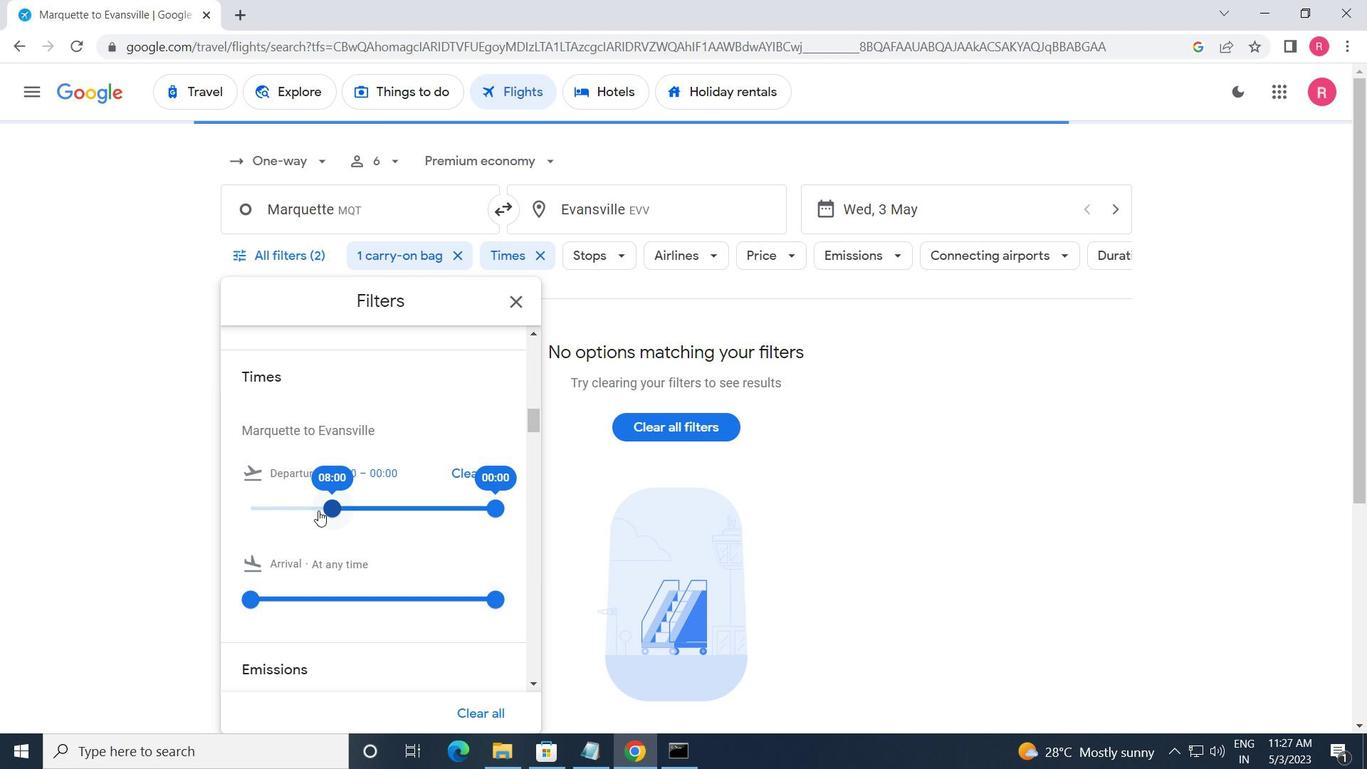 
Action: Mouse pressed left at (317, 509)
Screenshot: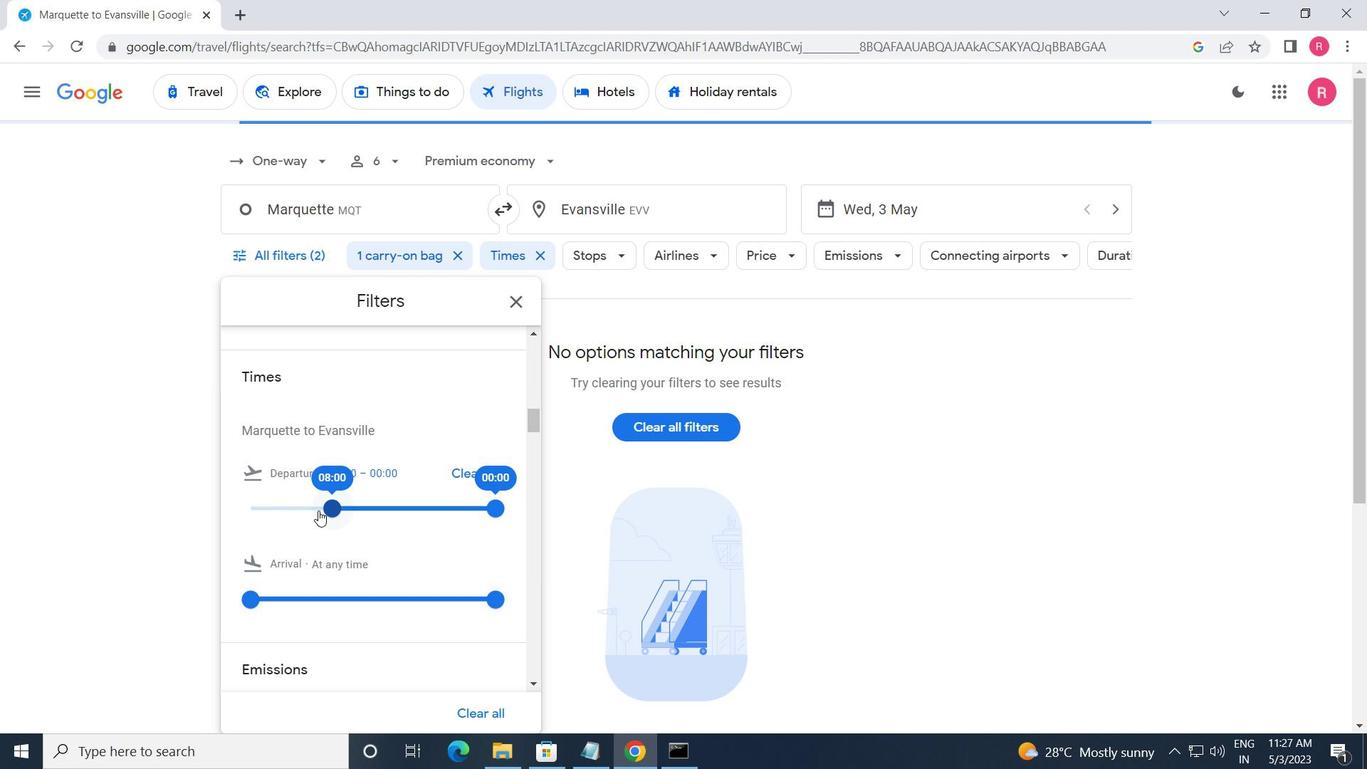
Action: Mouse moved to (501, 512)
Screenshot: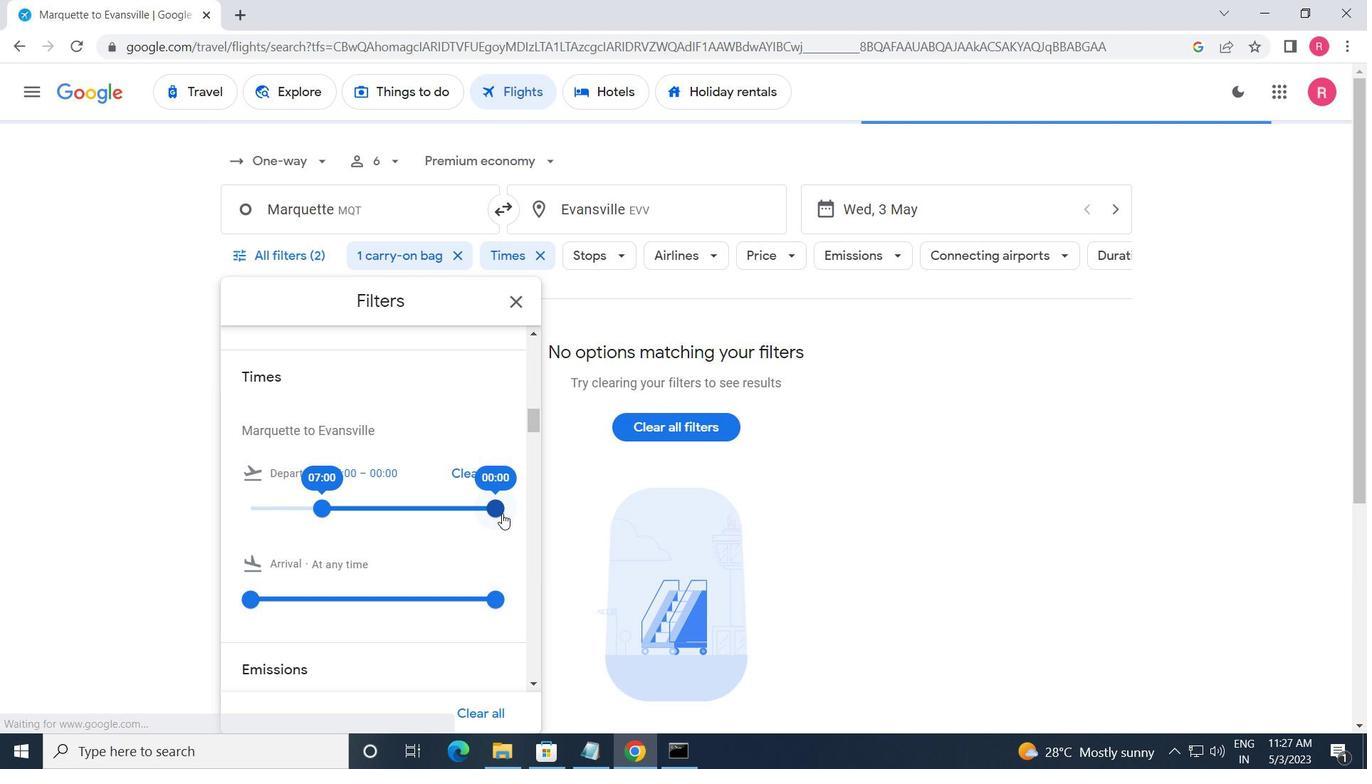 
Action: Mouse pressed left at (501, 512)
Screenshot: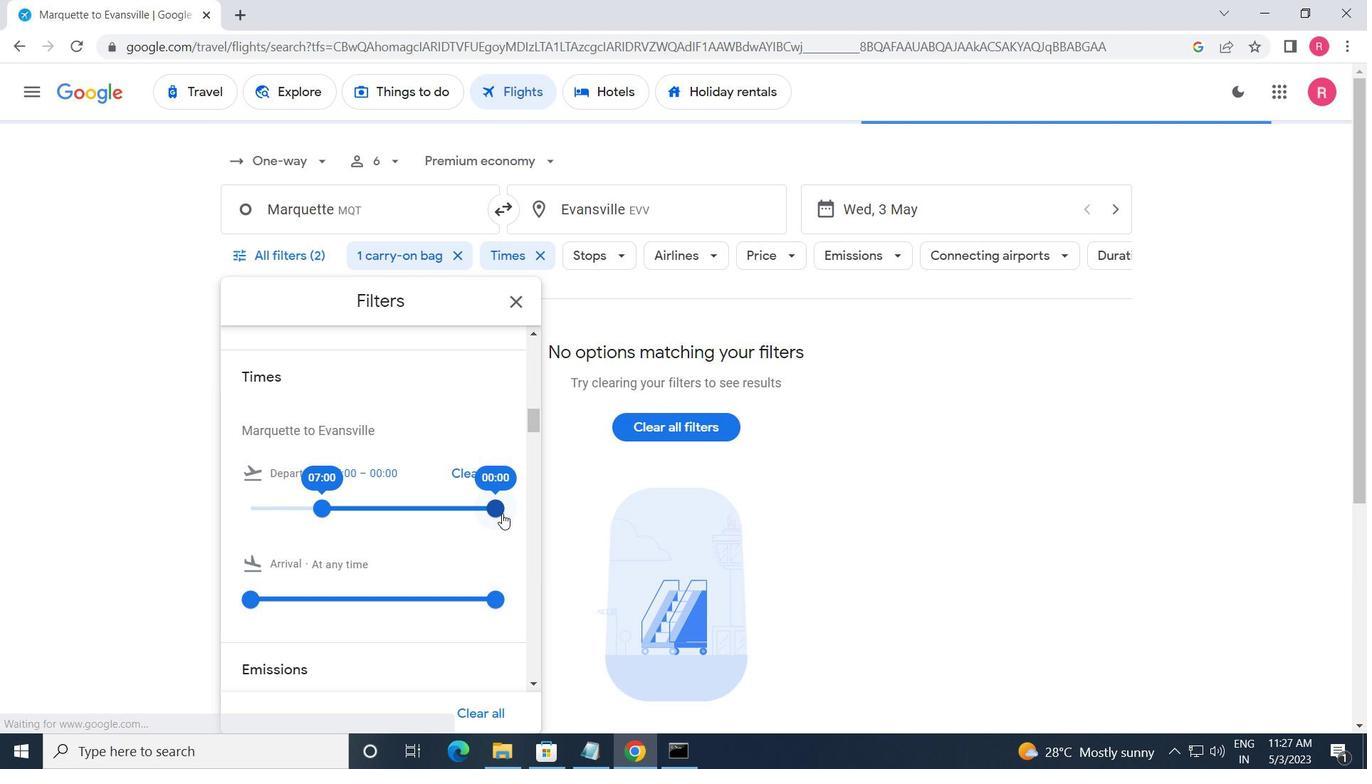 
Action: Mouse moved to (520, 294)
Screenshot: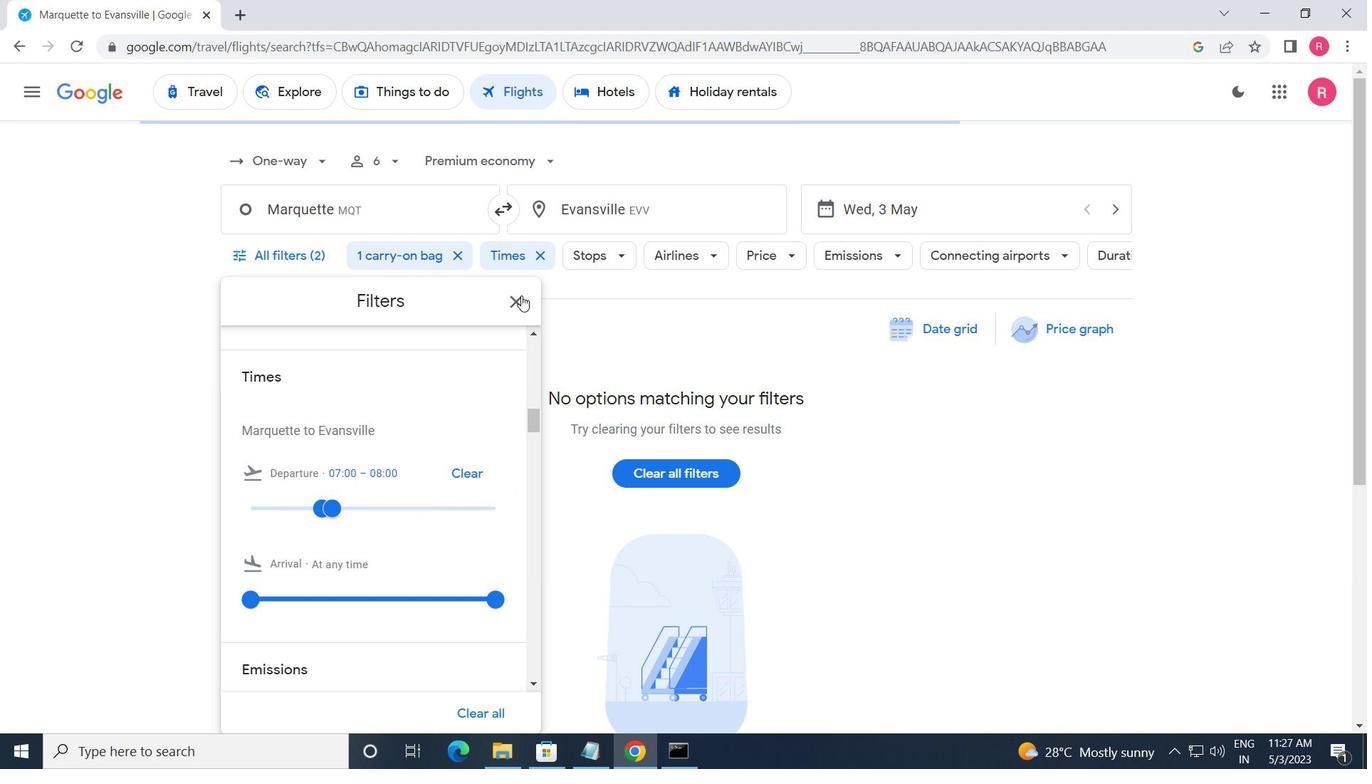 
Action: Mouse pressed left at (520, 294)
Screenshot: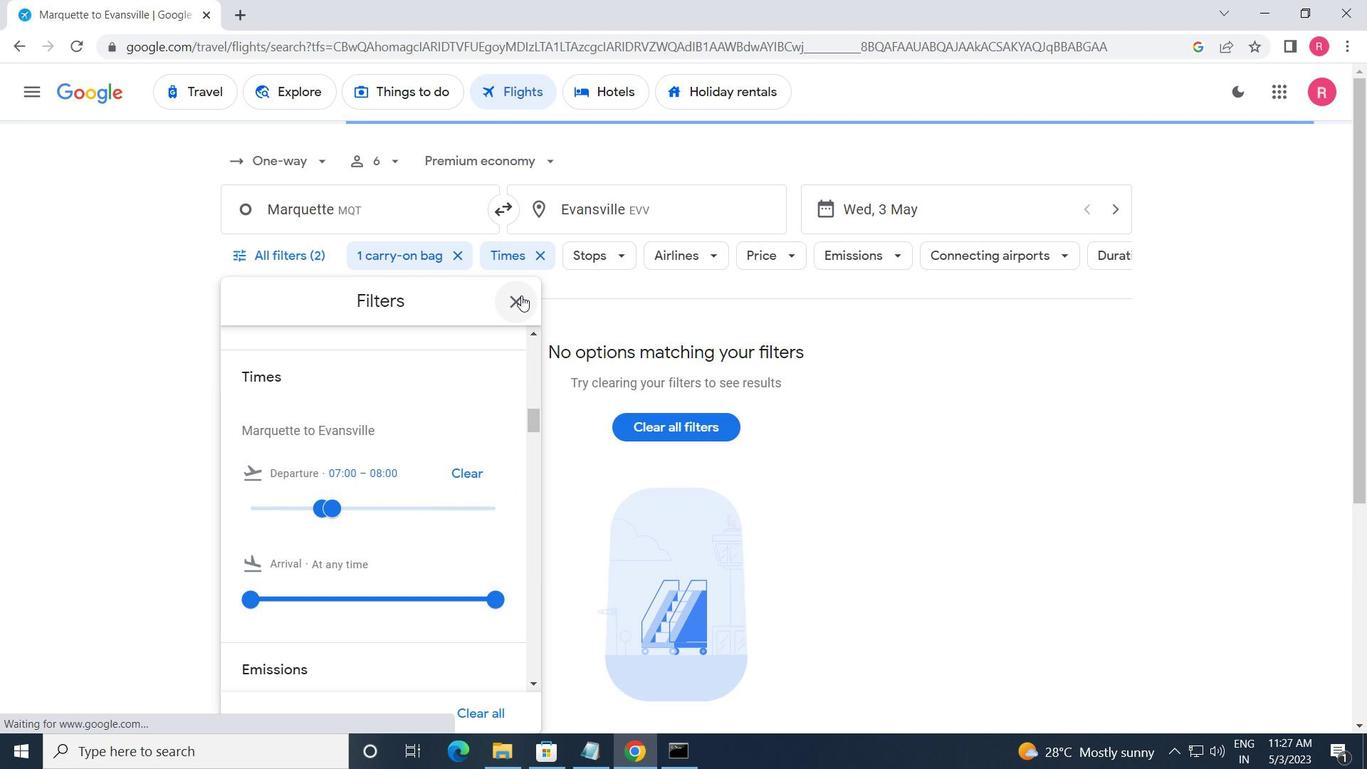 
Action: Mouse moved to (477, 381)
Screenshot: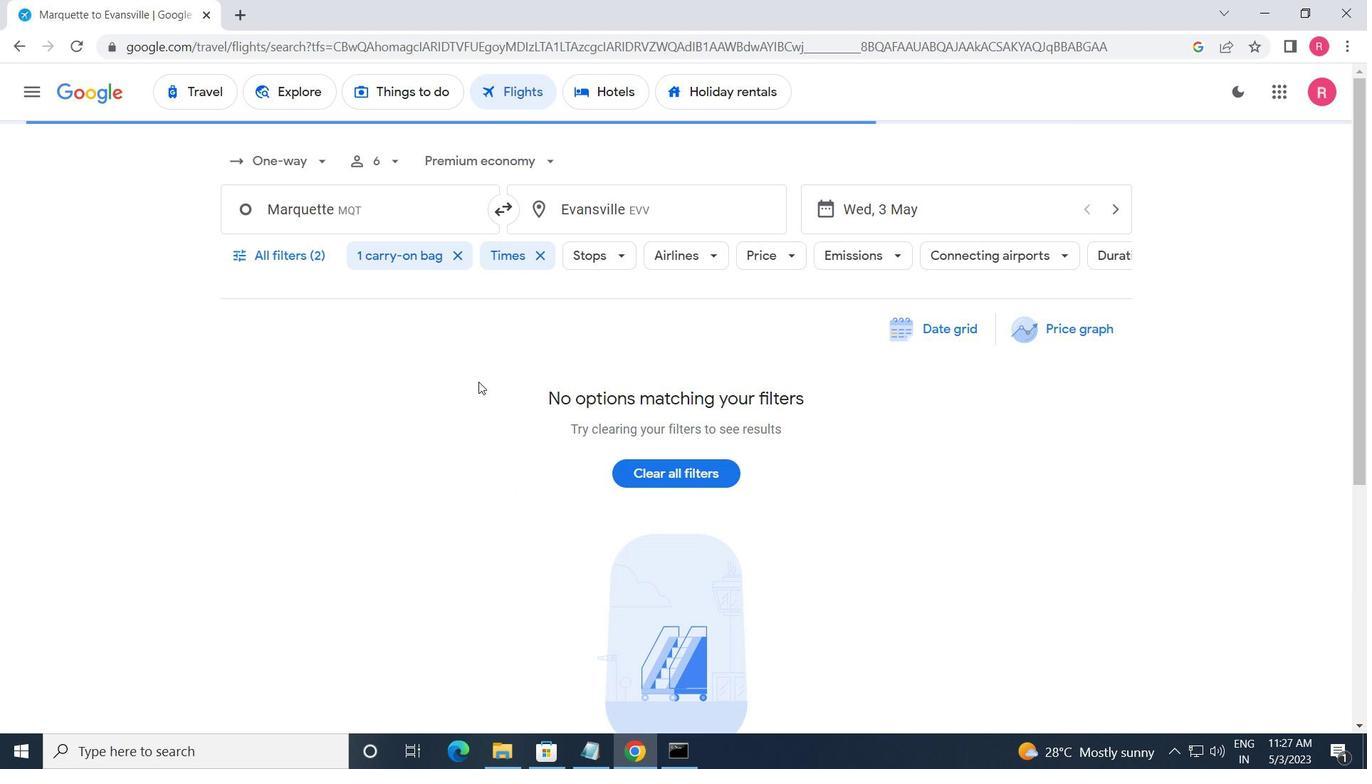 
